 Task: Add an event with the title Second Quarterly Sales Forecast Review, date ''2024/03/19'', time 8:00 AM to 10:00 AMand add a description: Assessing the original goals and objectives of the campaign to determine if they were clearly defined, measurable, and aligned with the overall marketing and business objectives.Select event color  Tangerine . Add location for the event as: Hamburg, Germany, logged in from the account softage.8@softage.netand send the event invitation to softage.2@softage.net and softage.3@softage.net. Set a reminder for the event Every weekday(Monday to Friday)
Action: Mouse moved to (55, 86)
Screenshot: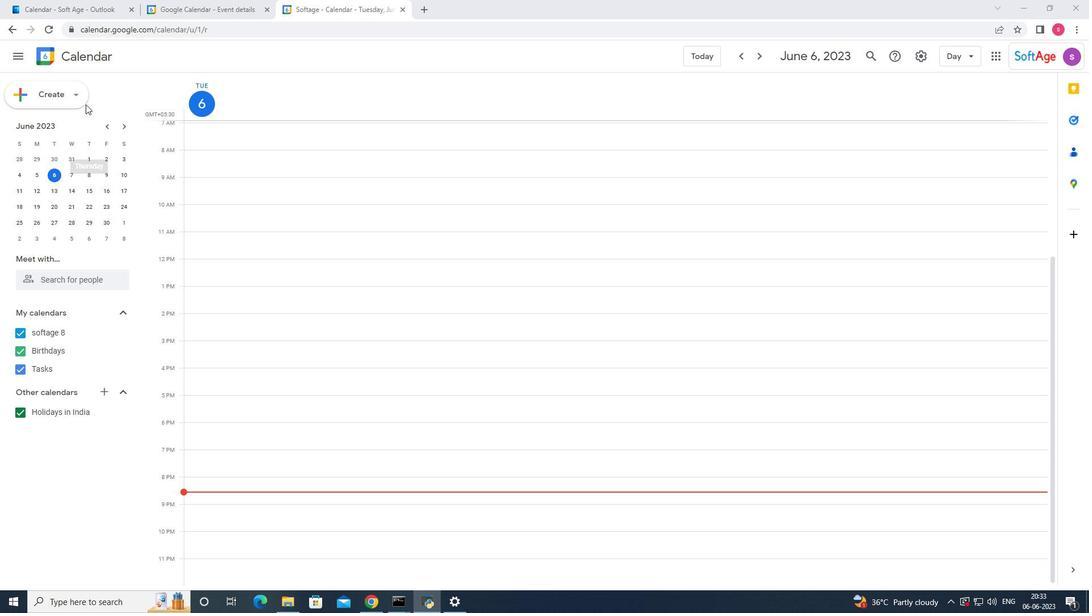 
Action: Mouse pressed left at (55, 86)
Screenshot: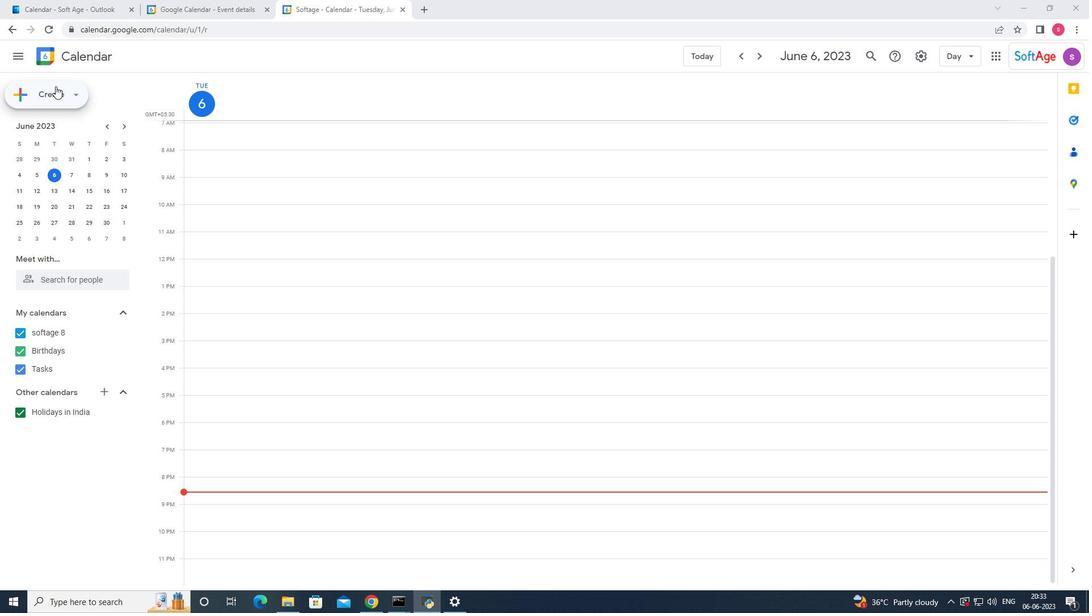 
Action: Mouse moved to (60, 127)
Screenshot: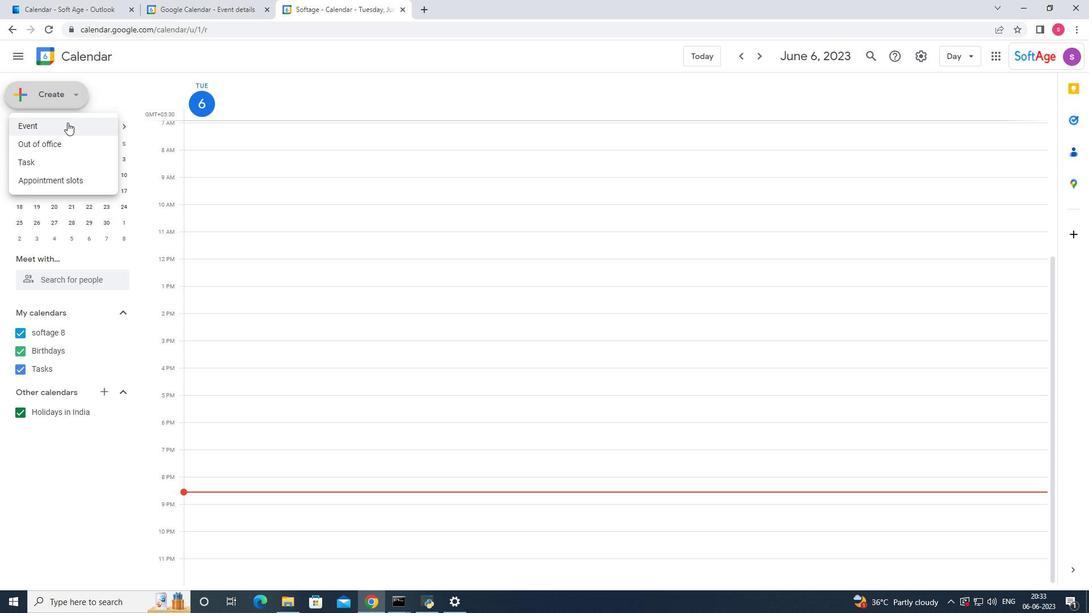 
Action: Mouse pressed left at (60, 127)
Screenshot: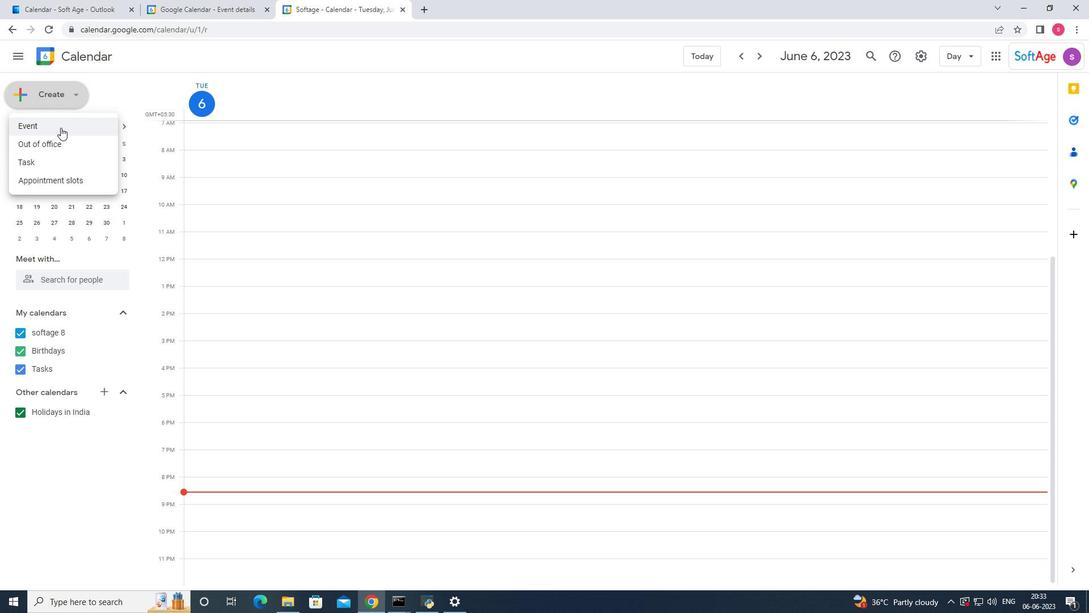 
Action: Mouse moved to (632, 489)
Screenshot: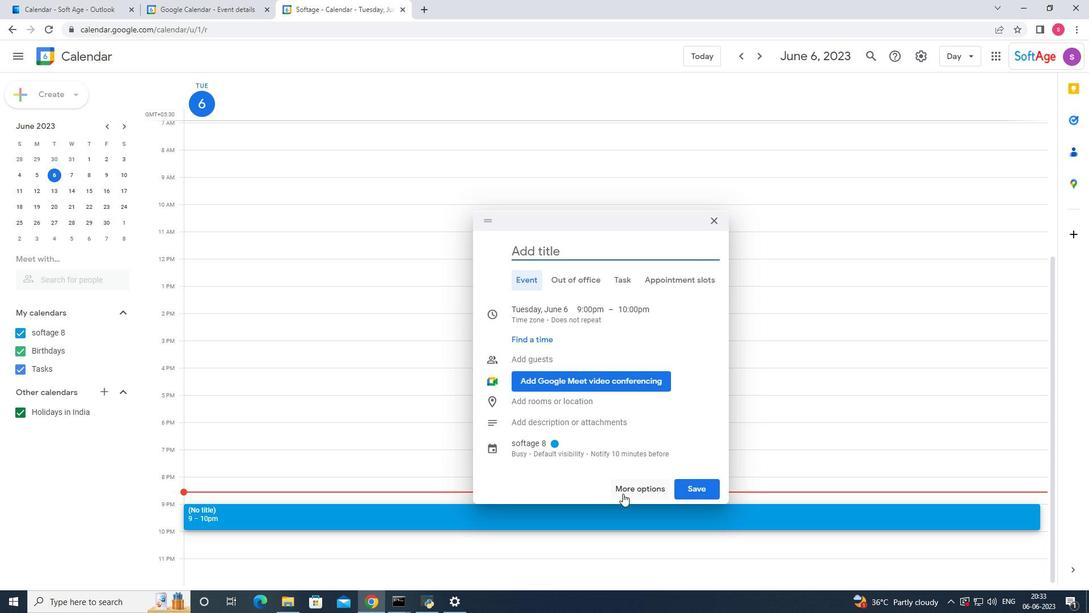 
Action: Mouse pressed left at (632, 489)
Screenshot: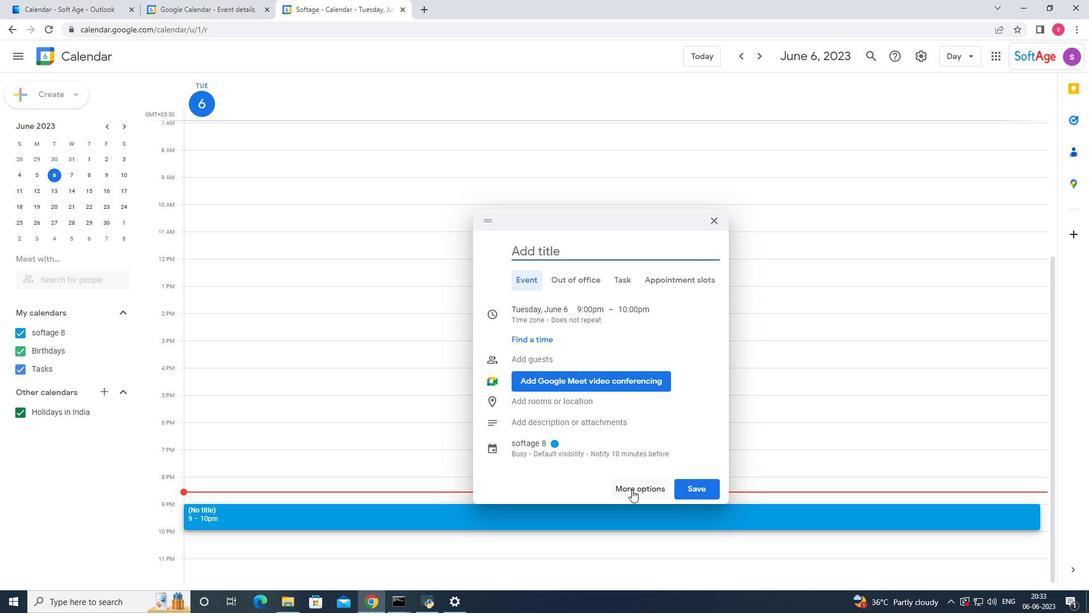
Action: Mouse moved to (97, 64)
Screenshot: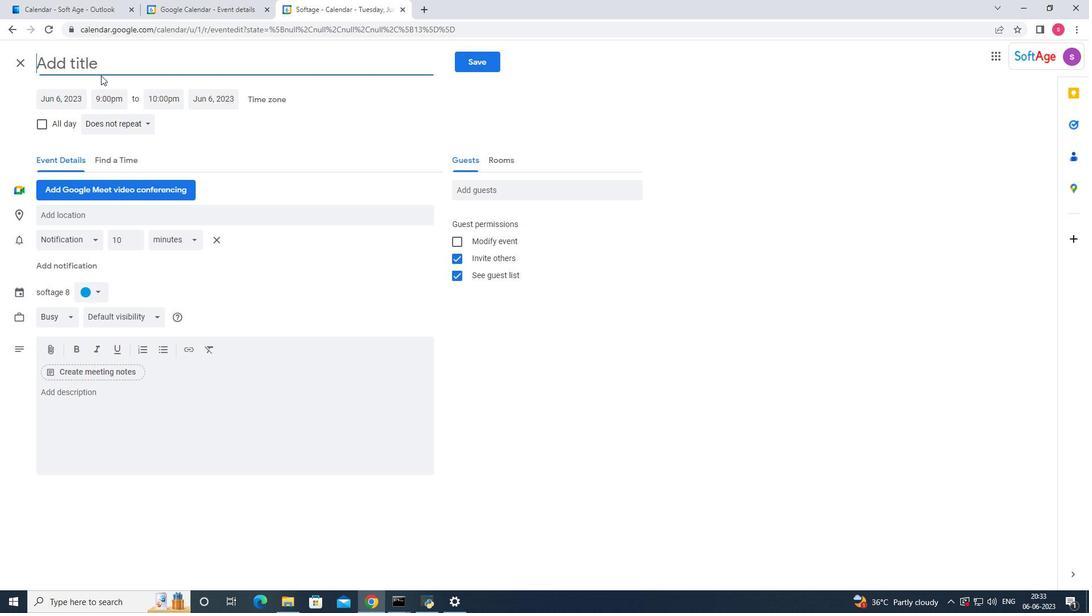 
Action: Mouse pressed left at (97, 64)
Screenshot: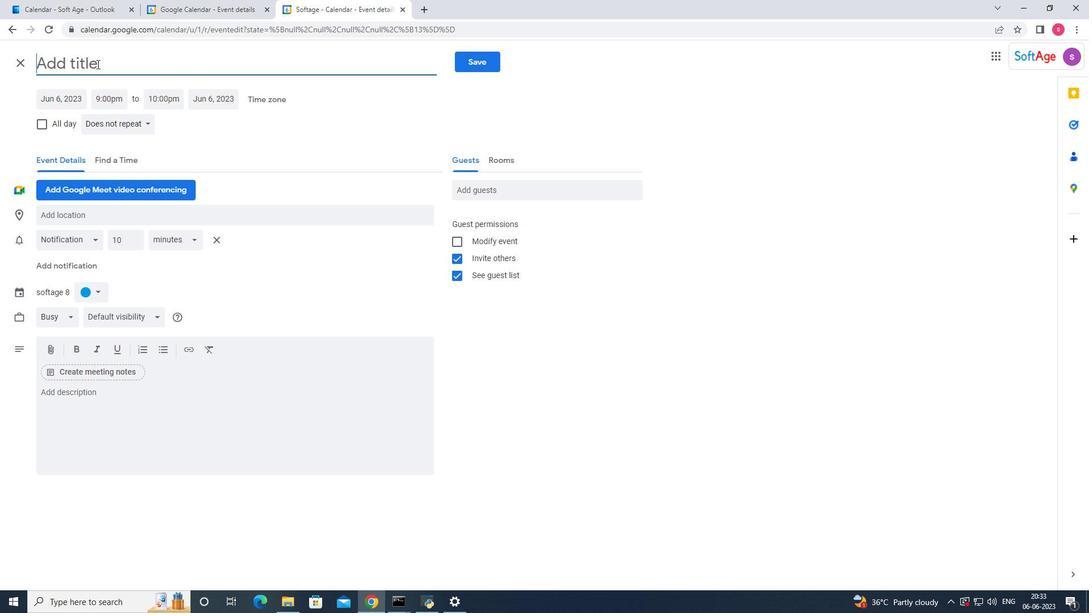 
Action: Key pressed <Key.shift_r>Second<Key.space><Key.shift_r>Quarterly<Key.space><Key.shift_r>Sl<Key.backspace>ales<Key.space><Key.shift_r>Forecast<Key.space><Key.shift_r>RE<Key.backspace>eview
Screenshot: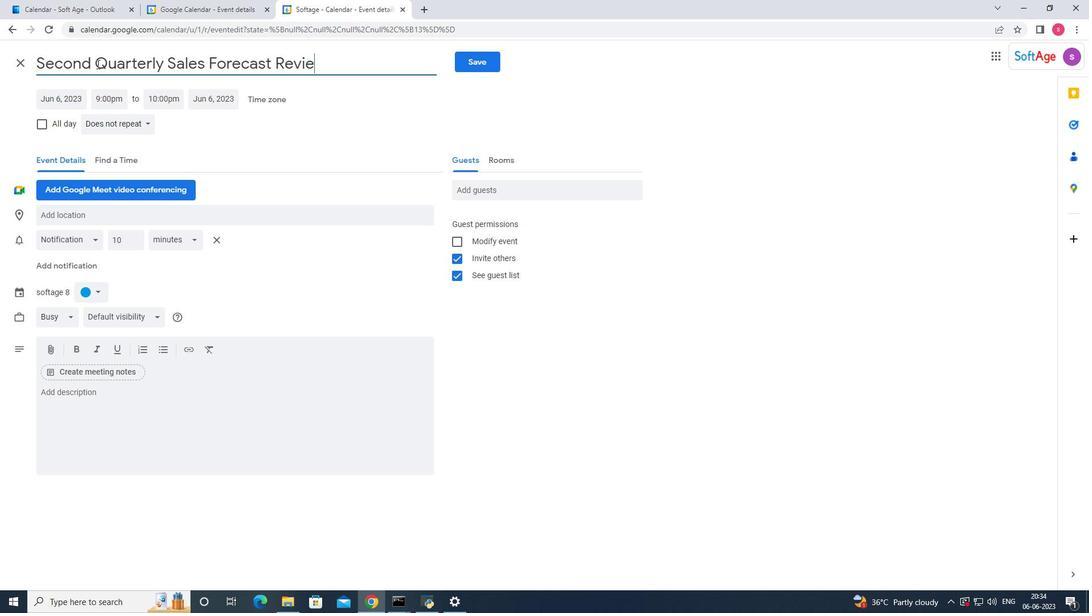 
Action: Mouse moved to (63, 98)
Screenshot: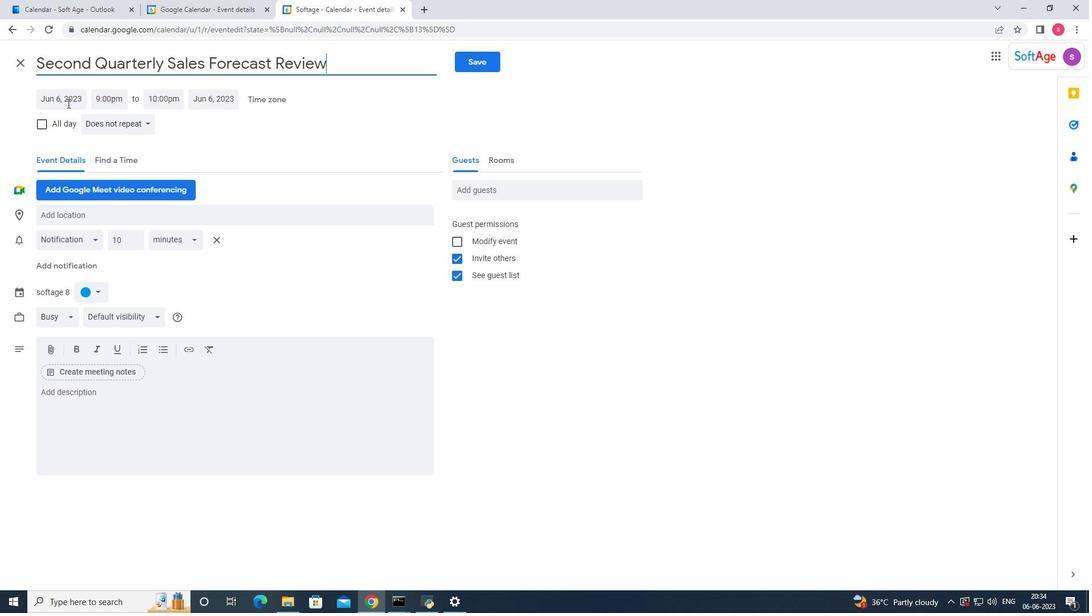 
Action: Mouse pressed left at (63, 98)
Screenshot: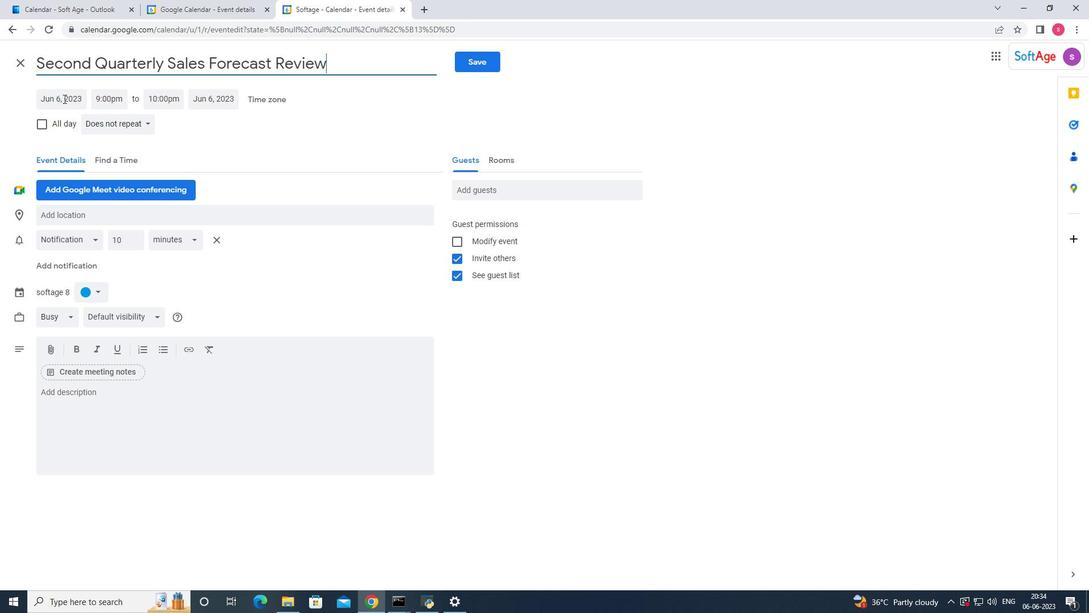 
Action: Mouse moved to (179, 126)
Screenshot: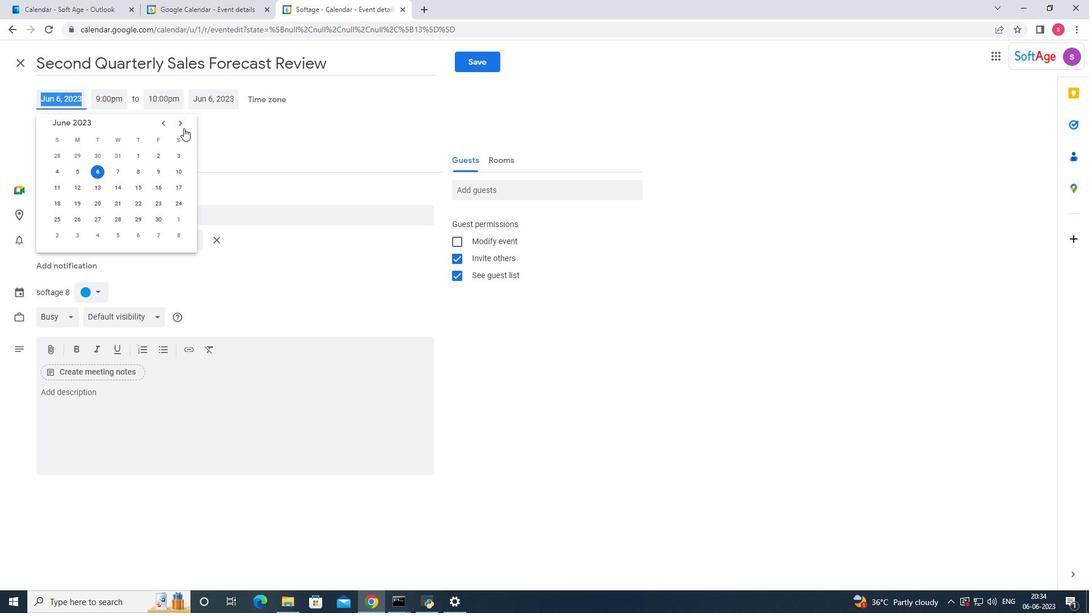
Action: Mouse pressed left at (179, 126)
Screenshot: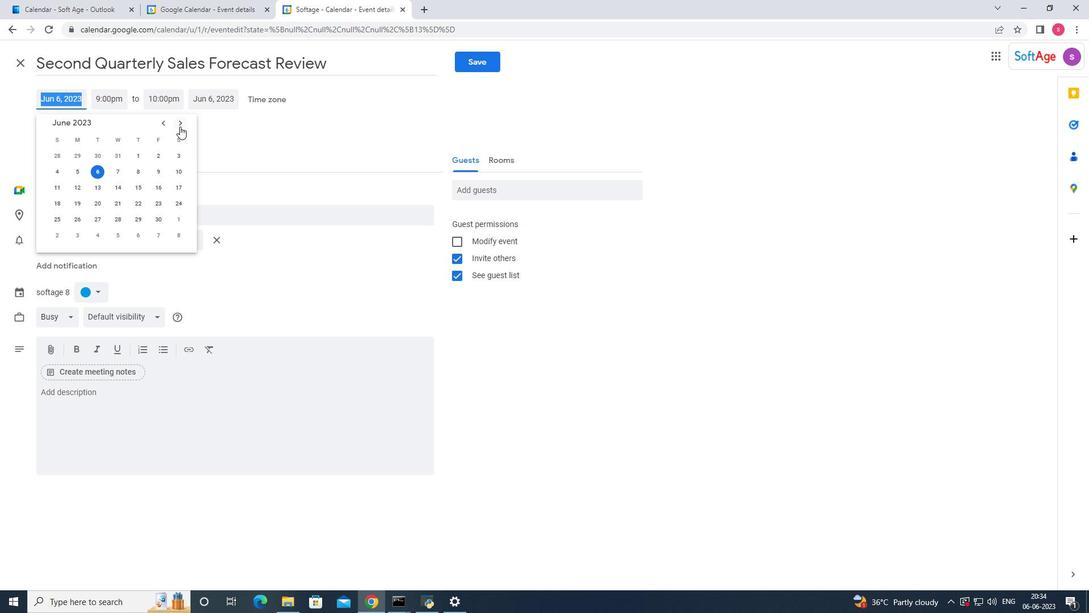 
Action: Mouse pressed left at (179, 126)
Screenshot: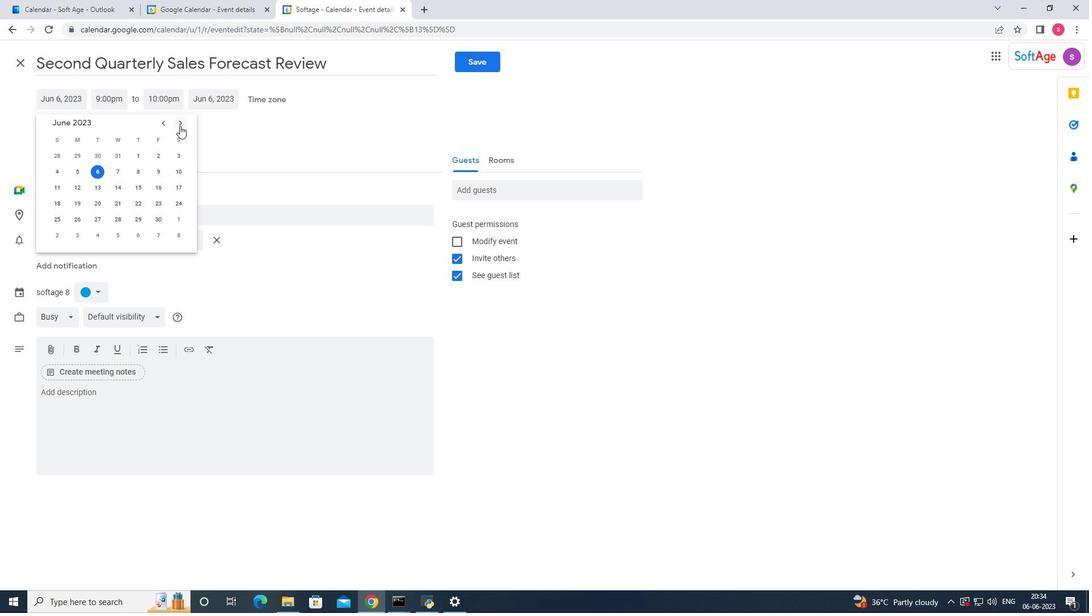 
Action: Mouse pressed left at (179, 126)
Screenshot: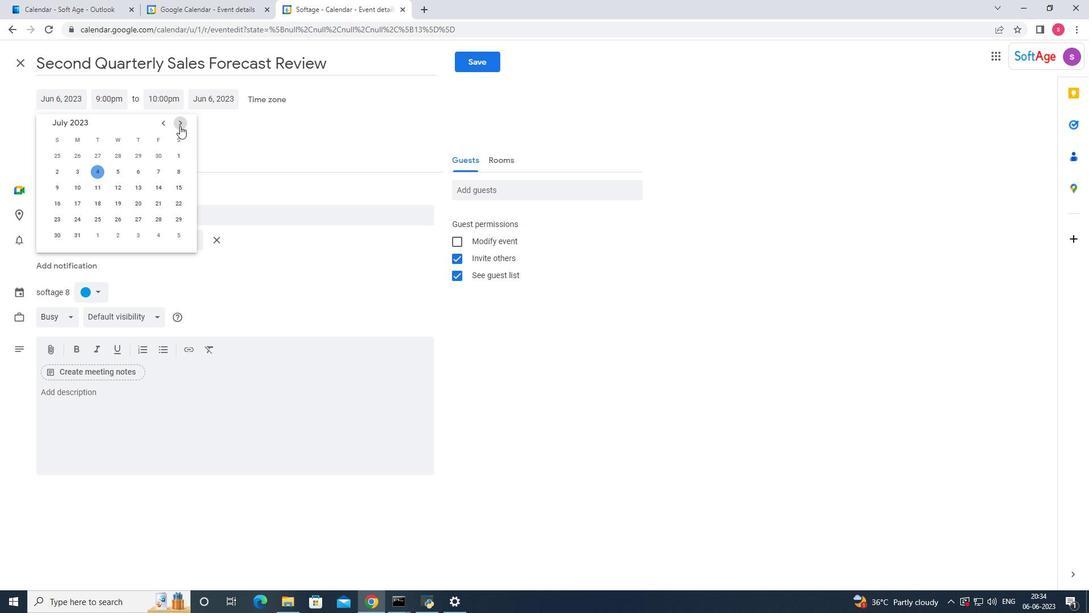 
Action: Mouse pressed left at (179, 126)
Screenshot: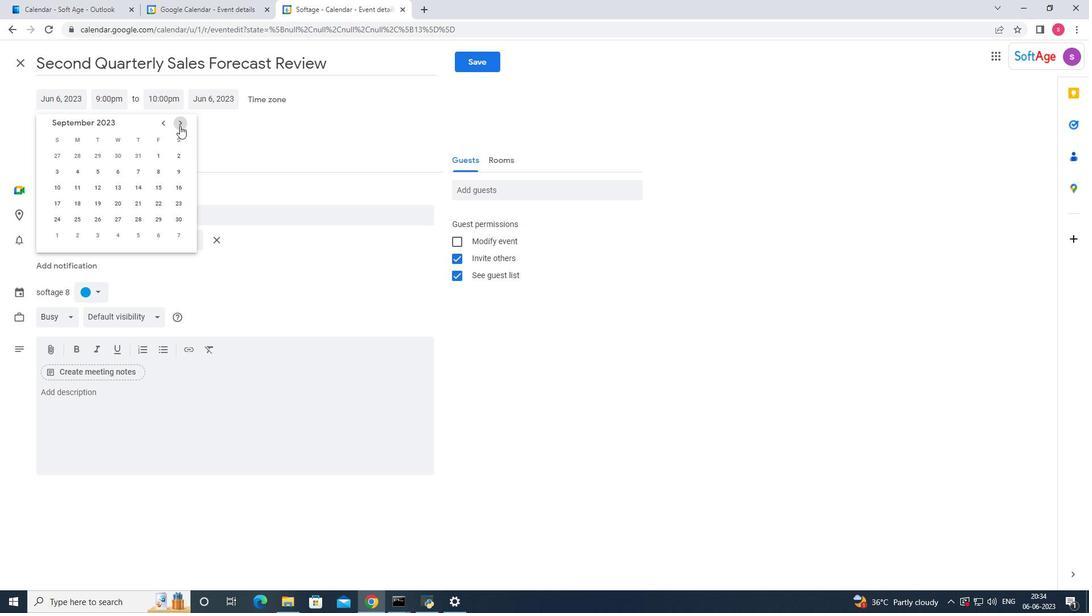 
Action: Mouse pressed left at (179, 126)
Screenshot: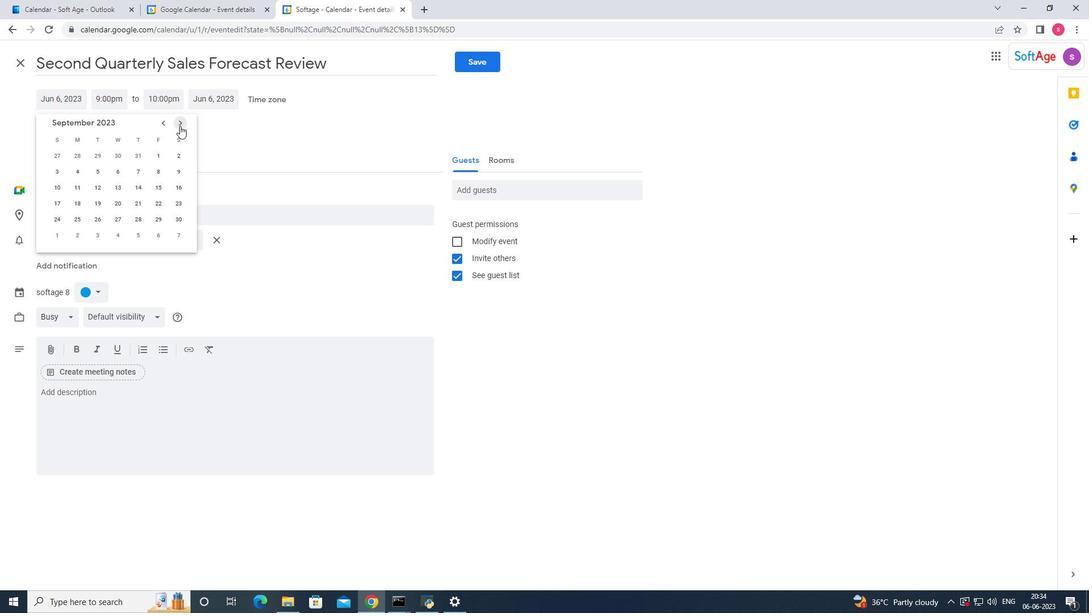 
Action: Mouse pressed left at (179, 126)
Screenshot: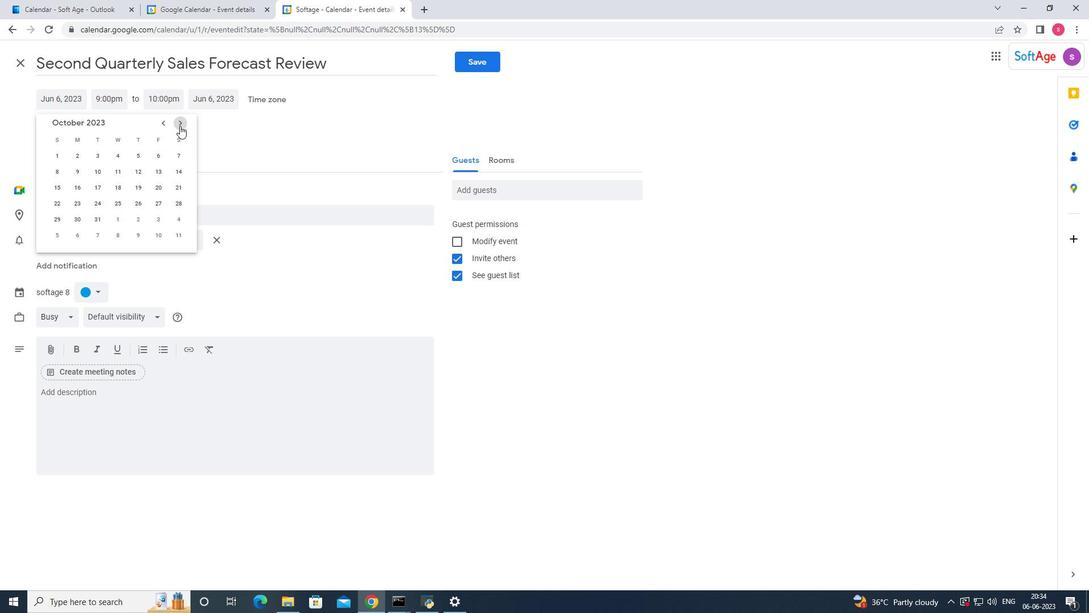 
Action: Mouse pressed left at (179, 126)
Screenshot: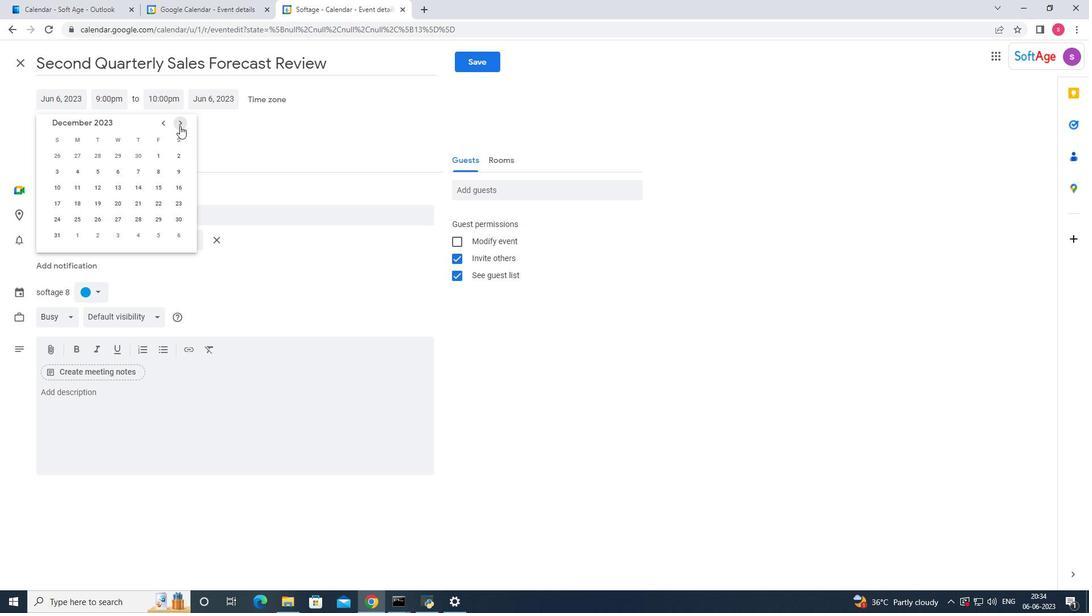 
Action: Mouse pressed left at (179, 126)
Screenshot: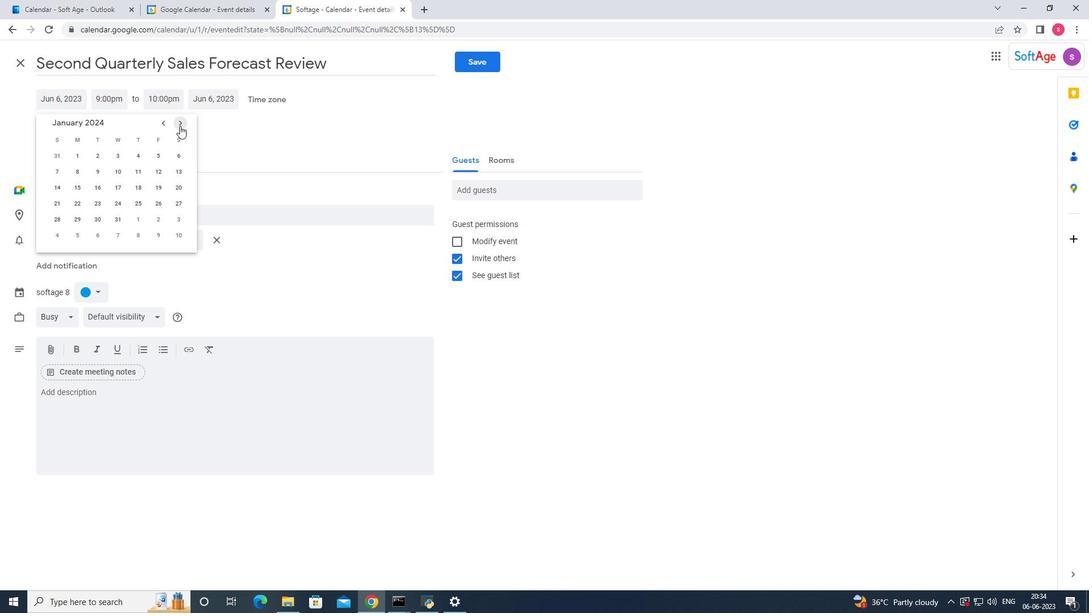 
Action: Mouse pressed left at (179, 126)
Screenshot: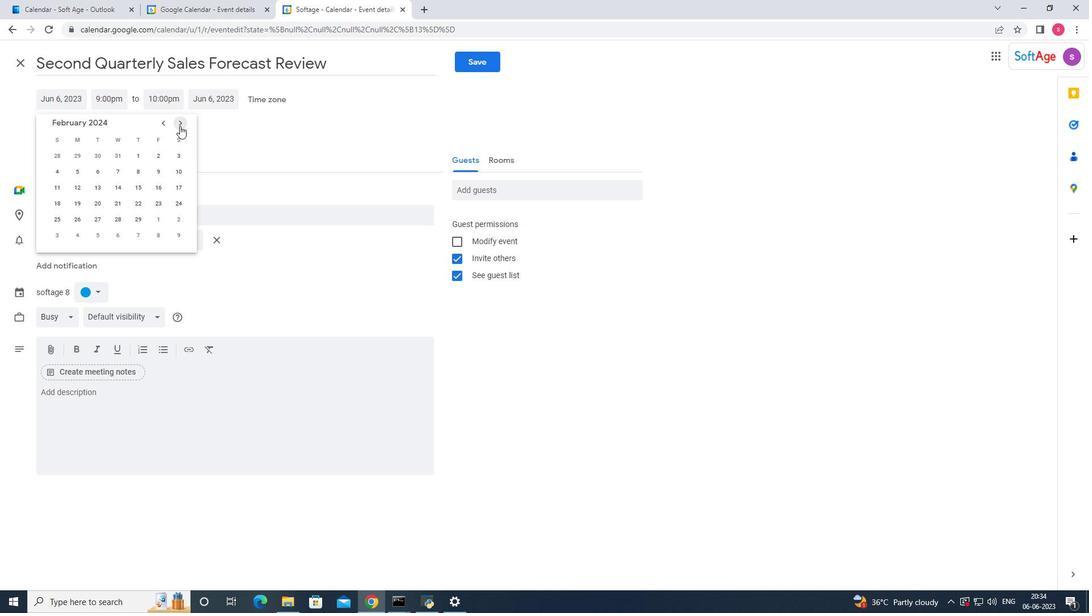 
Action: Mouse pressed left at (179, 126)
Screenshot: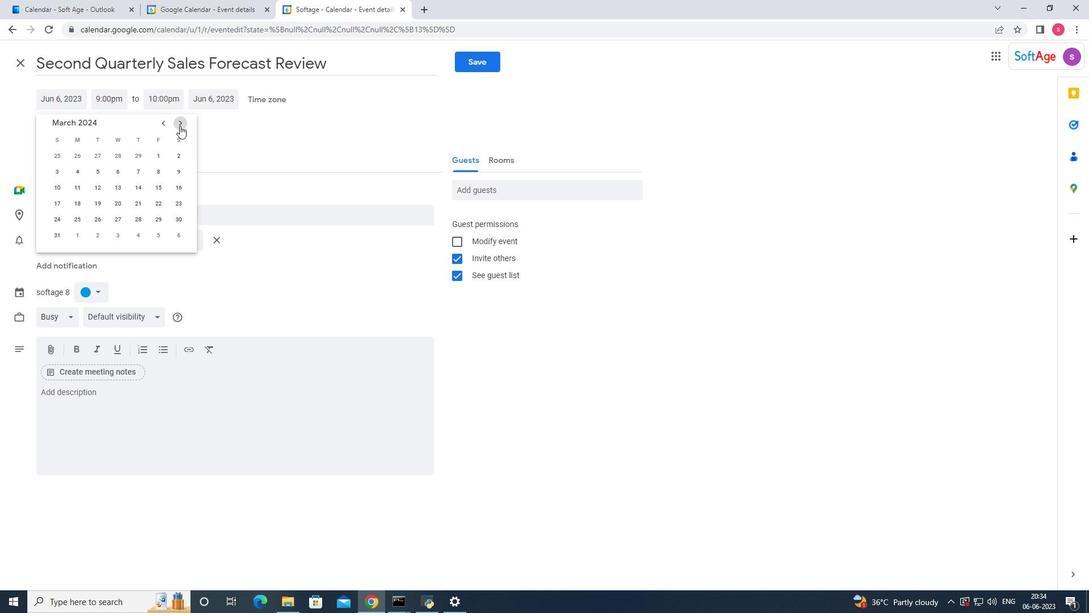 
Action: Mouse moved to (160, 122)
Screenshot: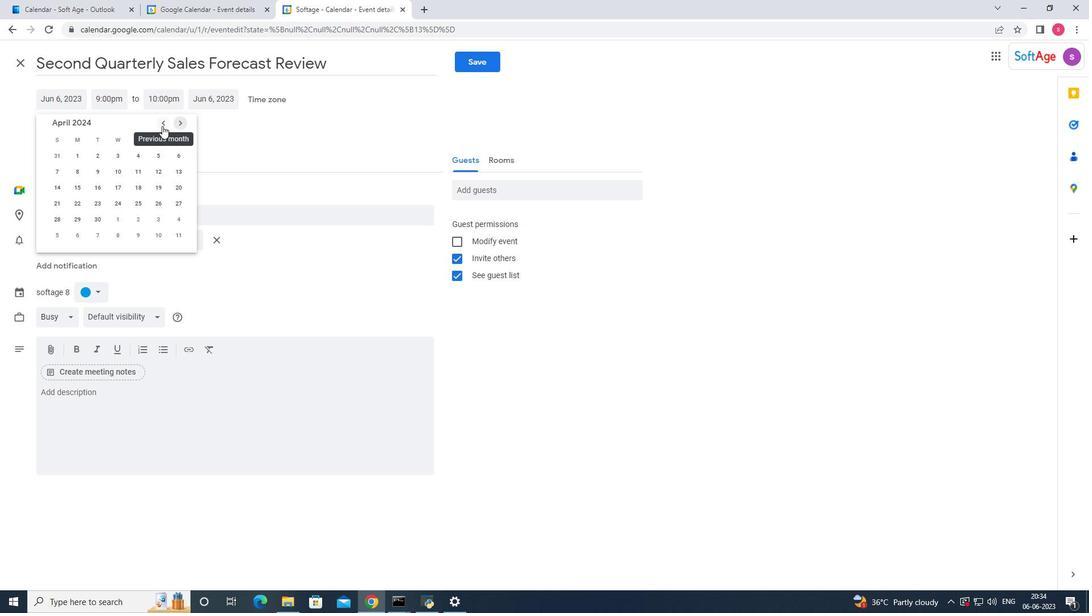 
Action: Mouse pressed left at (160, 122)
Screenshot: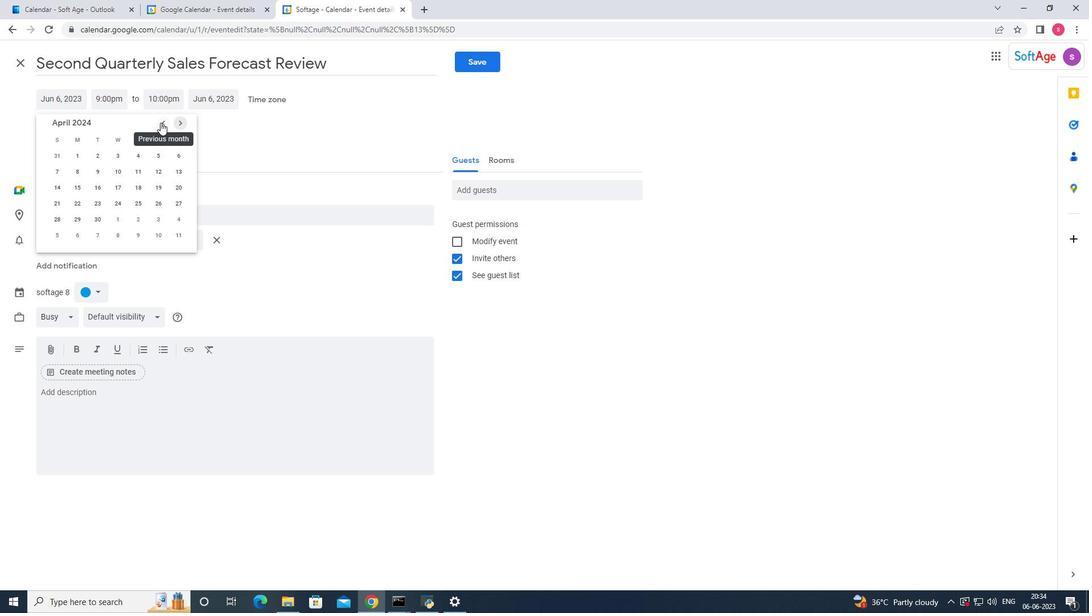 
Action: Mouse moved to (97, 201)
Screenshot: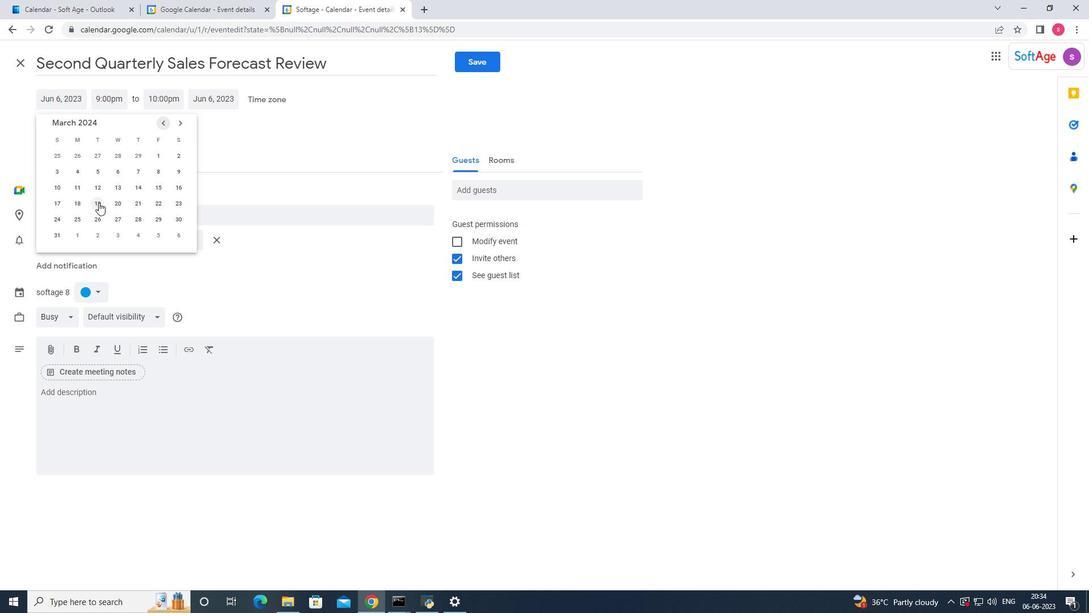 
Action: Mouse pressed left at (97, 201)
Screenshot: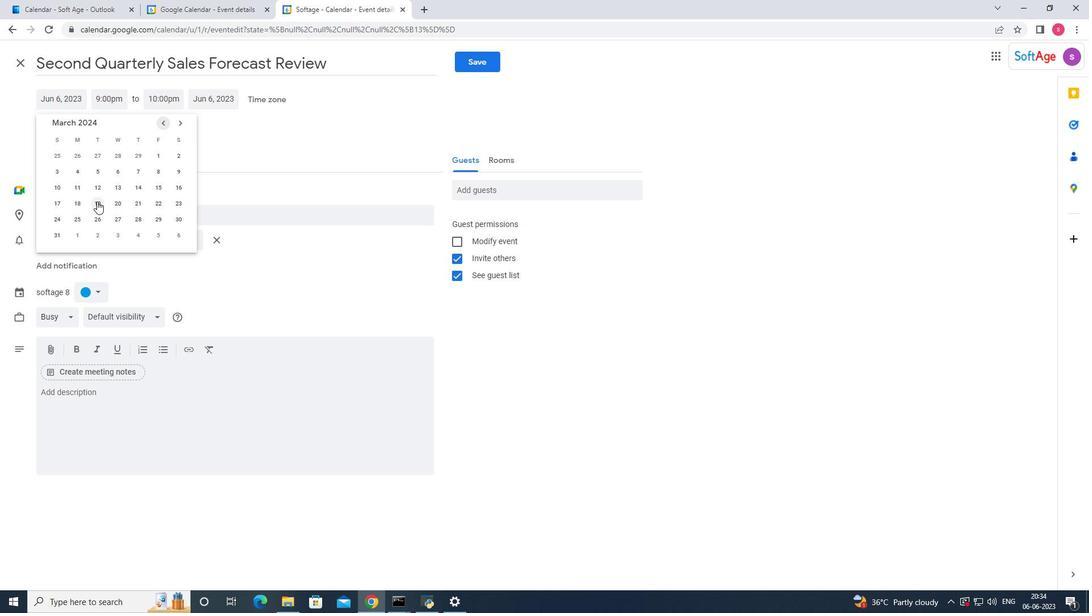 
Action: Mouse moved to (115, 97)
Screenshot: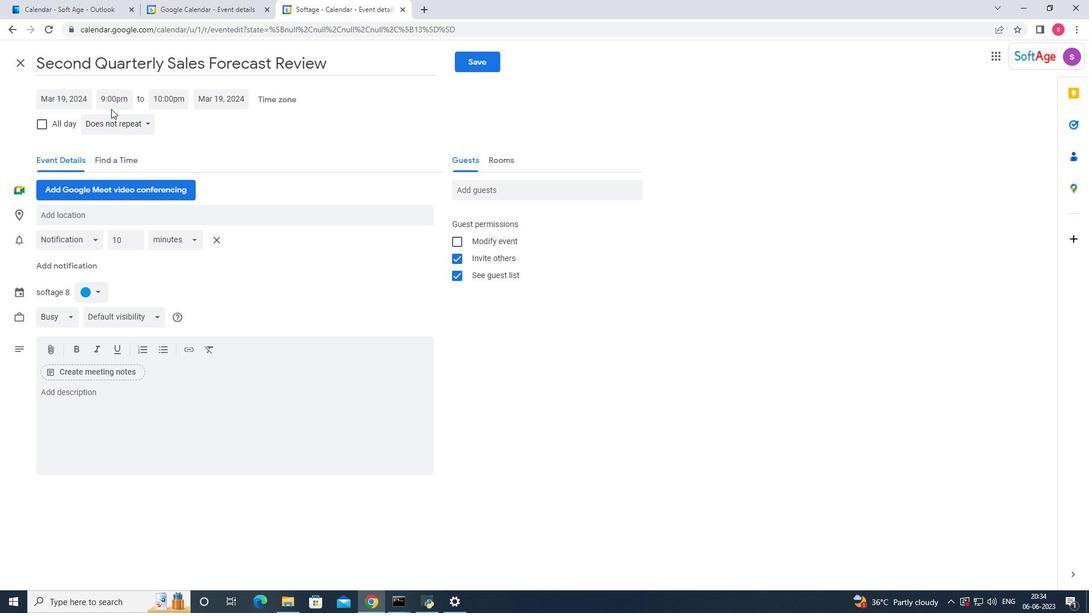
Action: Mouse pressed left at (115, 97)
Screenshot: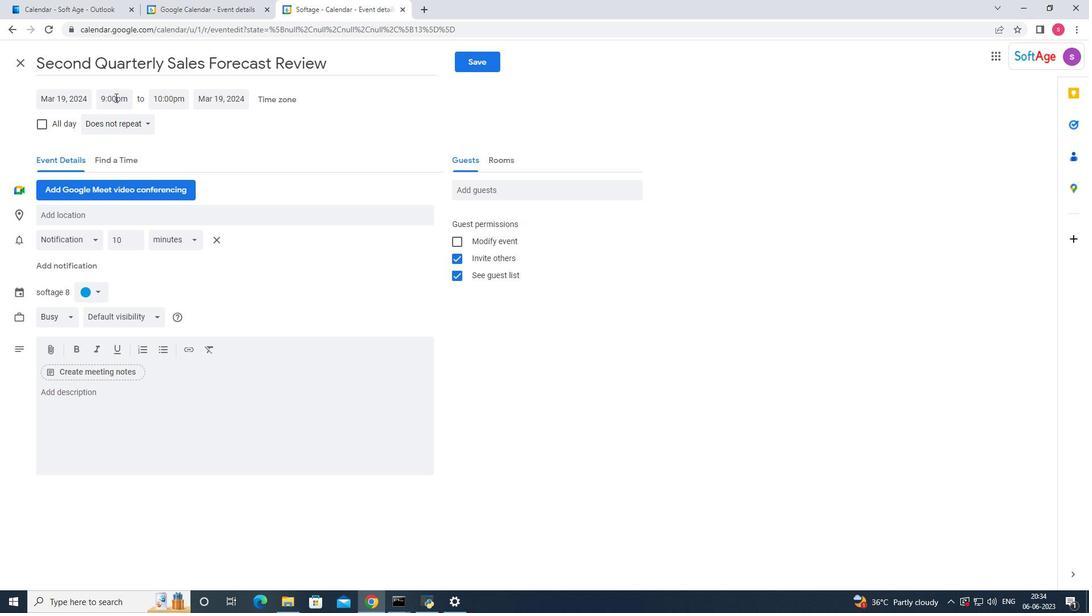 
Action: Mouse moved to (131, 177)
Screenshot: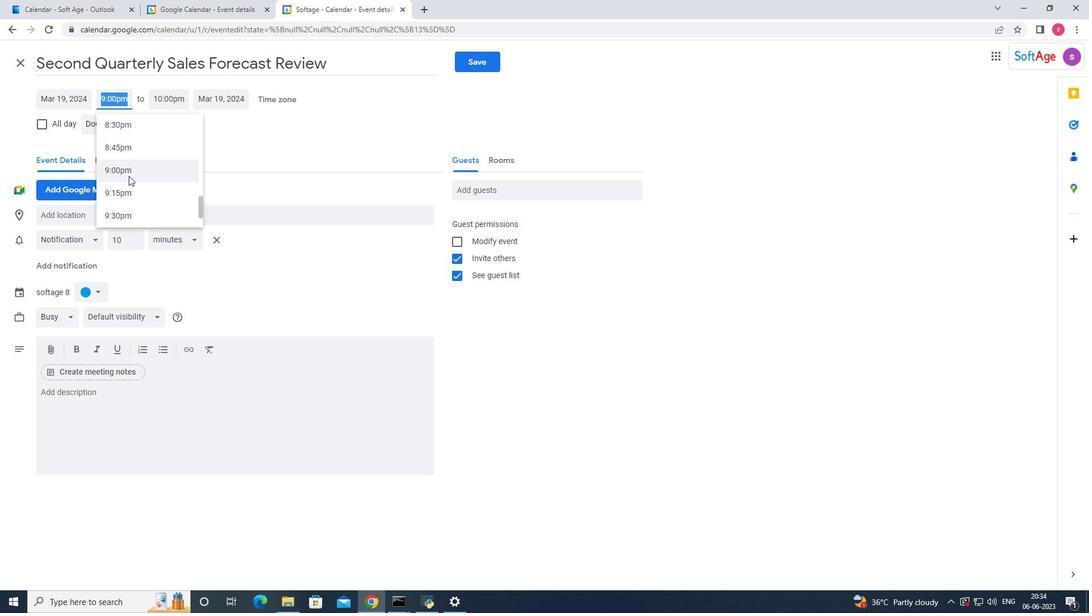 
Action: Mouse scrolled (131, 178) with delta (0, 0)
Screenshot: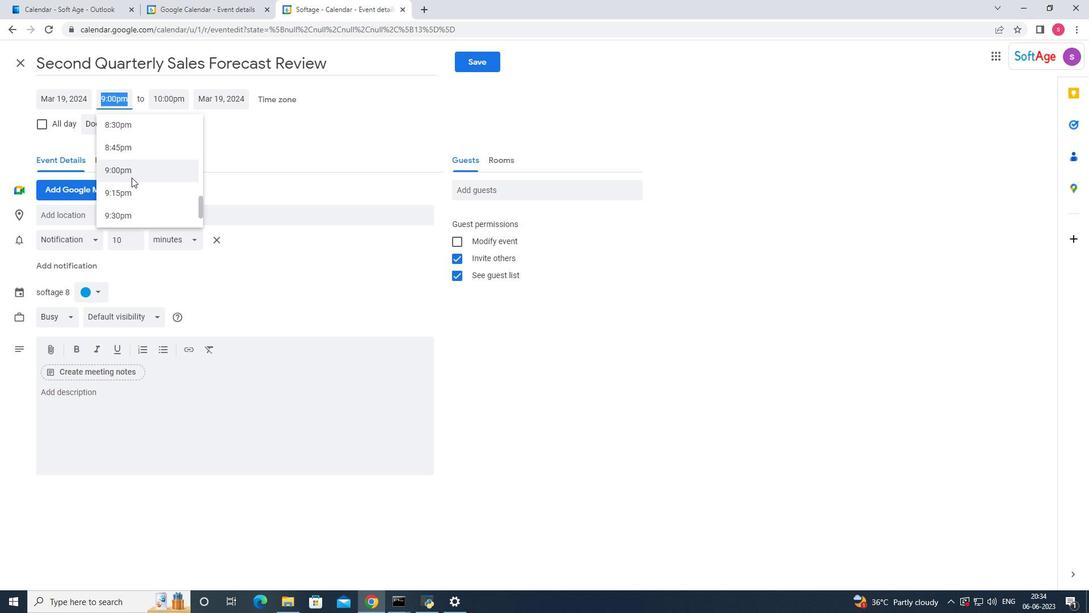 
Action: Mouse scrolled (131, 178) with delta (0, 0)
Screenshot: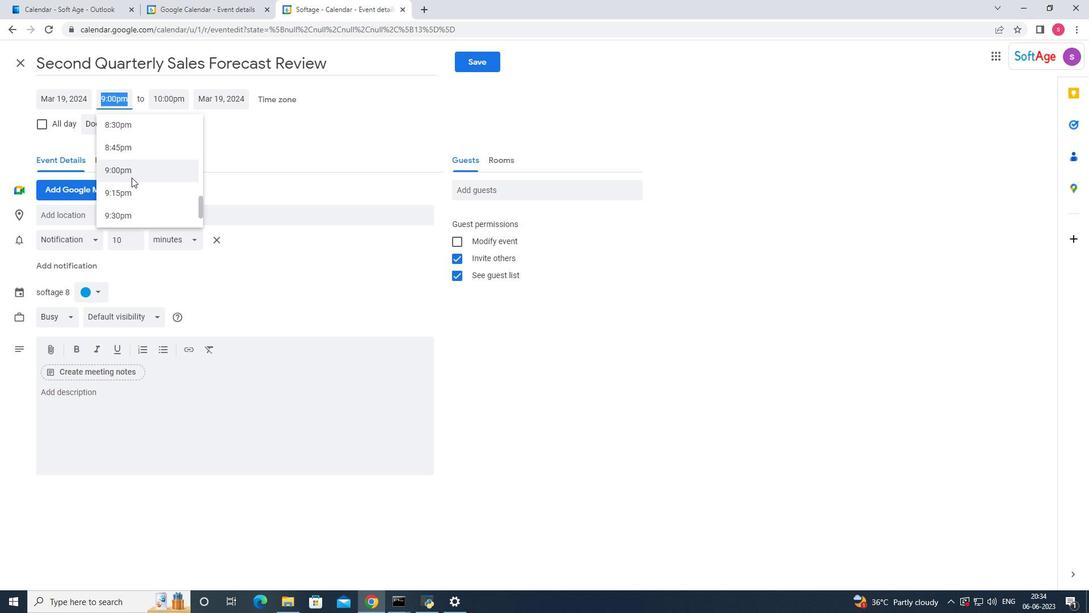
Action: Mouse scrolled (131, 178) with delta (0, 0)
Screenshot: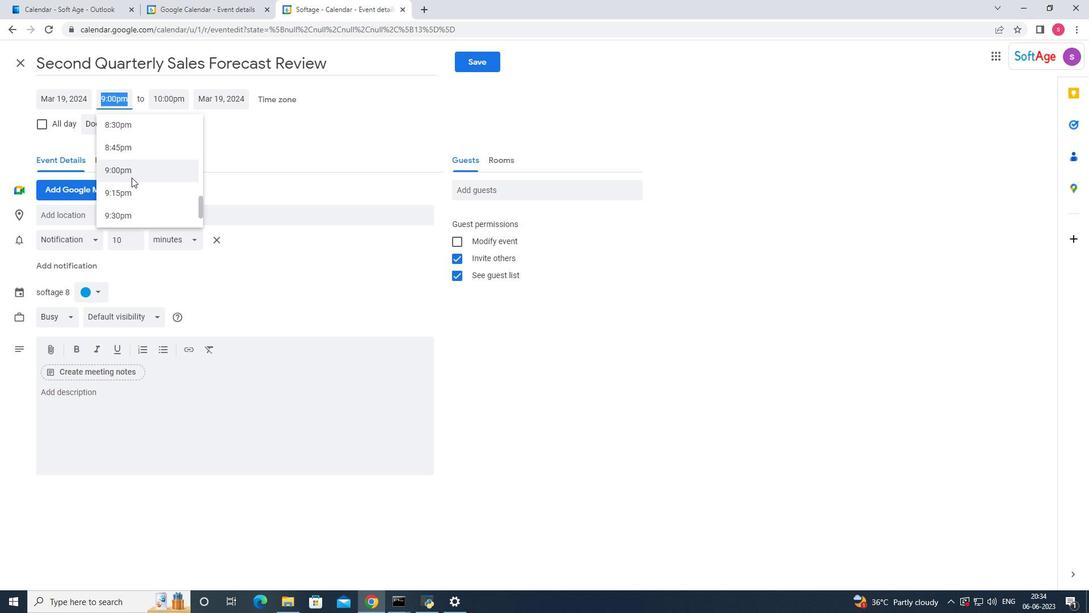 
Action: Mouse scrolled (131, 178) with delta (0, 0)
Screenshot: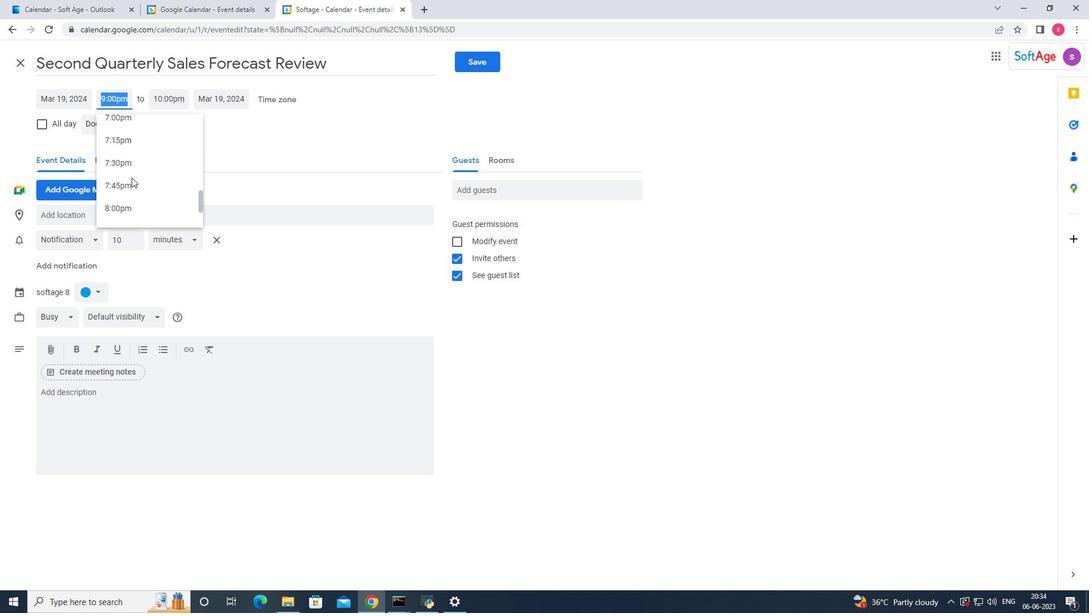 
Action: Mouse scrolled (131, 178) with delta (0, 0)
Screenshot: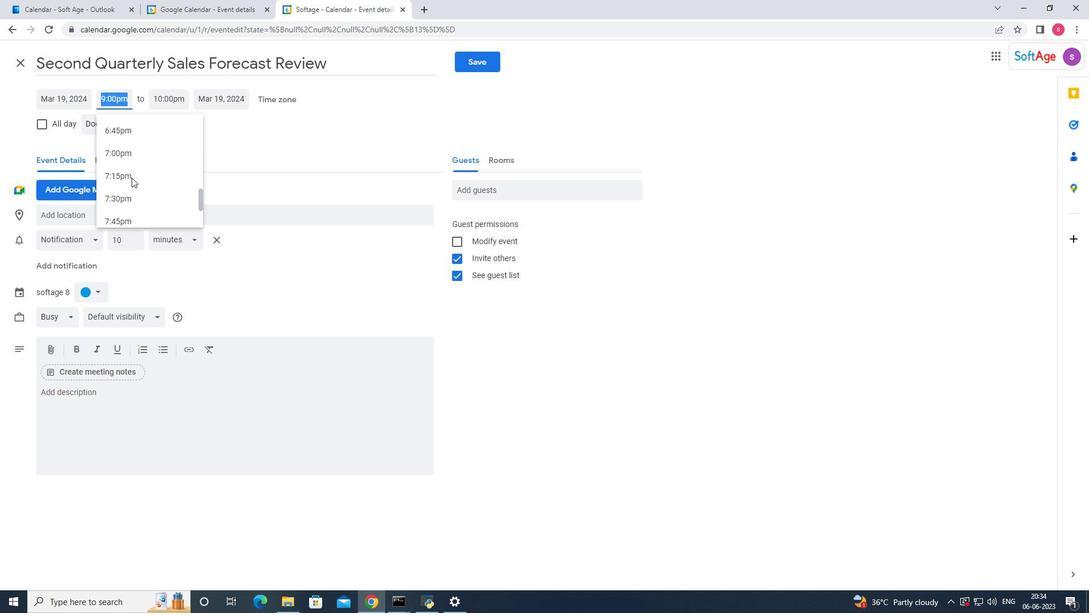 
Action: Mouse scrolled (131, 178) with delta (0, 0)
Screenshot: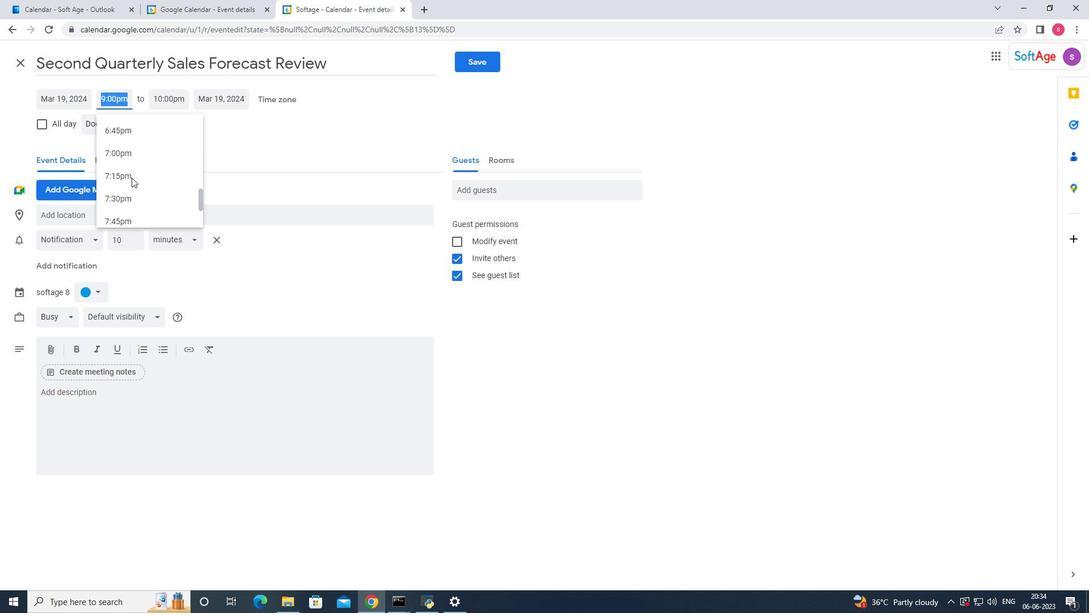 
Action: Mouse scrolled (131, 178) with delta (0, 0)
Screenshot: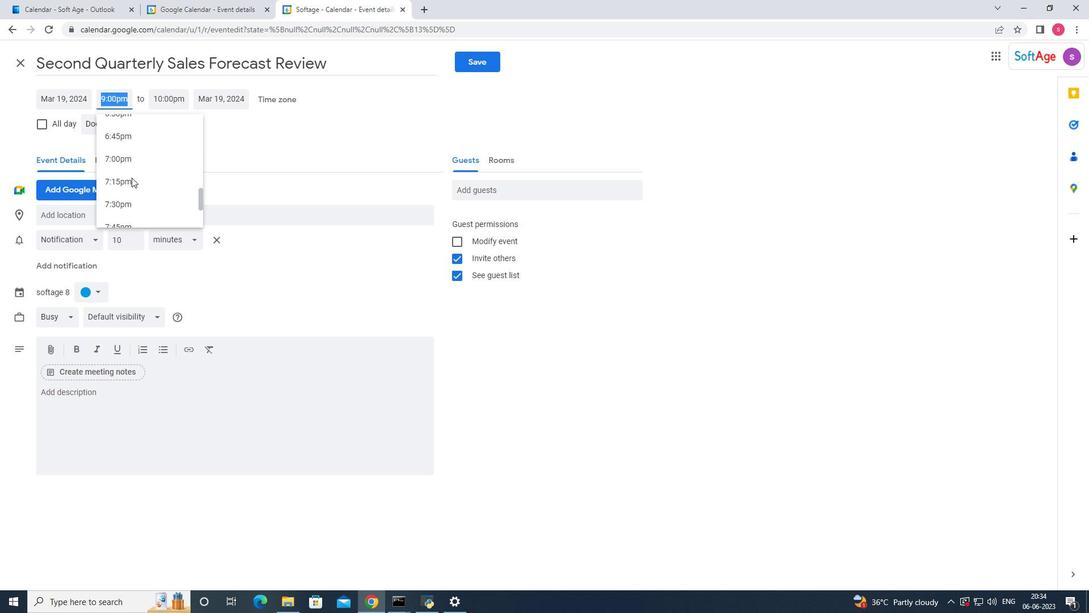 
Action: Mouse scrolled (131, 178) with delta (0, 0)
Screenshot: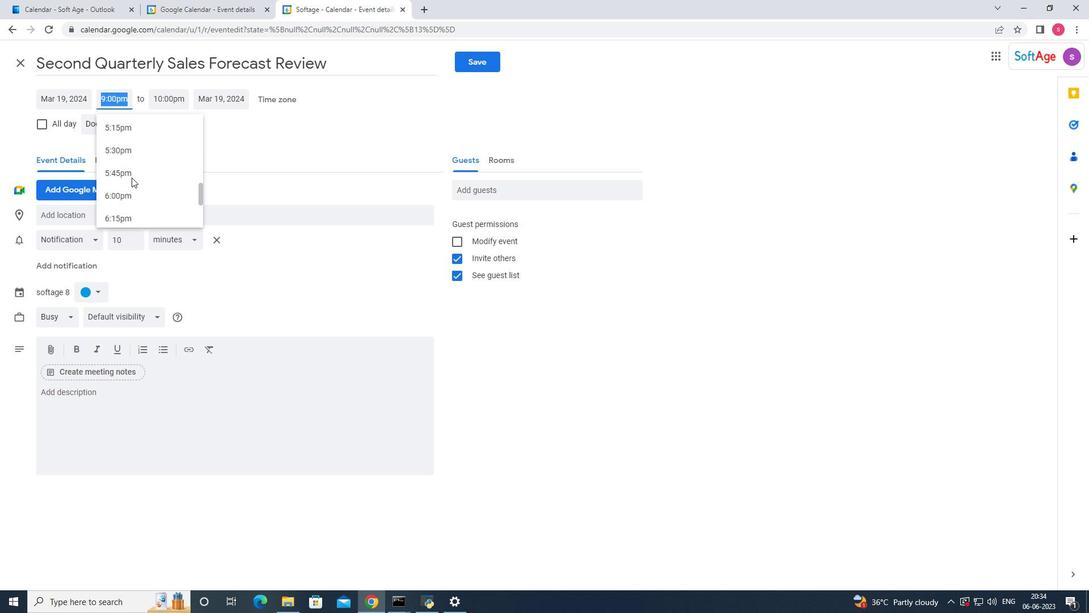 
Action: Mouse scrolled (131, 178) with delta (0, 0)
Screenshot: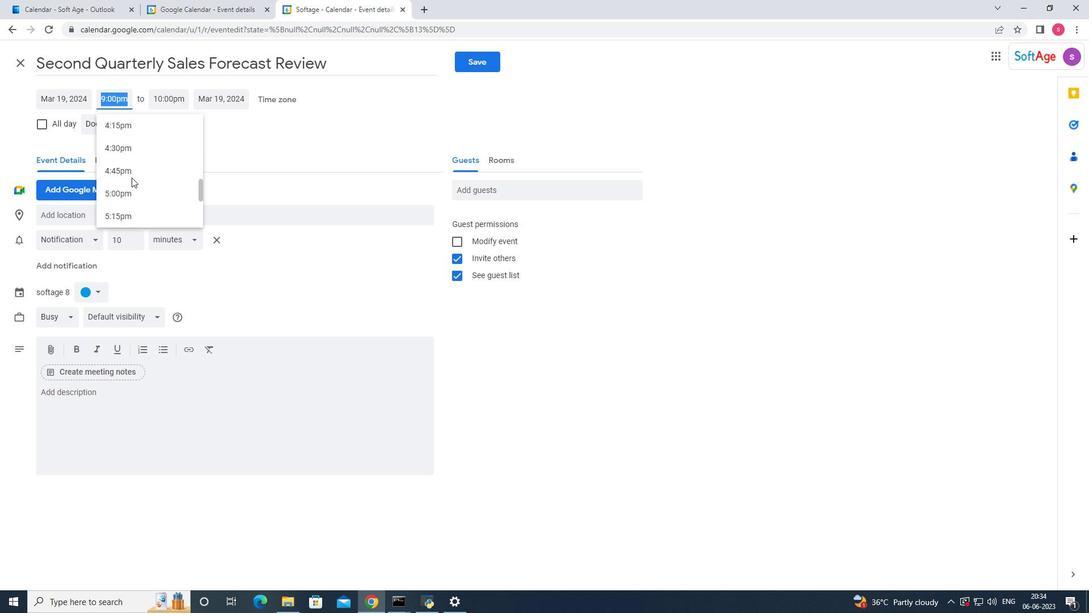 
Action: Mouse scrolled (131, 178) with delta (0, 0)
Screenshot: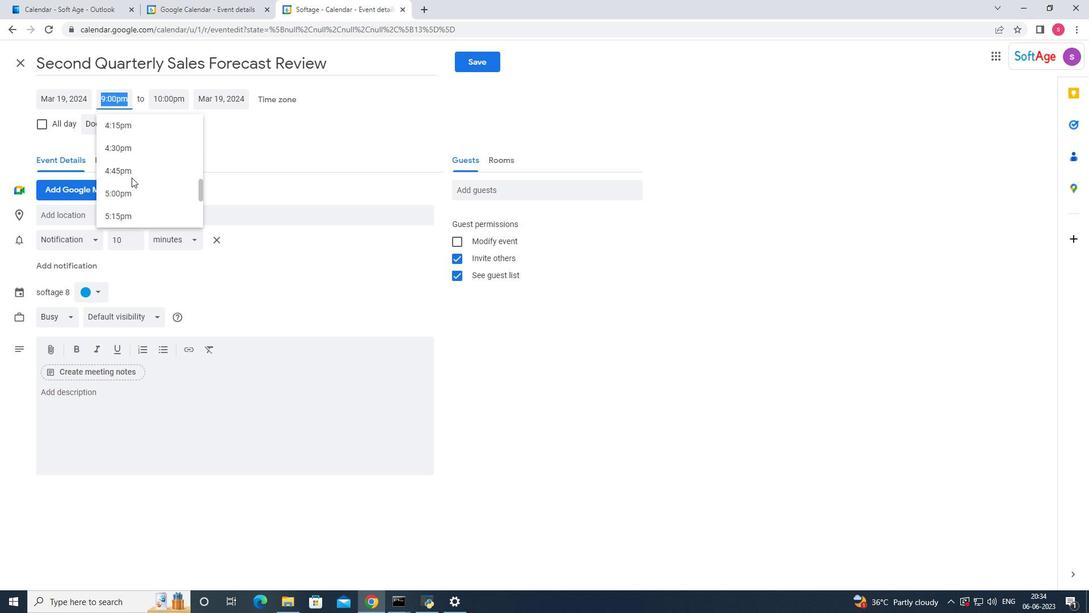 
Action: Mouse scrolled (131, 178) with delta (0, 0)
Screenshot: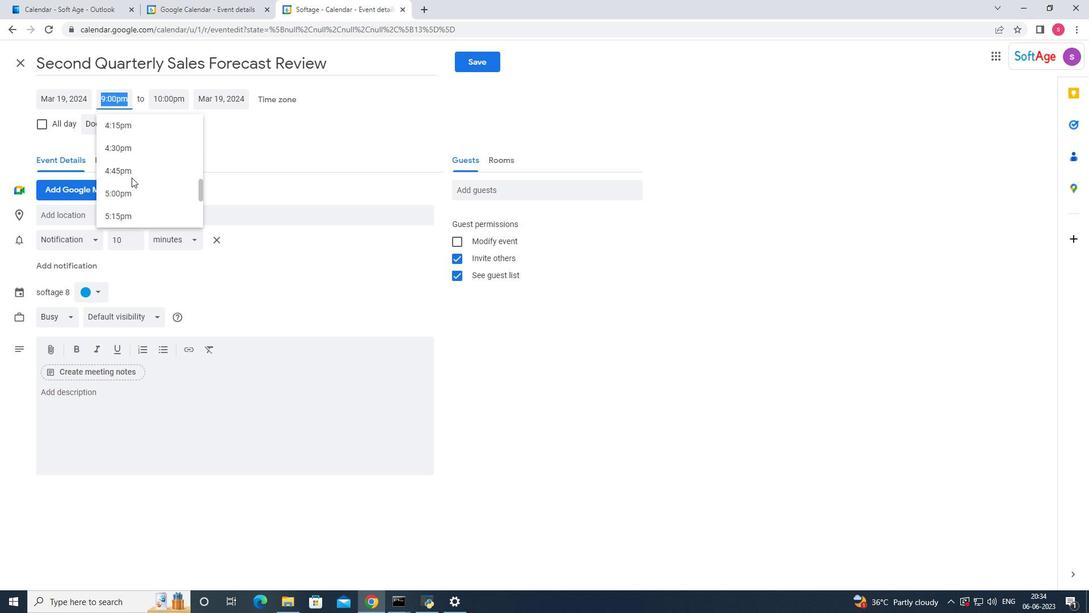 
Action: Mouse scrolled (131, 178) with delta (0, 0)
Screenshot: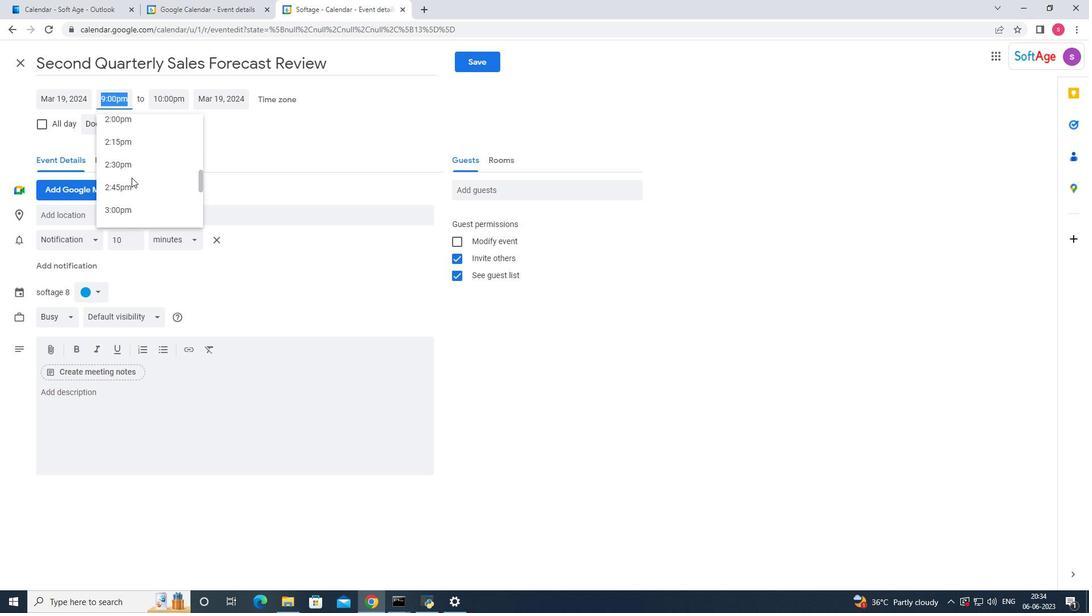 
Action: Mouse scrolled (131, 178) with delta (0, 0)
Screenshot: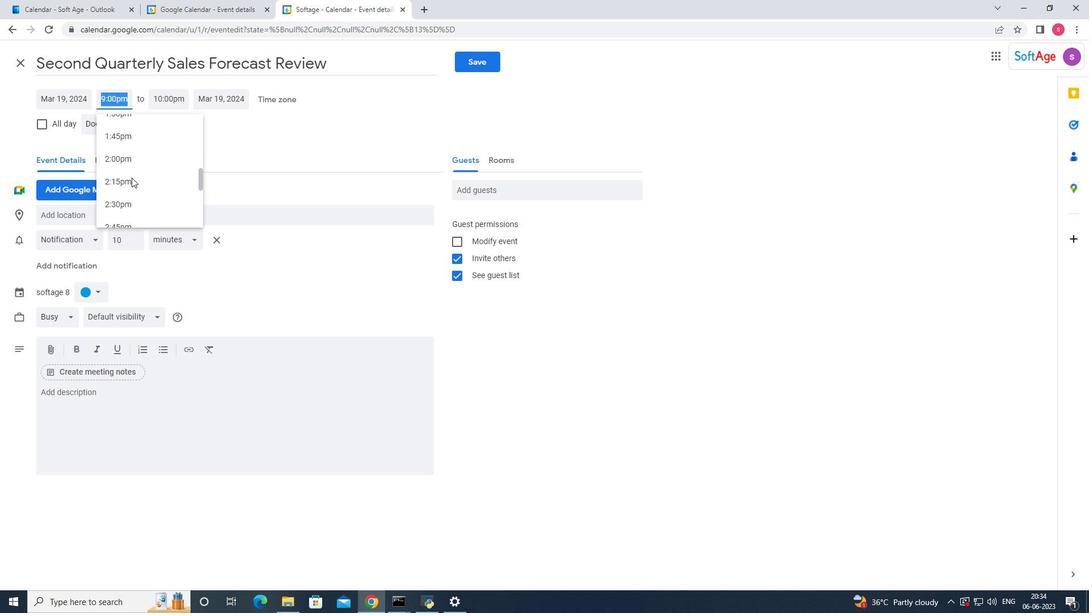 
Action: Mouse moved to (131, 177)
Screenshot: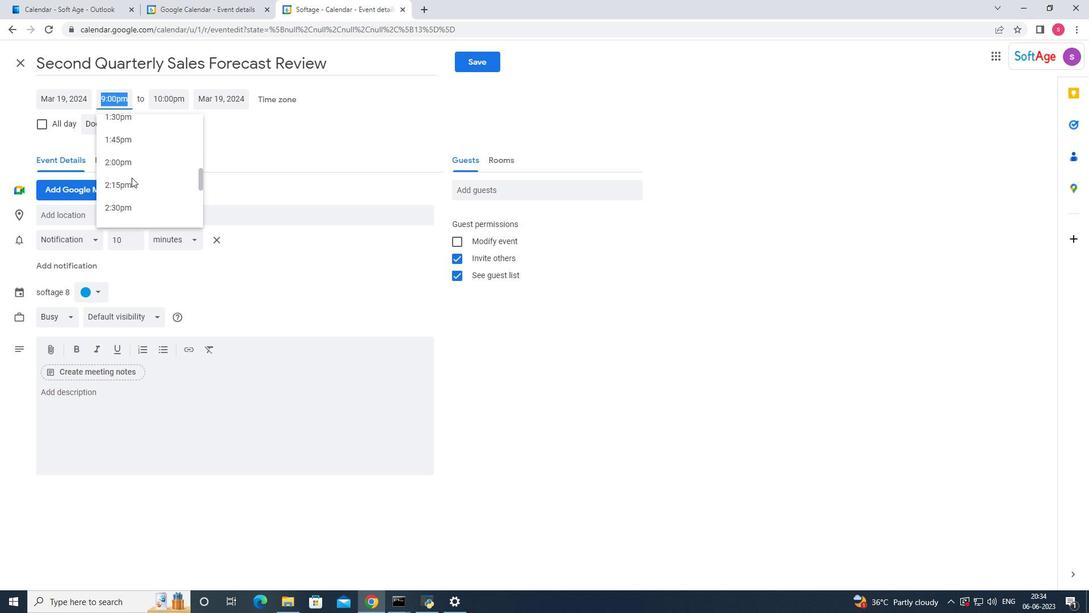 
Action: Mouse scrolled (131, 177) with delta (0, 0)
Screenshot: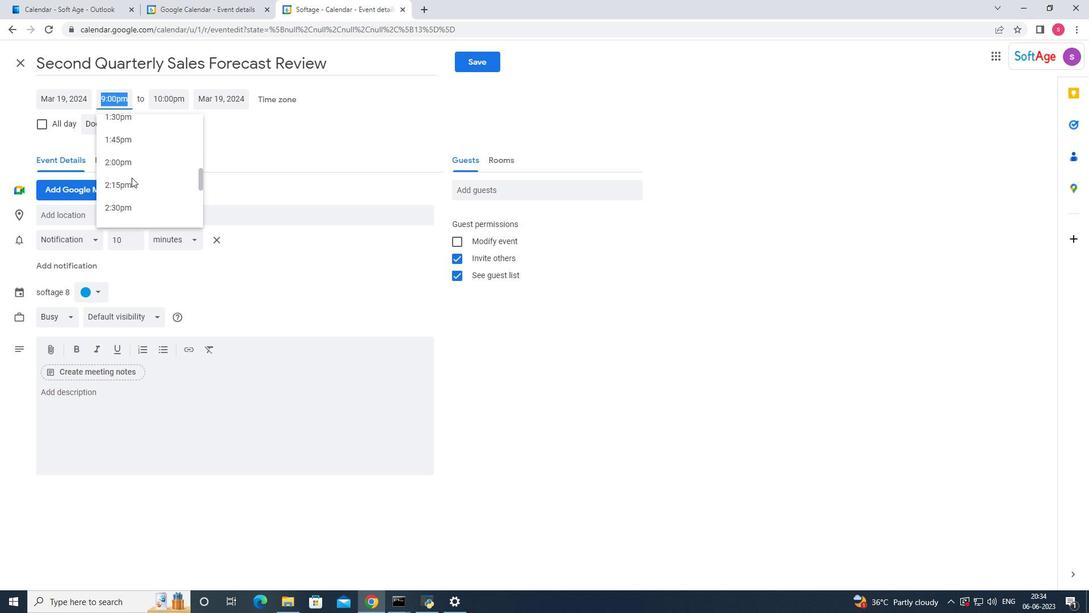 
Action: Mouse scrolled (131, 178) with delta (0, 0)
Screenshot: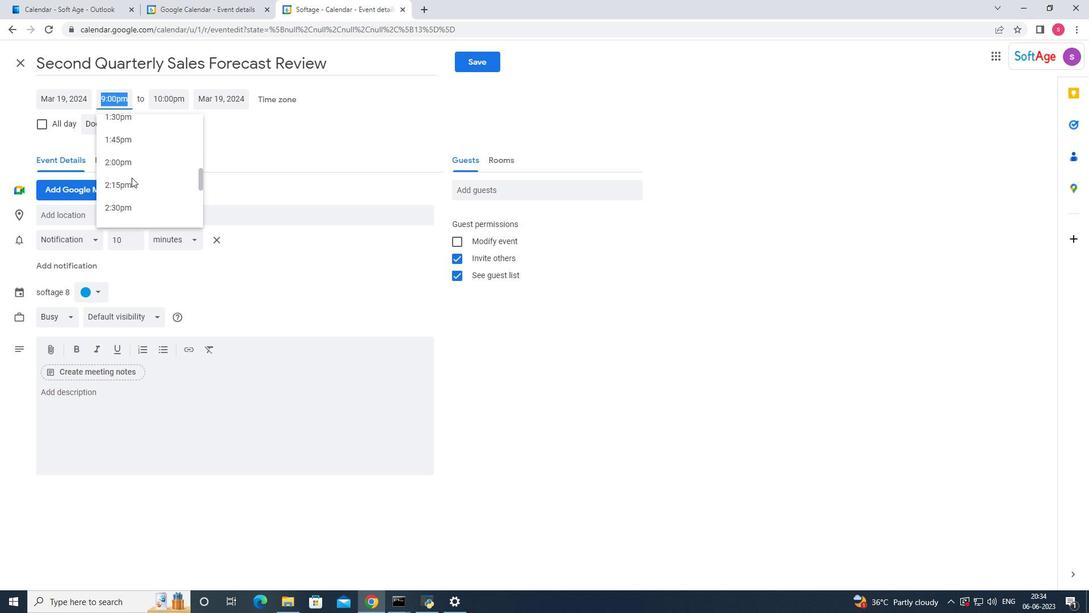 
Action: Mouse scrolled (131, 178) with delta (0, 0)
Screenshot: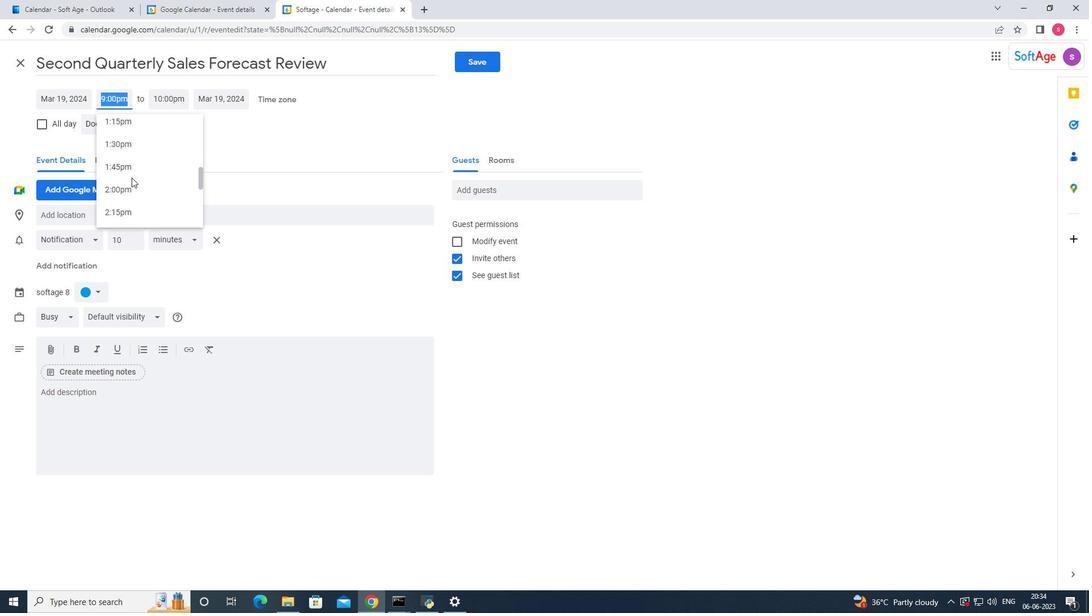 
Action: Mouse scrolled (131, 178) with delta (0, 0)
Screenshot: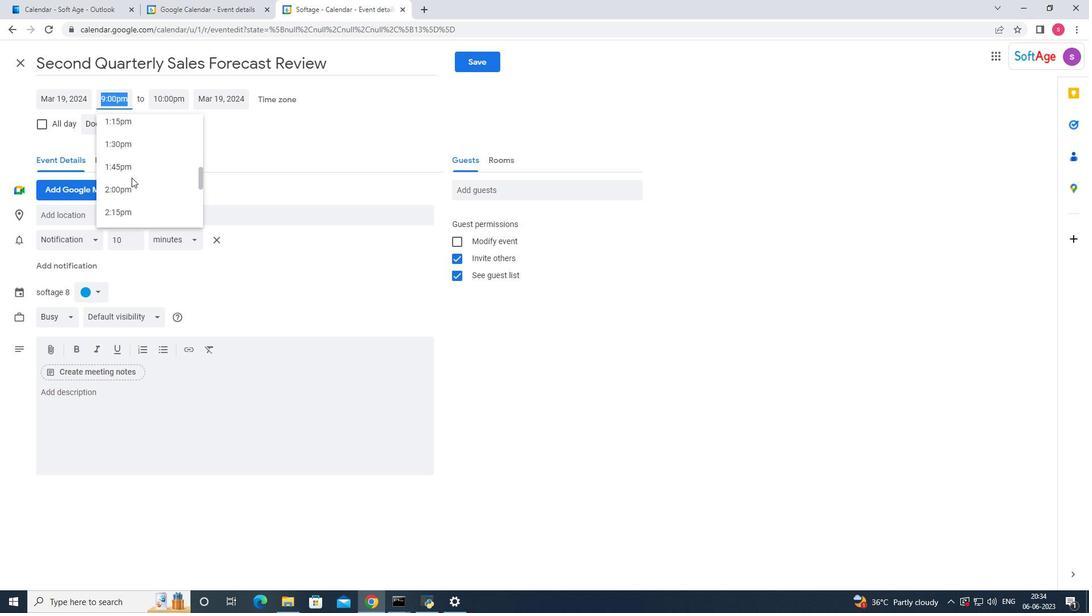 
Action: Mouse scrolled (131, 178) with delta (0, 0)
Screenshot: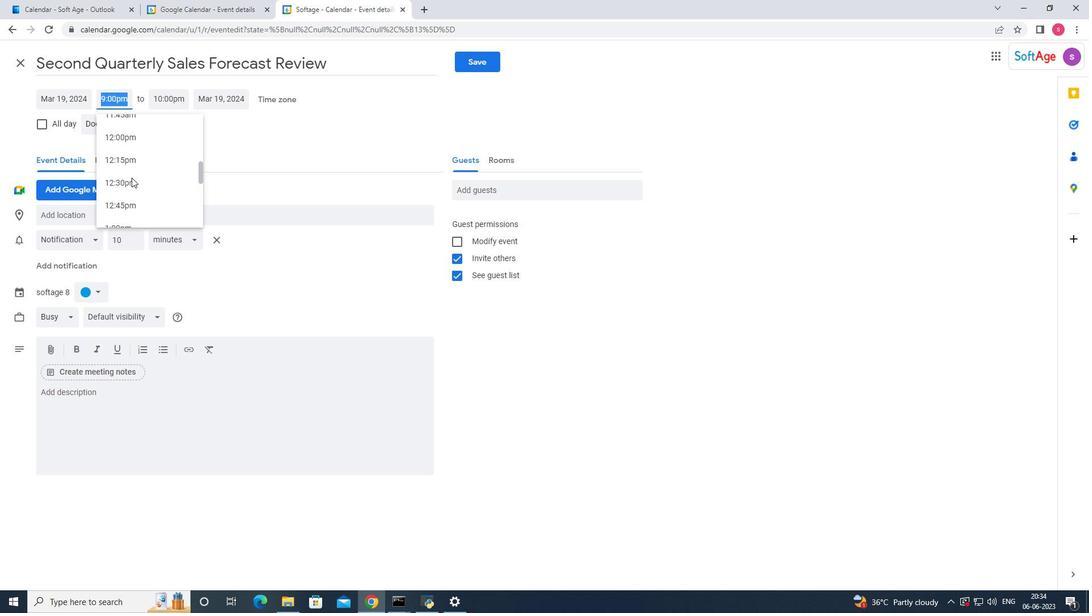 
Action: Mouse scrolled (131, 178) with delta (0, 0)
Screenshot: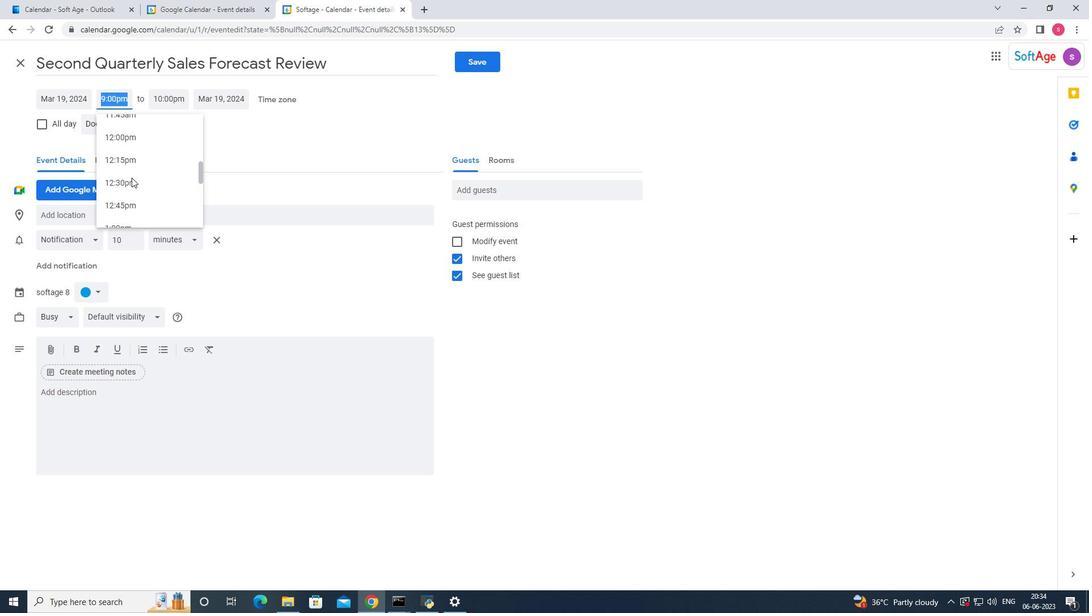 
Action: Mouse scrolled (131, 178) with delta (0, 0)
Screenshot: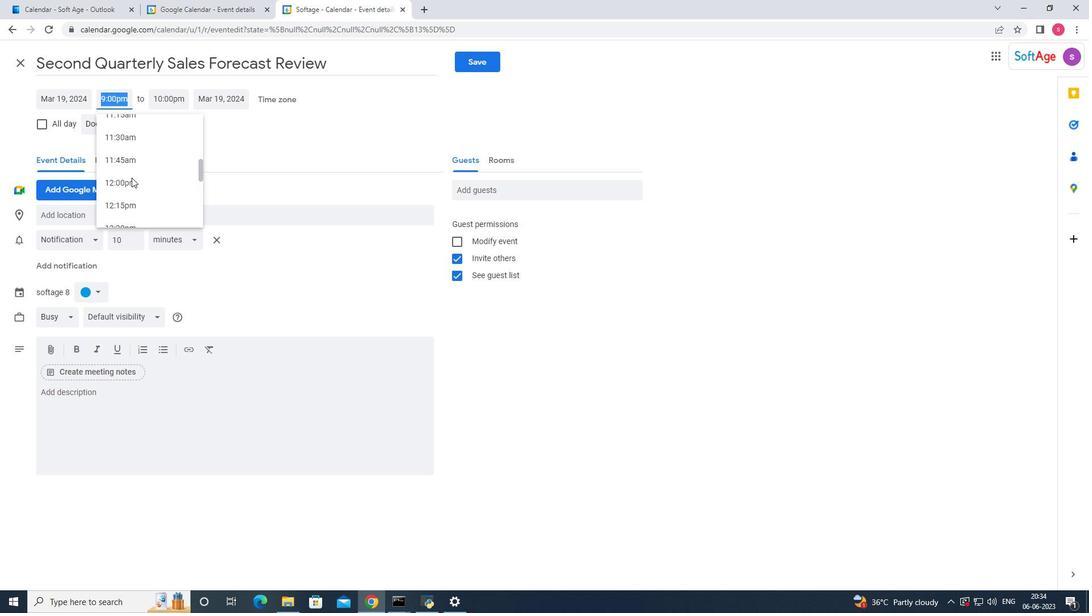 
Action: Mouse scrolled (131, 178) with delta (0, 0)
Screenshot: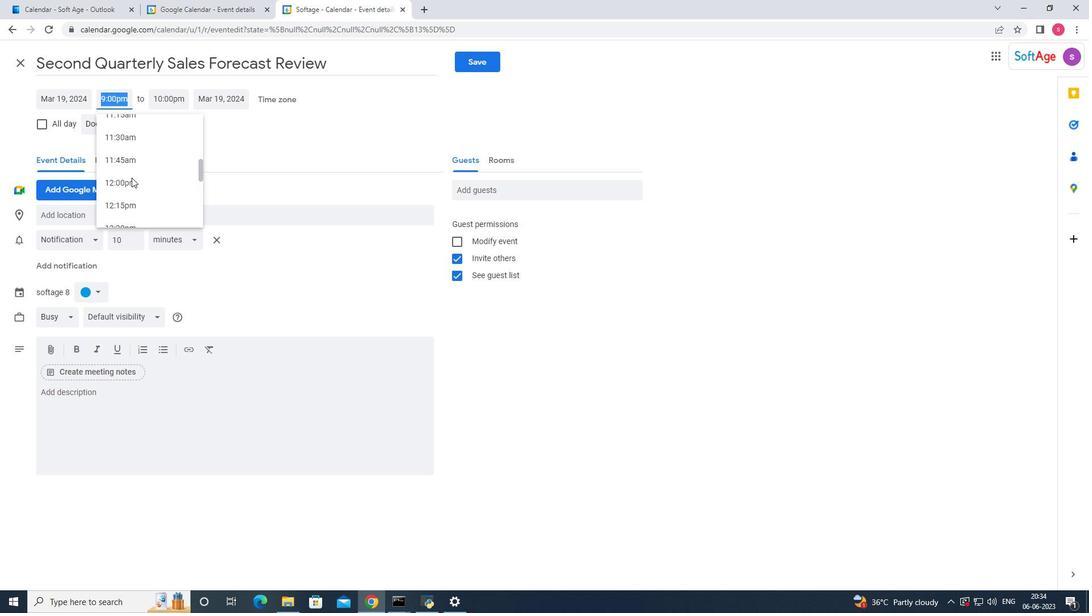 
Action: Mouse scrolled (131, 178) with delta (0, 0)
Screenshot: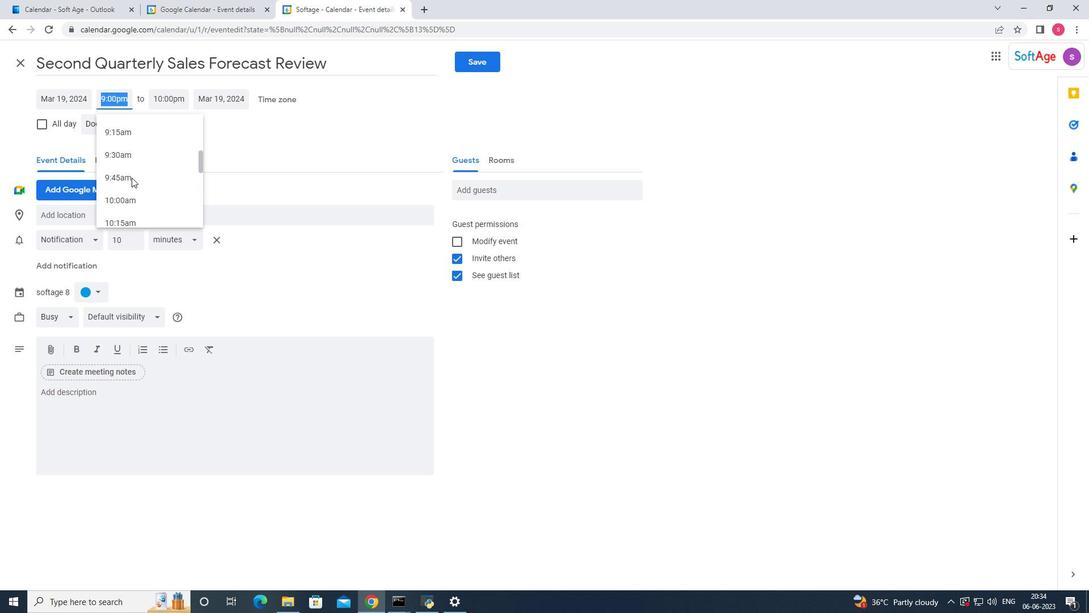 
Action: Mouse scrolled (131, 178) with delta (0, 0)
Screenshot: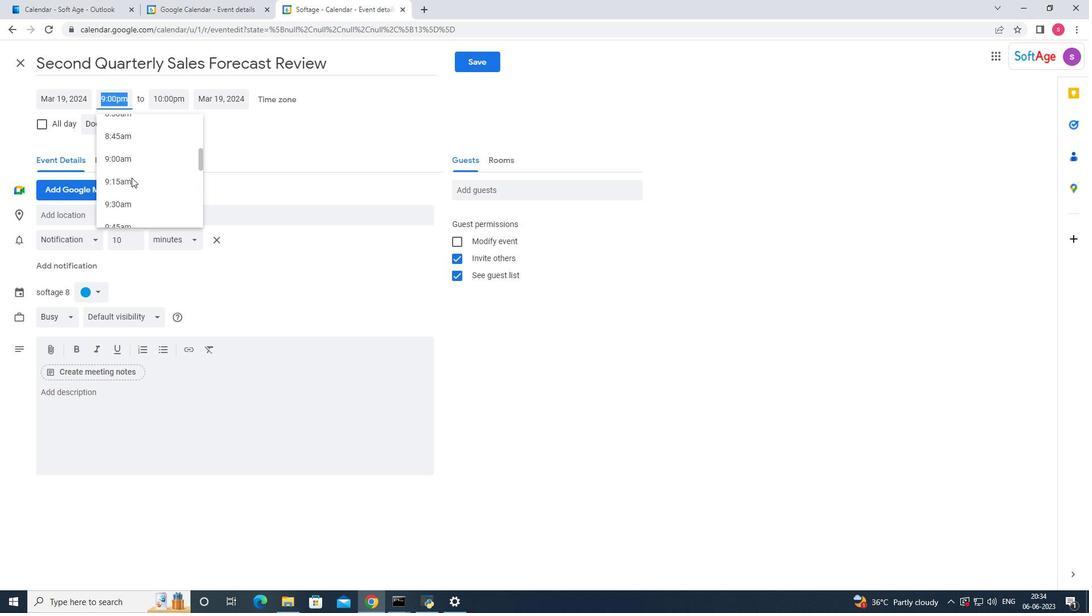 
Action: Mouse scrolled (131, 178) with delta (0, 0)
Screenshot: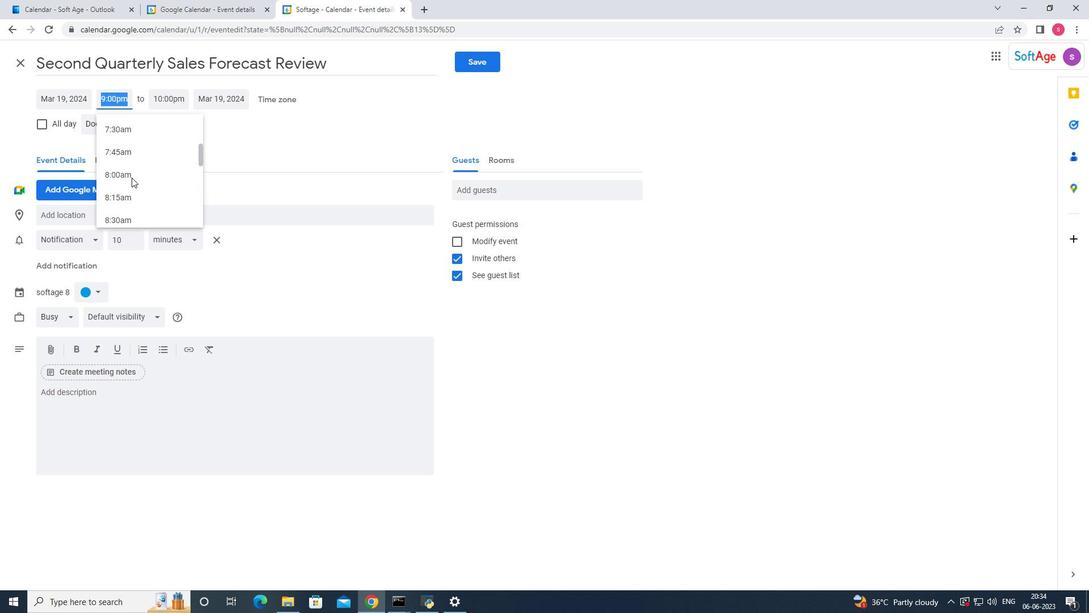 
Action: Mouse scrolled (131, 178) with delta (0, 0)
Screenshot: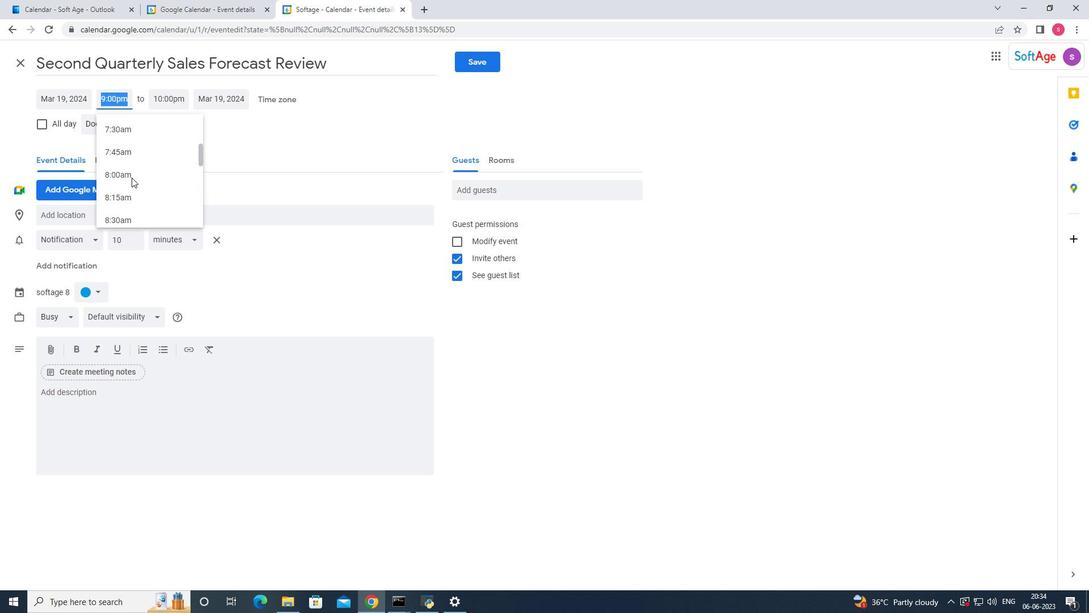 
Action: Mouse scrolled (131, 178) with delta (0, 0)
Screenshot: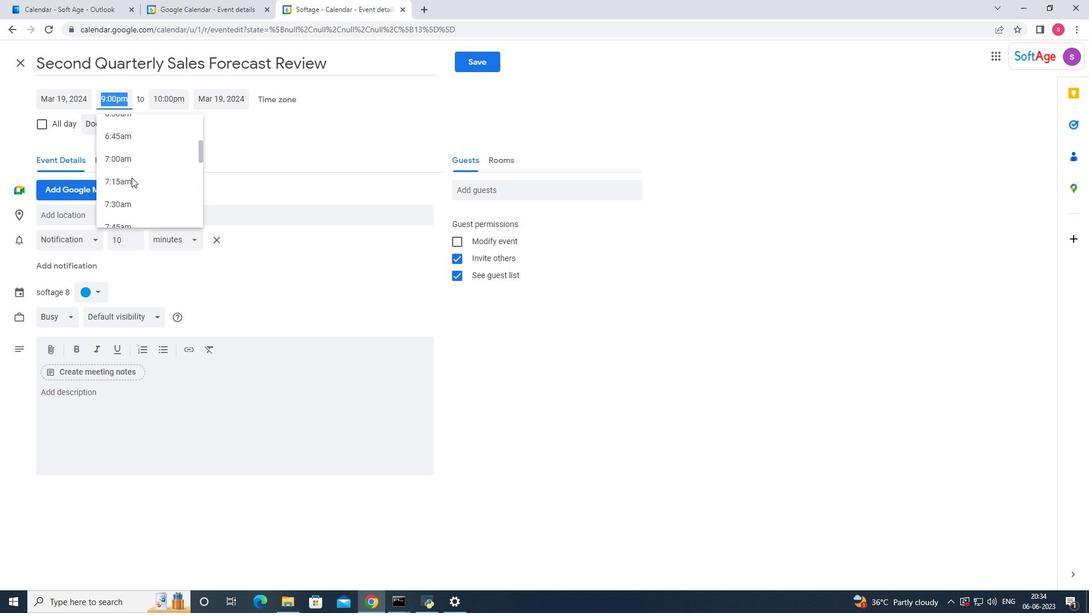 
Action: Mouse scrolled (131, 178) with delta (0, 0)
Screenshot: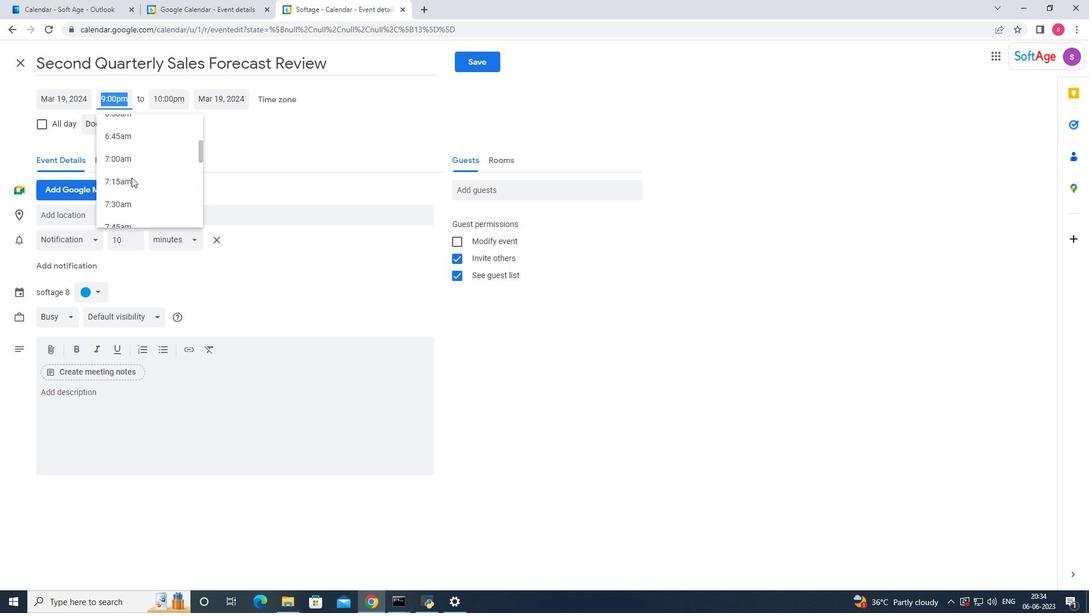 
Action: Mouse scrolled (131, 178) with delta (0, 0)
Screenshot: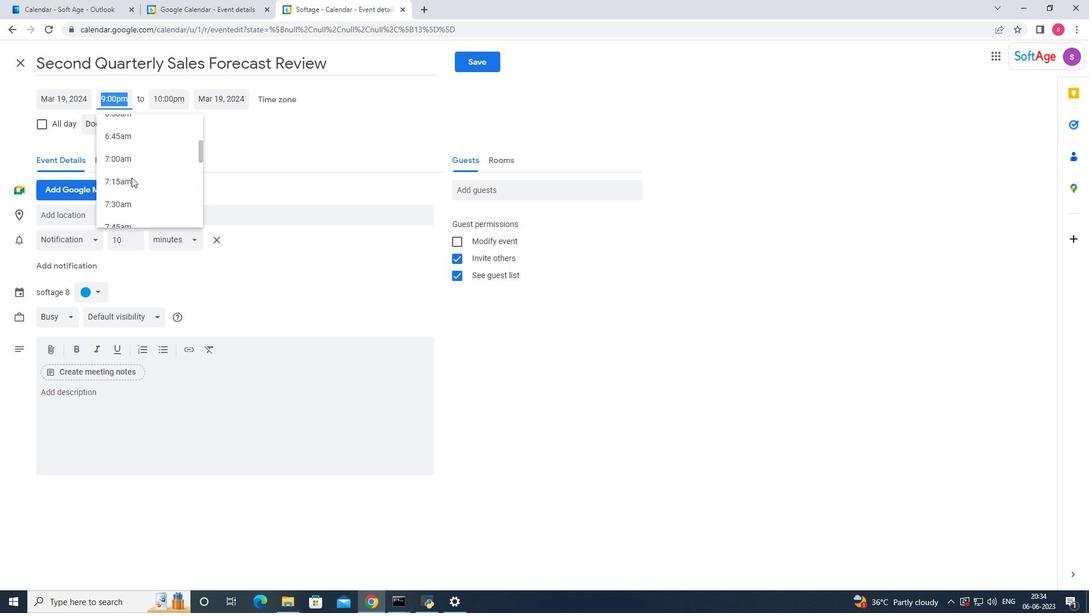 
Action: Mouse scrolled (131, 178) with delta (0, 0)
Screenshot: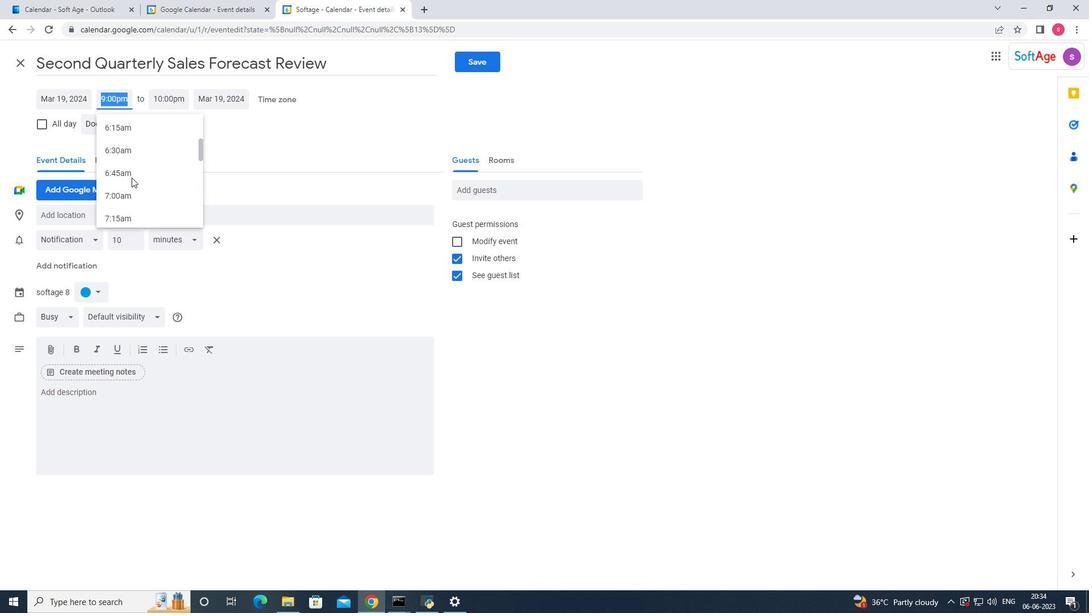 
Action: Mouse scrolled (131, 177) with delta (0, 0)
Screenshot: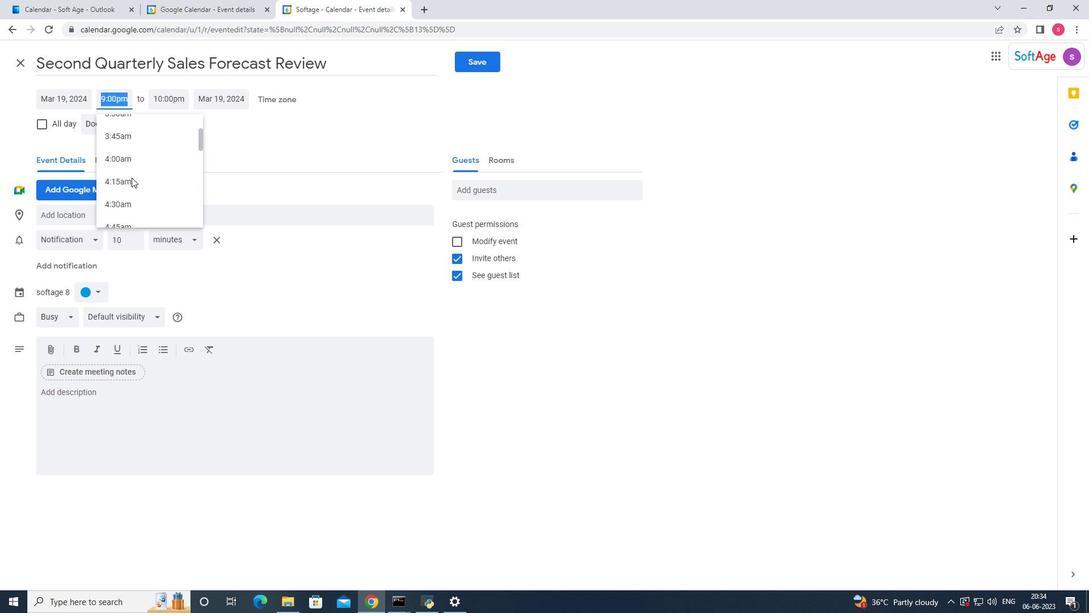 
Action: Mouse scrolled (131, 177) with delta (0, 0)
Screenshot: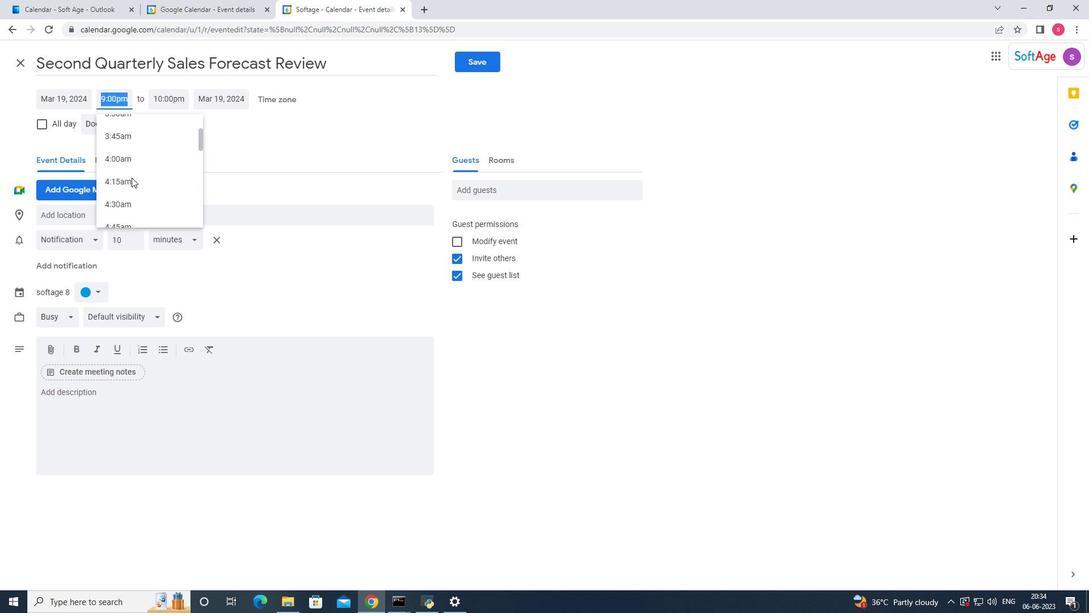 
Action: Mouse scrolled (131, 177) with delta (0, 0)
Screenshot: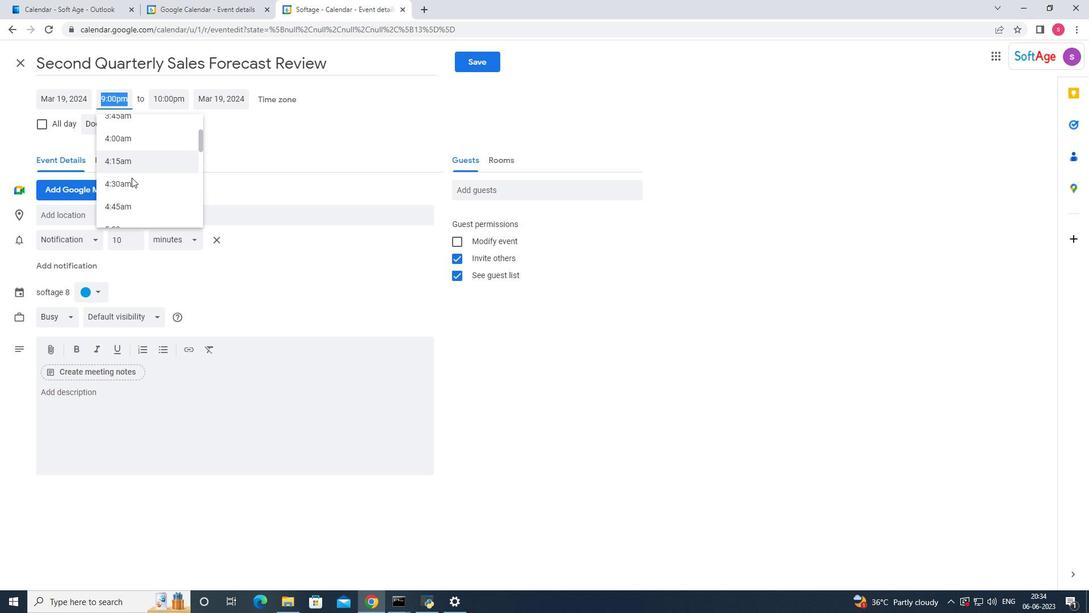 
Action: Mouse scrolled (131, 177) with delta (0, 0)
Screenshot: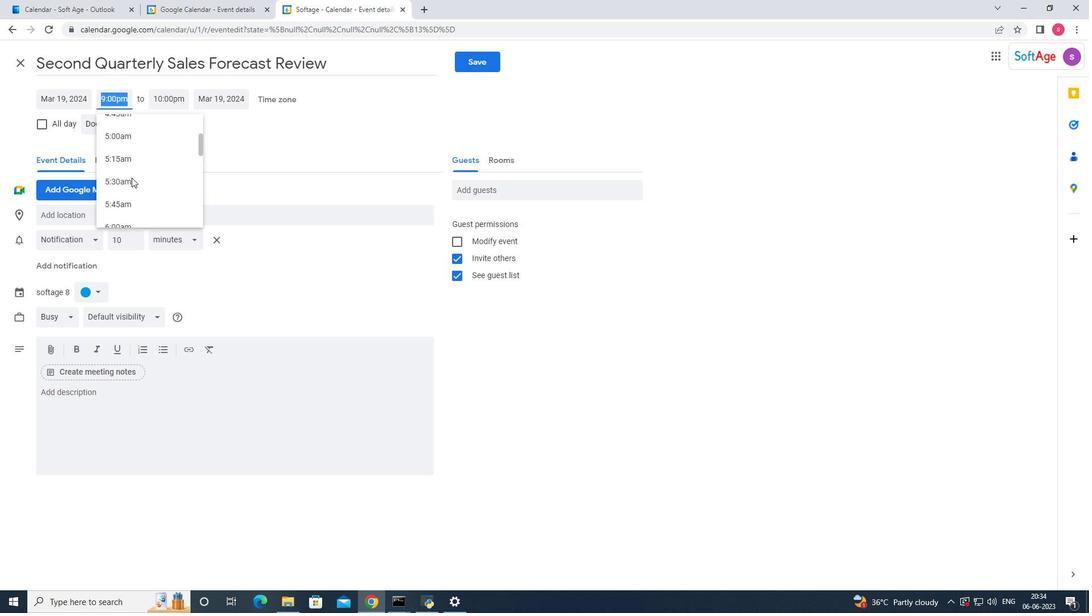
Action: Mouse scrolled (131, 177) with delta (0, 0)
Screenshot: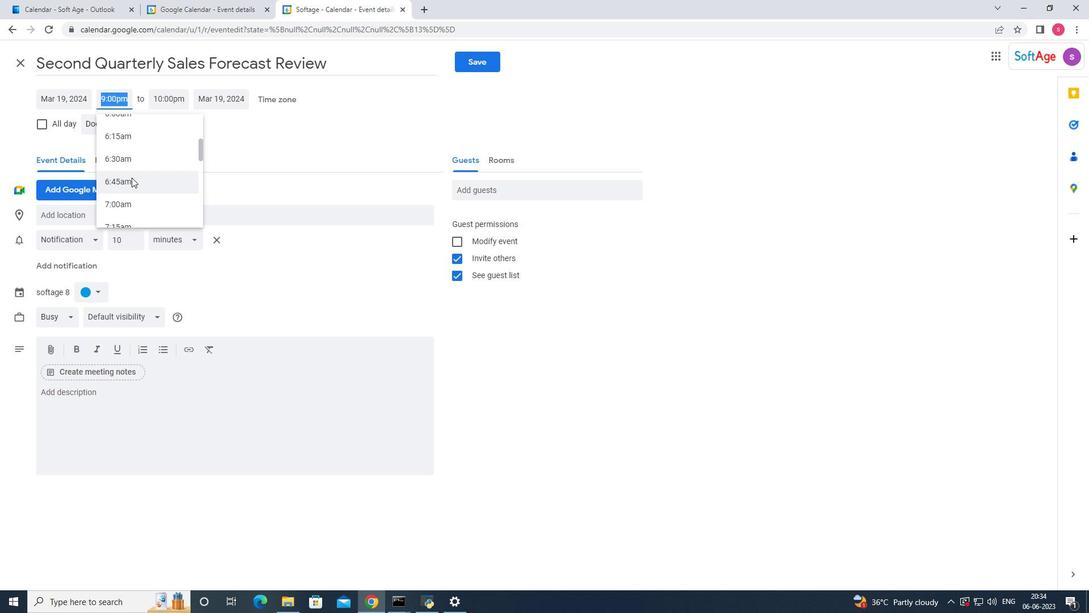 
Action: Mouse scrolled (131, 177) with delta (0, 0)
Screenshot: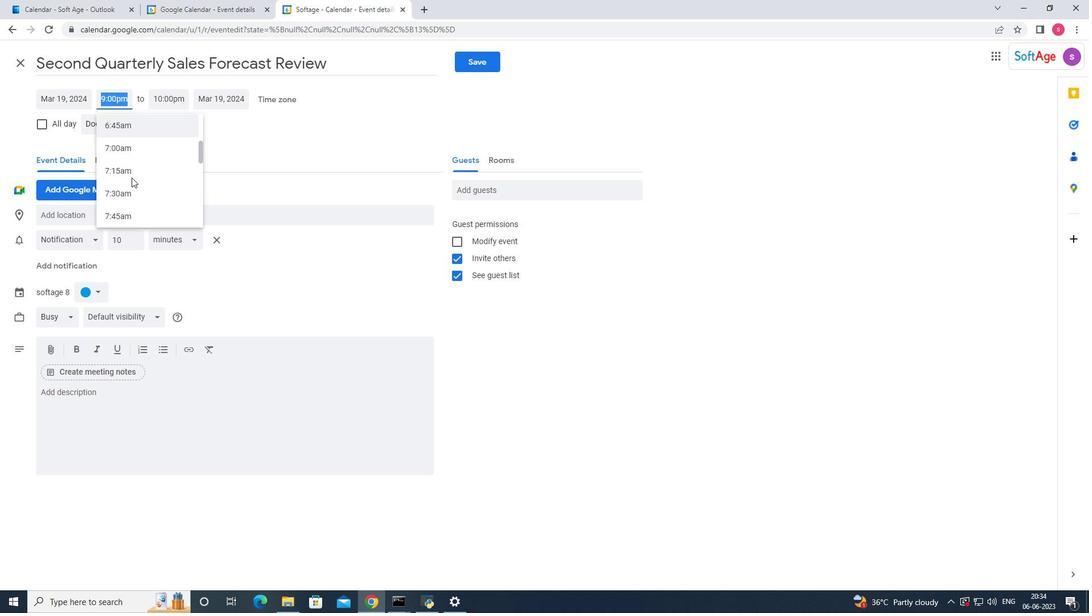 
Action: Mouse scrolled (131, 177) with delta (0, 0)
Screenshot: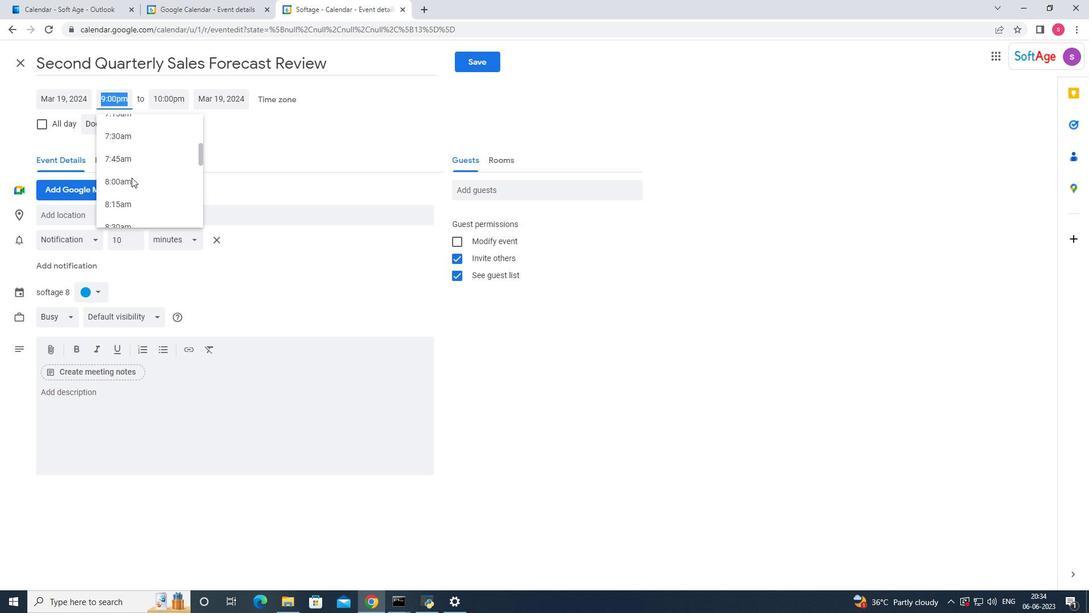 
Action: Mouse moved to (123, 126)
Screenshot: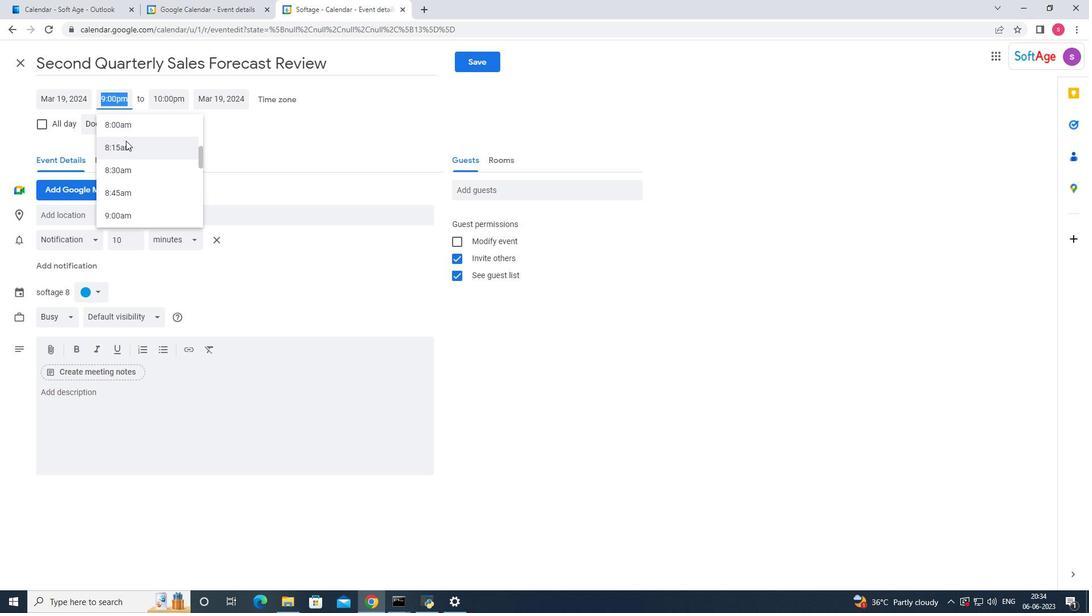 
Action: Mouse pressed left at (123, 126)
Screenshot: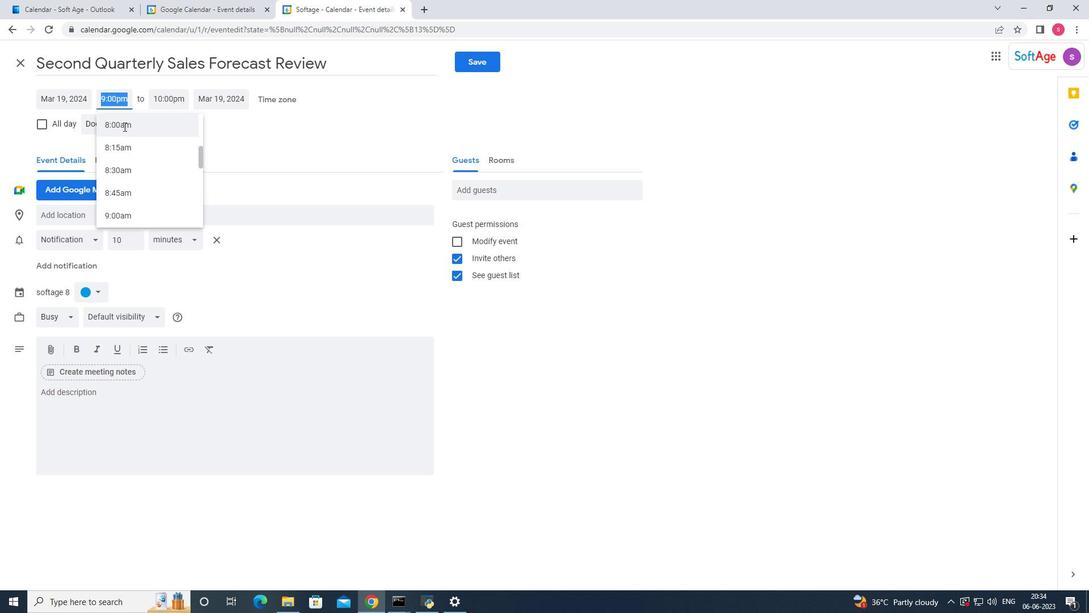 
Action: Mouse moved to (168, 102)
Screenshot: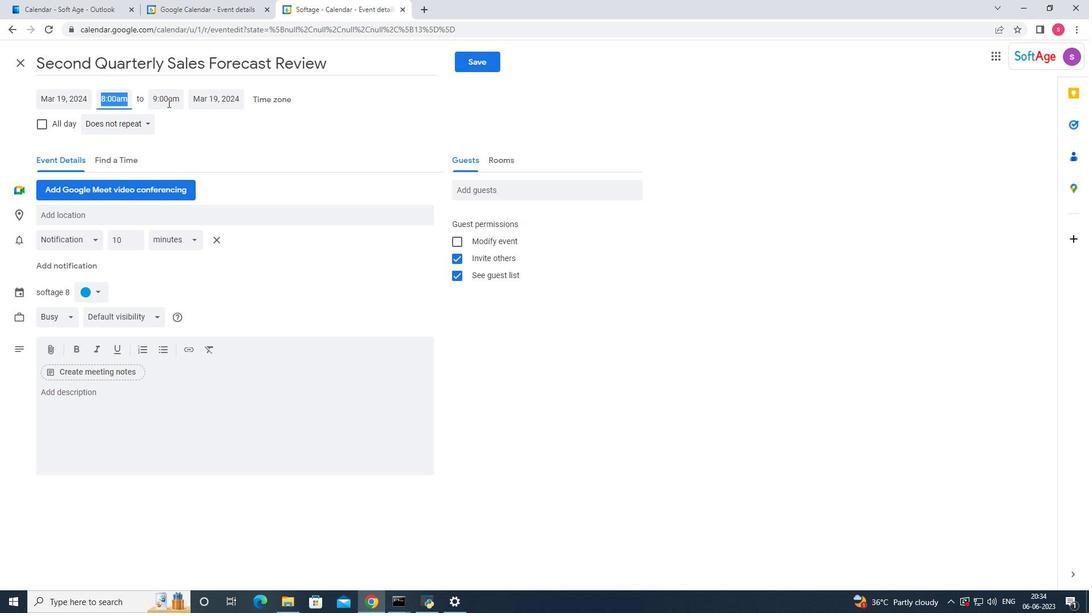 
Action: Mouse pressed left at (168, 102)
Screenshot: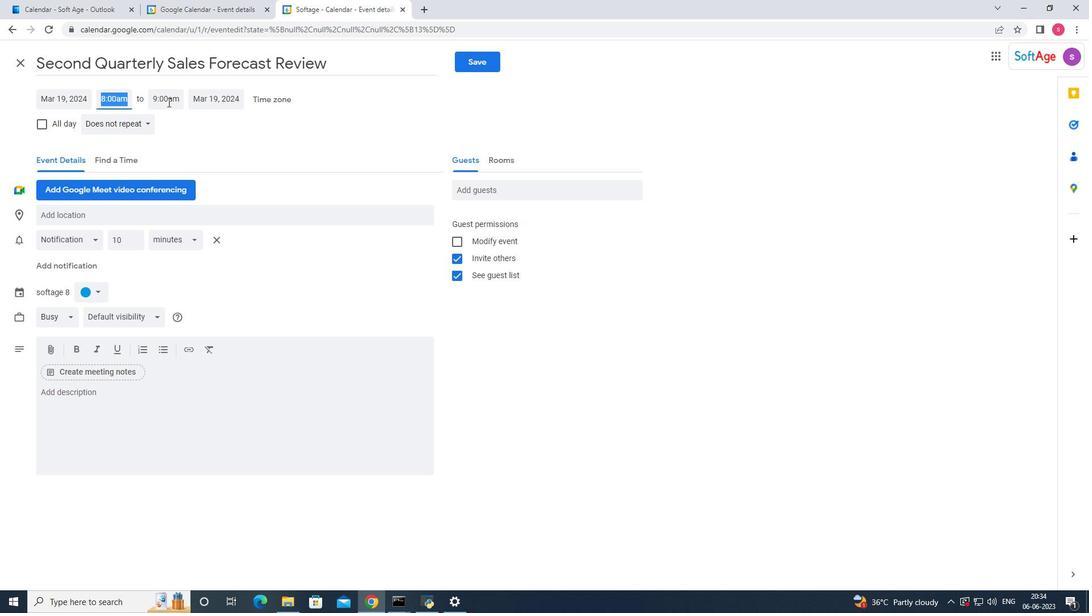 
Action: Mouse moved to (178, 219)
Screenshot: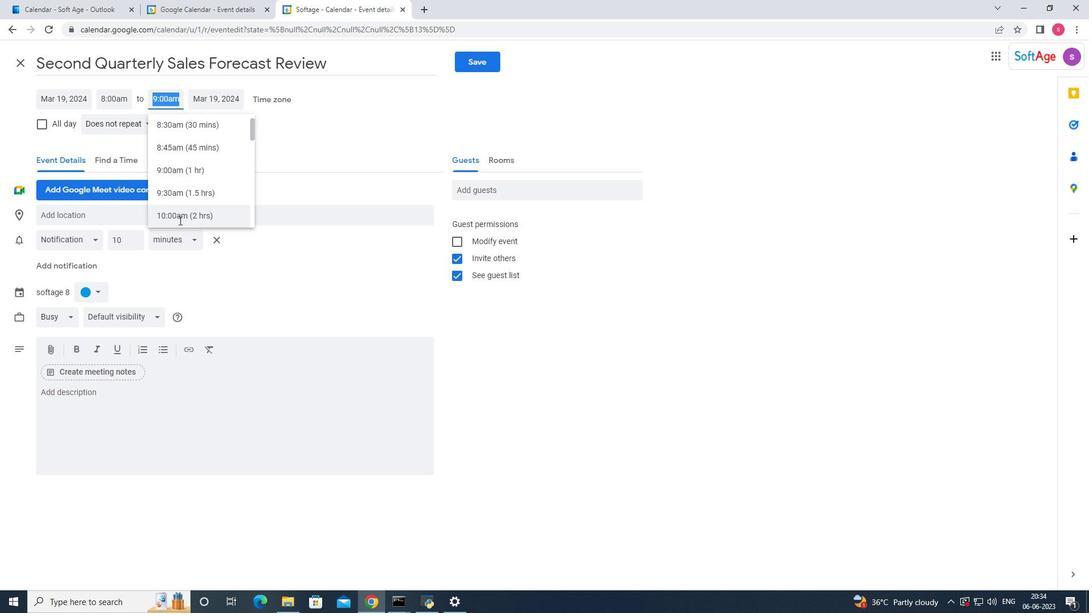 
Action: Mouse pressed left at (178, 219)
Screenshot: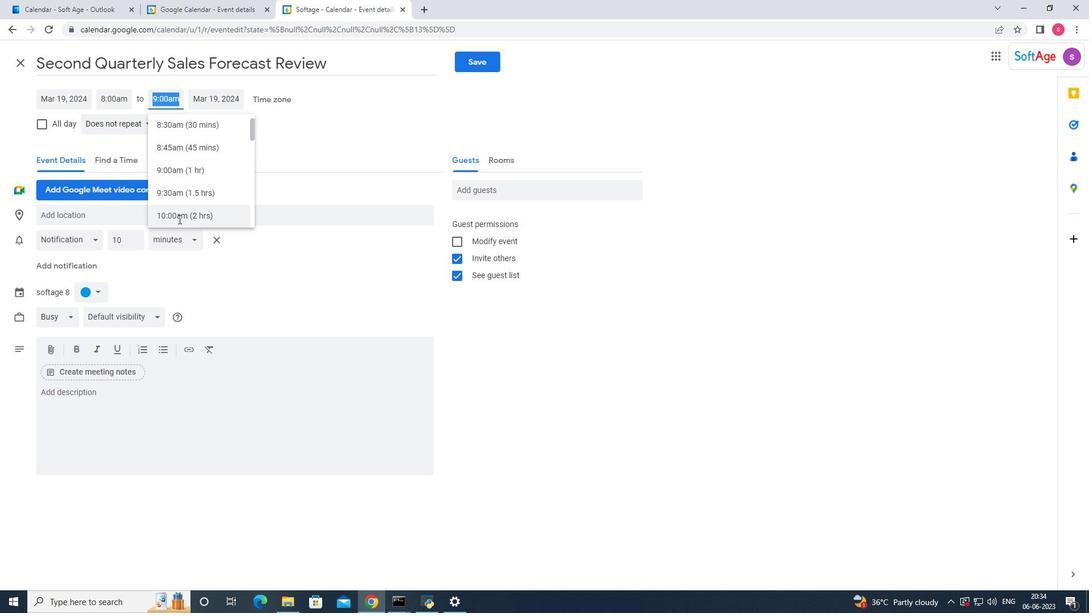 
Action: Mouse moved to (134, 127)
Screenshot: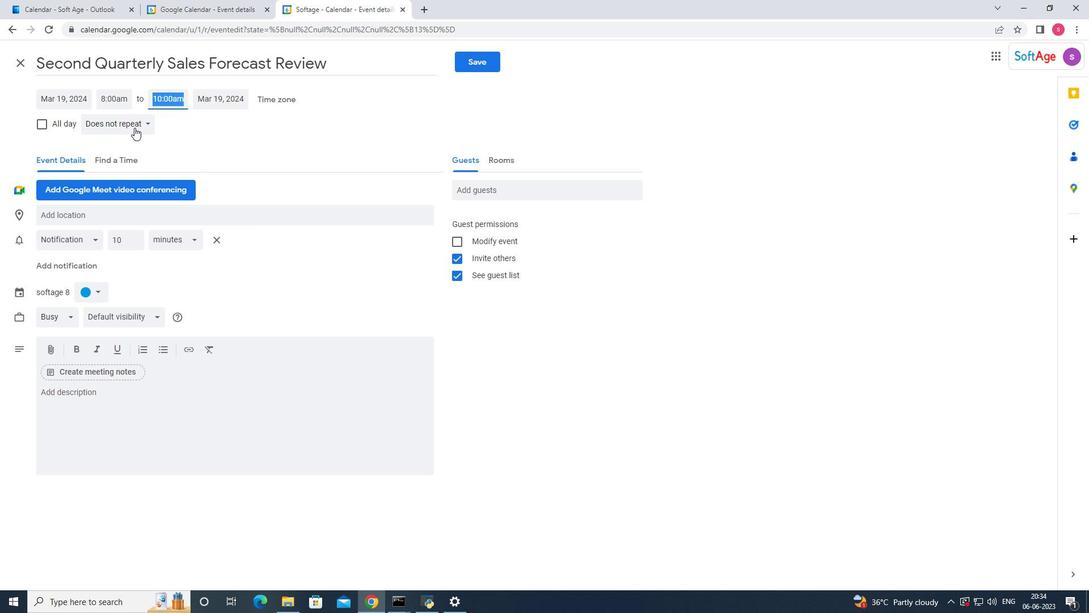 
Action: Mouse pressed left at (134, 127)
Screenshot: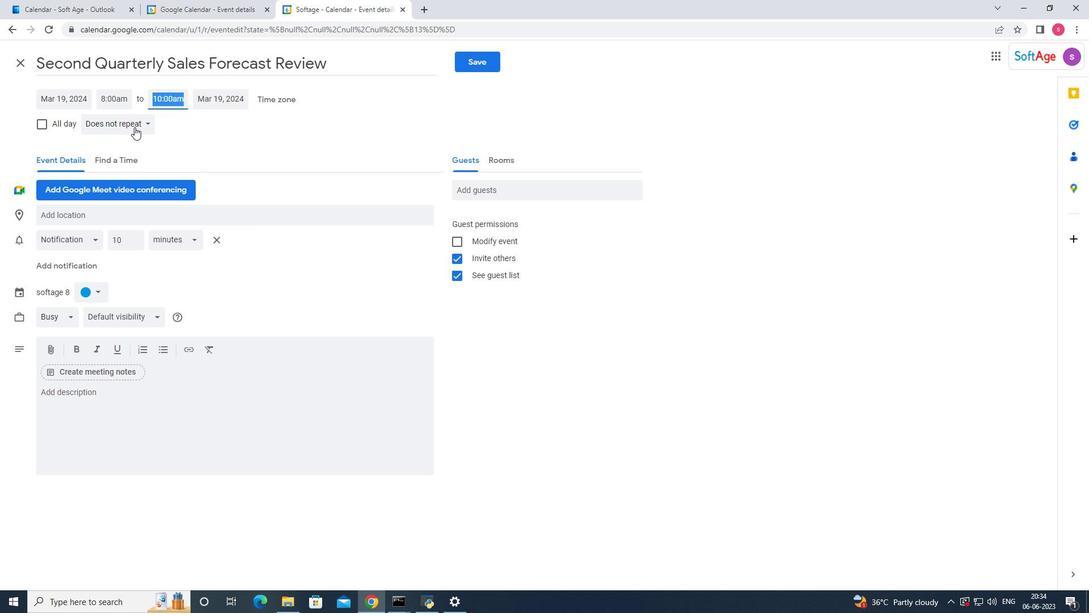 
Action: Mouse moved to (141, 246)
Screenshot: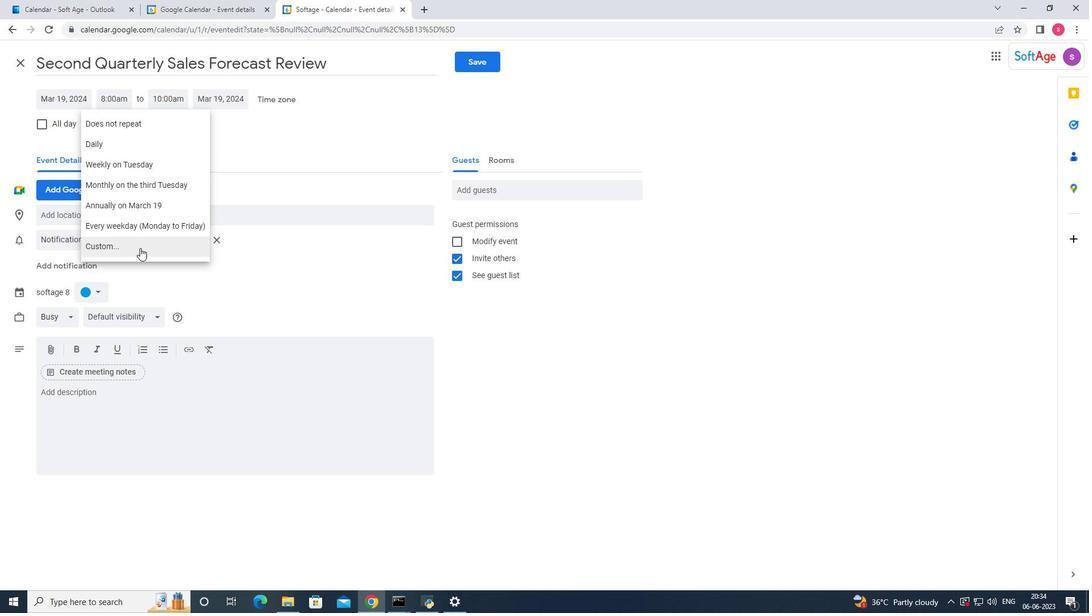 
Action: Mouse pressed left at (141, 246)
Screenshot: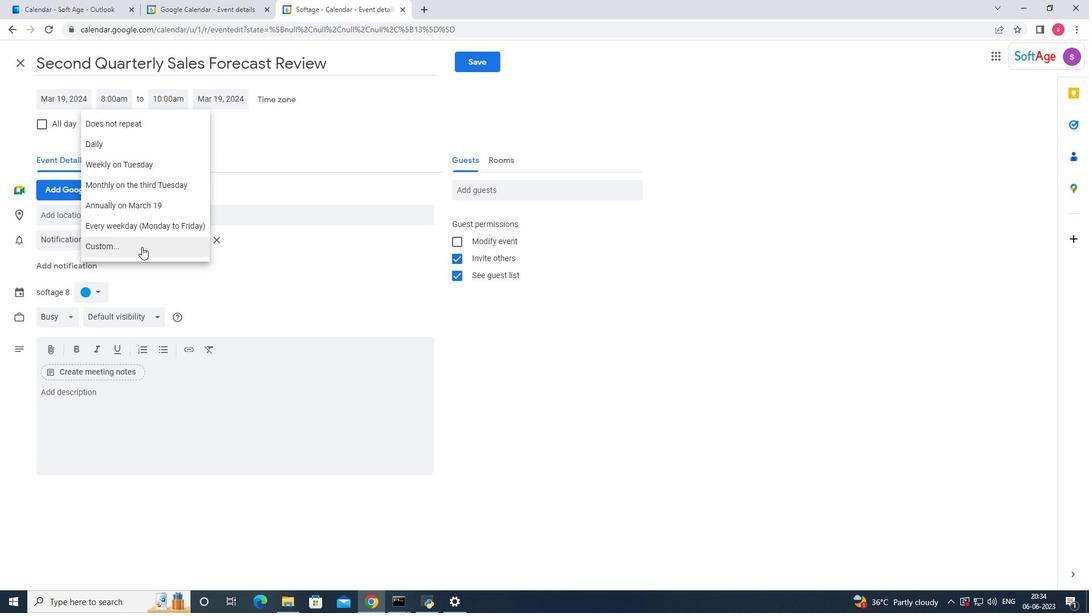 
Action: Mouse moved to (357, 275)
Screenshot: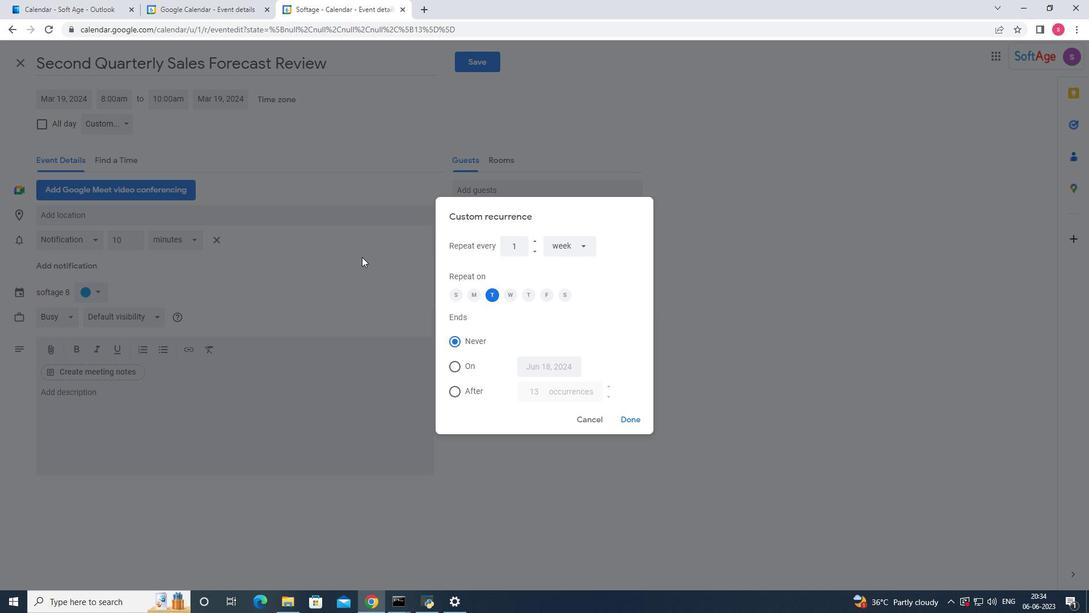 
Action: Mouse pressed left at (357, 275)
Screenshot: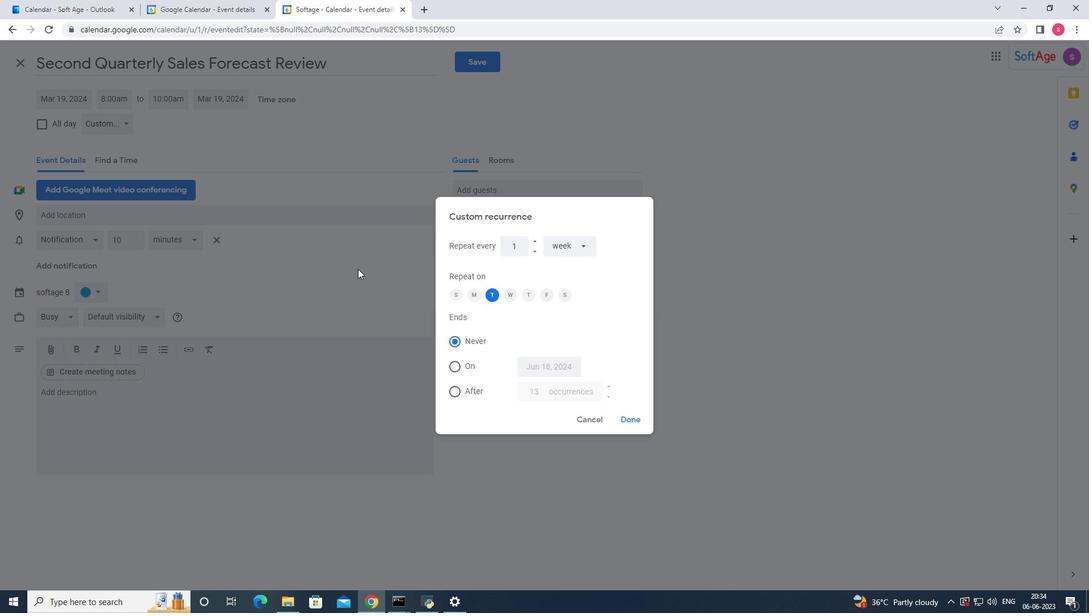 
Action: Mouse moved to (127, 124)
Screenshot: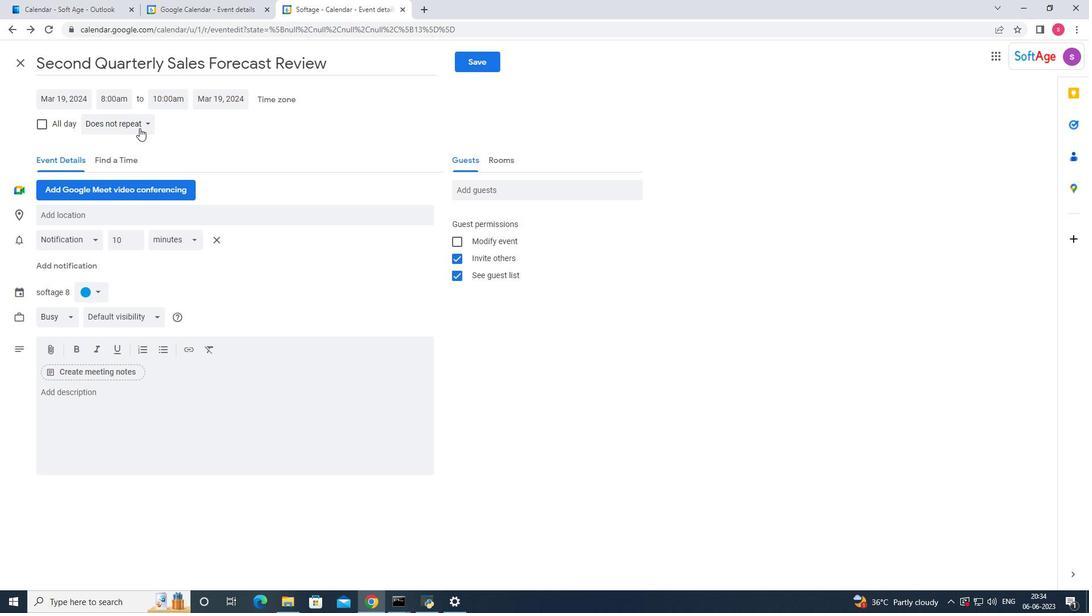 
Action: Mouse pressed left at (127, 124)
Screenshot: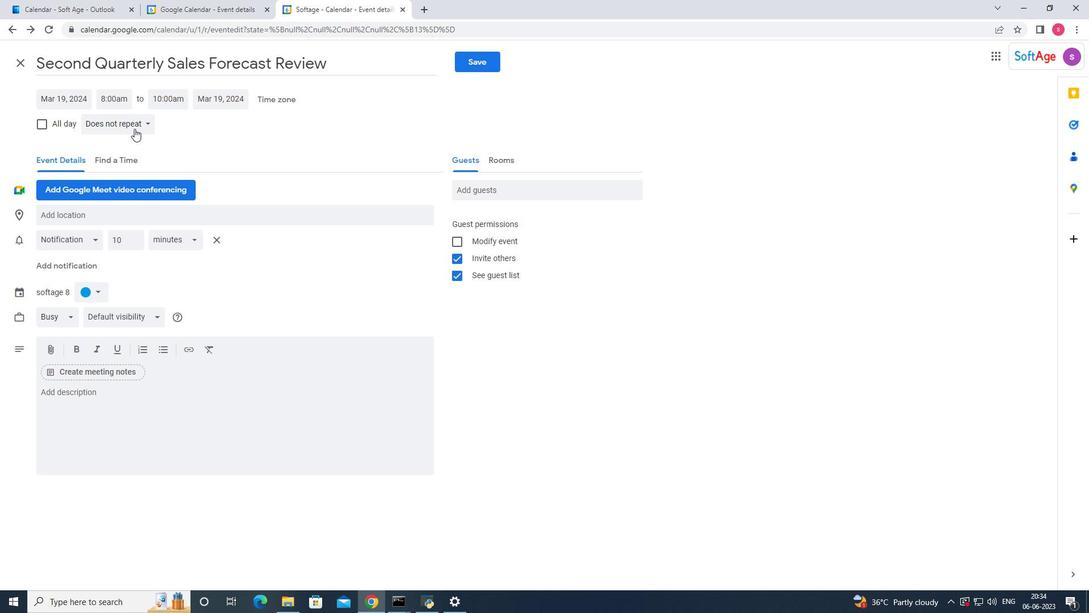 
Action: Mouse moved to (137, 221)
Screenshot: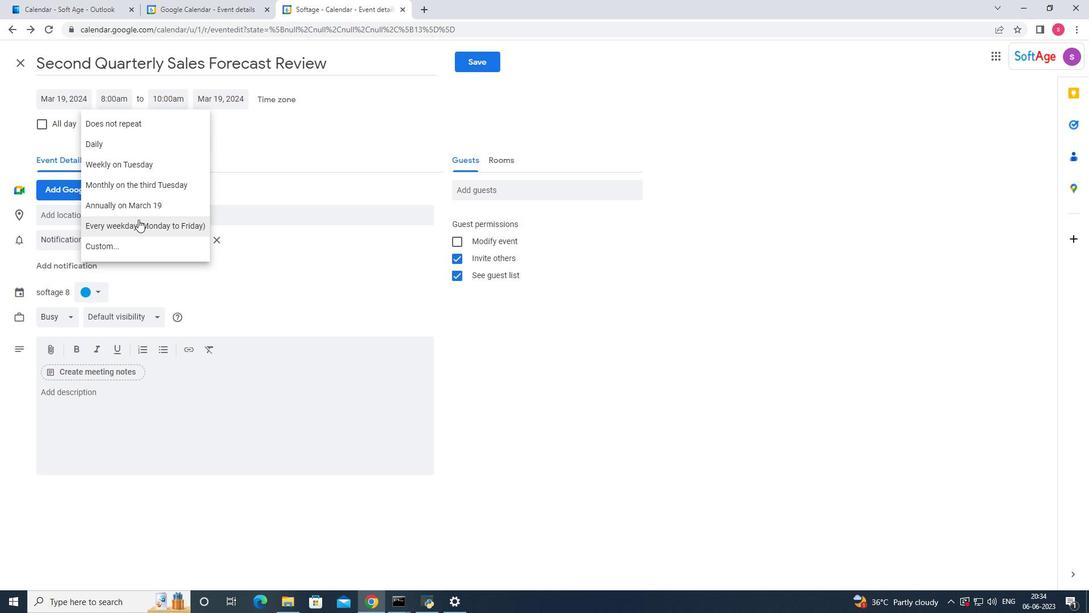 
Action: Mouse pressed left at (137, 221)
Screenshot: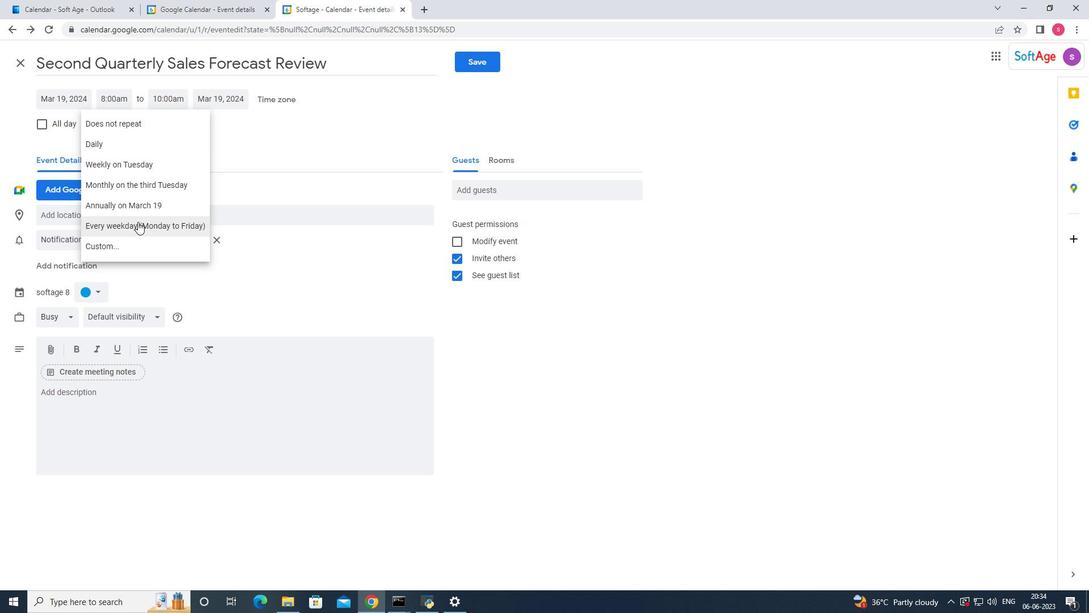 
Action: Mouse moved to (128, 396)
Screenshot: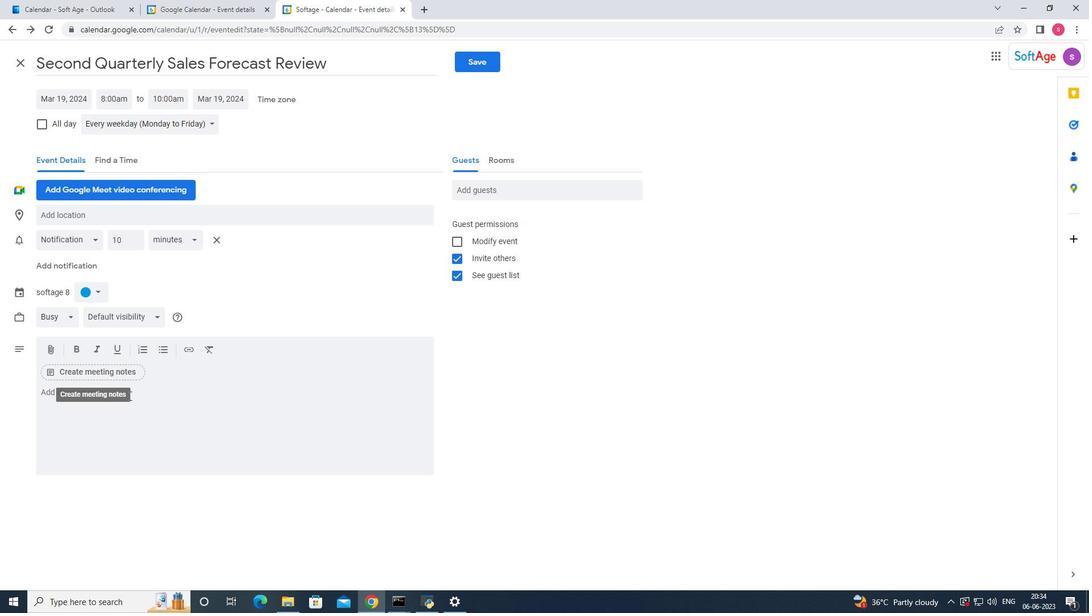 
Action: Mouse pressed left at (128, 396)
Screenshot: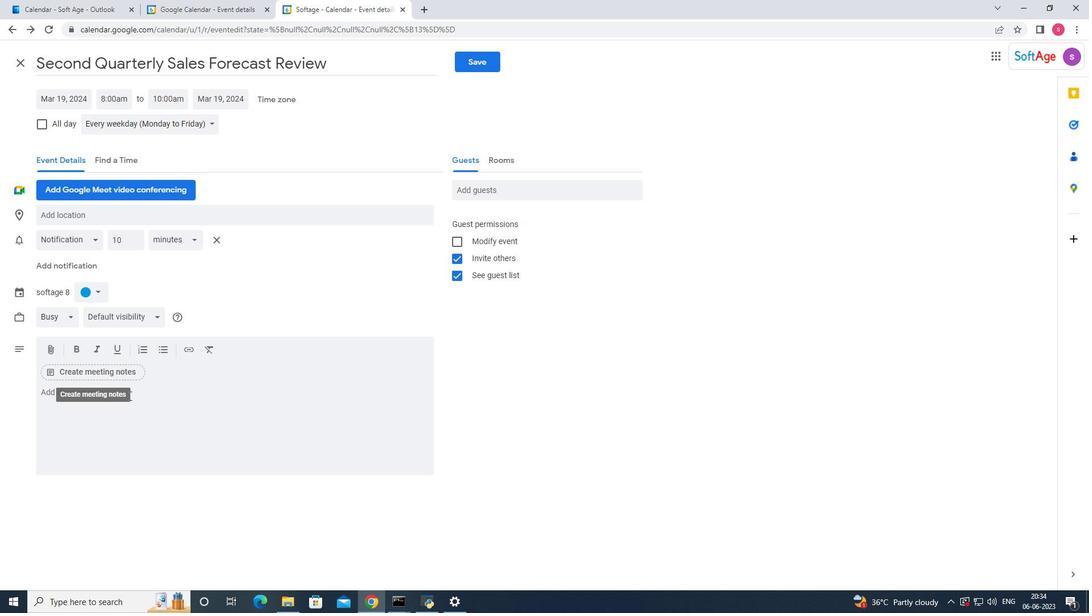 
Action: Mouse moved to (128, 396)
Screenshot: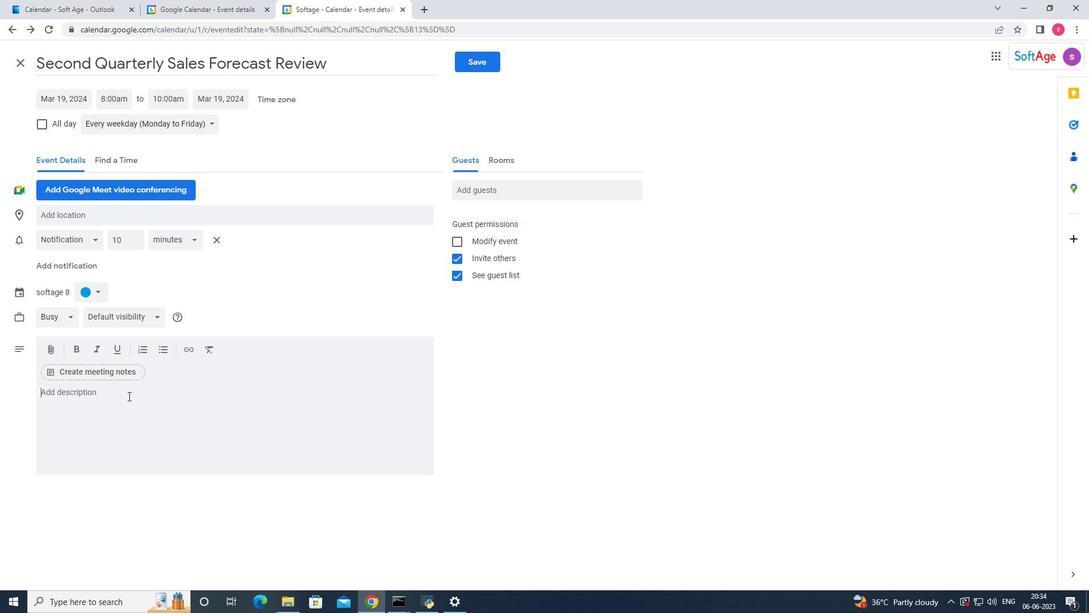 
Action: Key pressed <Key.shift_r>Assessing<Key.space>the<Key.space>original<Key.space>goals<Key.space>and<Key.space>objecit<Key.backspace><Key.backspace>tives<Key.space>of<Key.space>the<Key.space>campaogn<Key.space>to<Key.space>determine<Key.space>if<Key.space>they<Key.space>were<Key.space>clearly<Key.space>fe<Key.backspace><Key.backspace>defo<Key.backspace>ine<Key.space><Key.backspace>e<Key.backspace>d<Key.space><Key.backspace>,<Key.space>measure<Key.backspace>able<Key.space><Key.backspace>,<Key.space>and<Key.space>aligned<Key.space>with<Key.space>the<Key.space>overall<Key.space>marketing<Key.space>and<Key.space>business<Key.space>objectives.
Screenshot: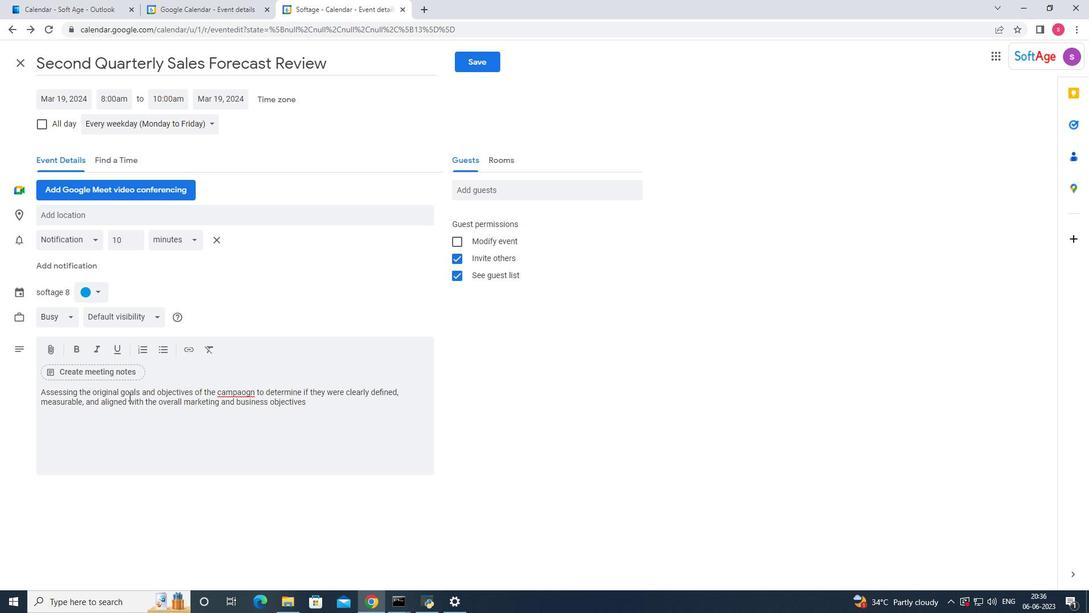 
Action: Mouse moved to (243, 393)
Screenshot: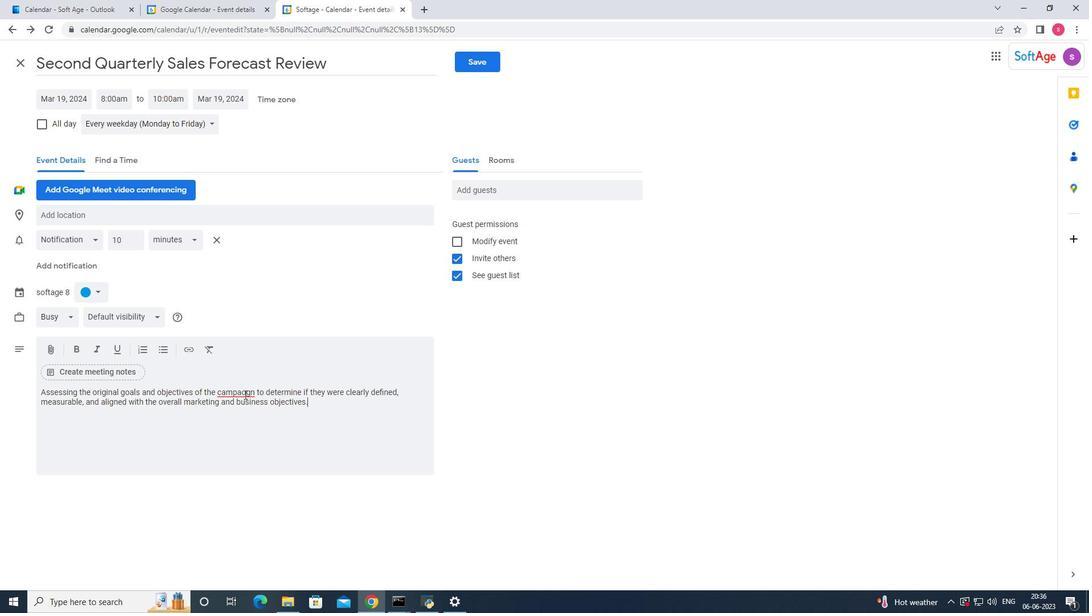 
Action: Mouse pressed right at (243, 393)
Screenshot: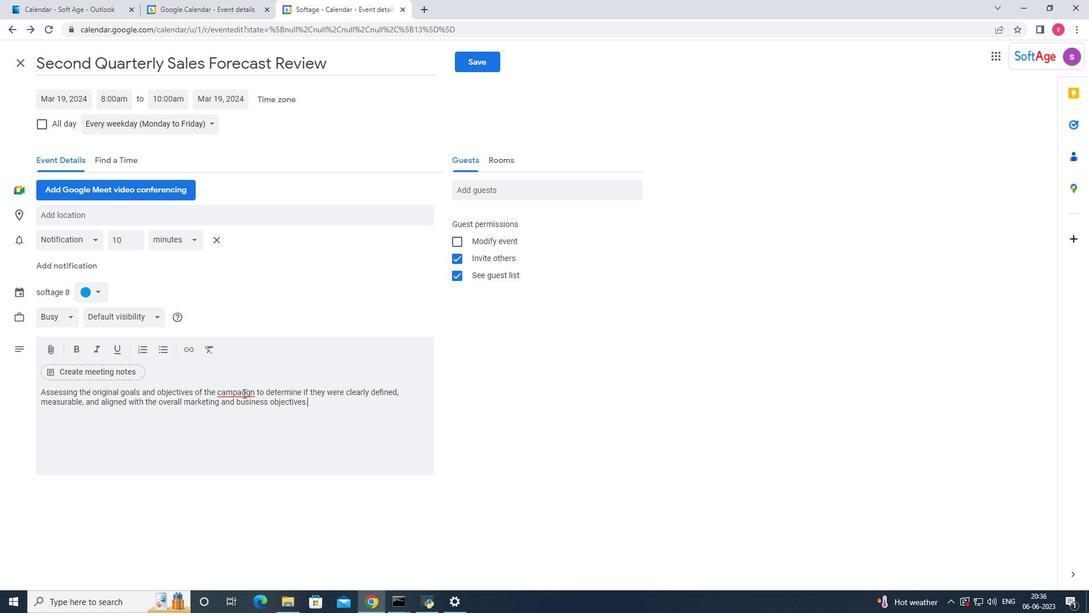 
Action: Mouse moved to (262, 403)
Screenshot: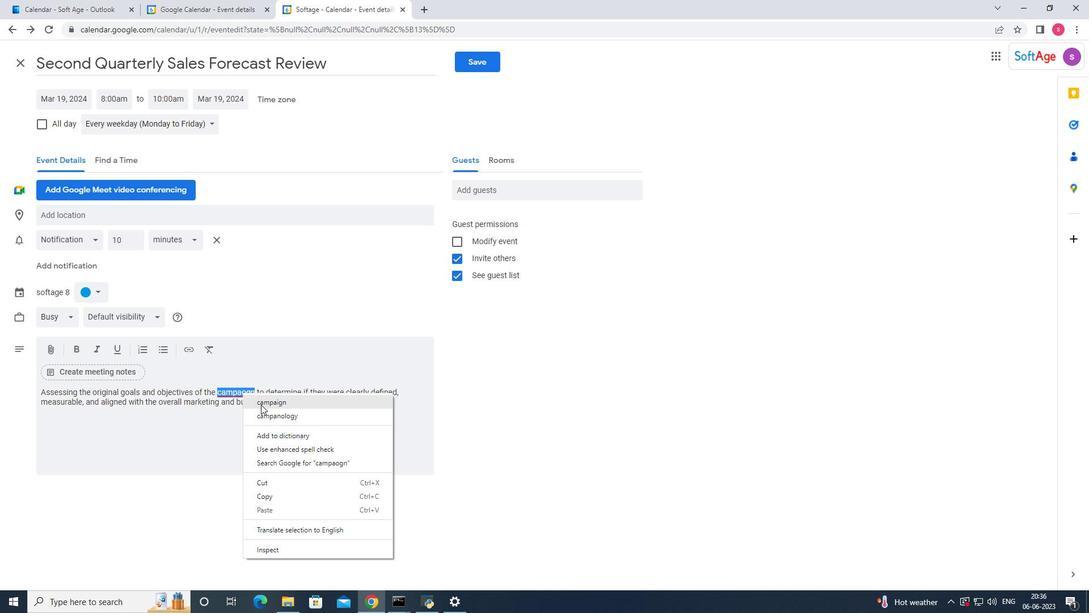 
Action: Mouse pressed left at (262, 403)
Screenshot: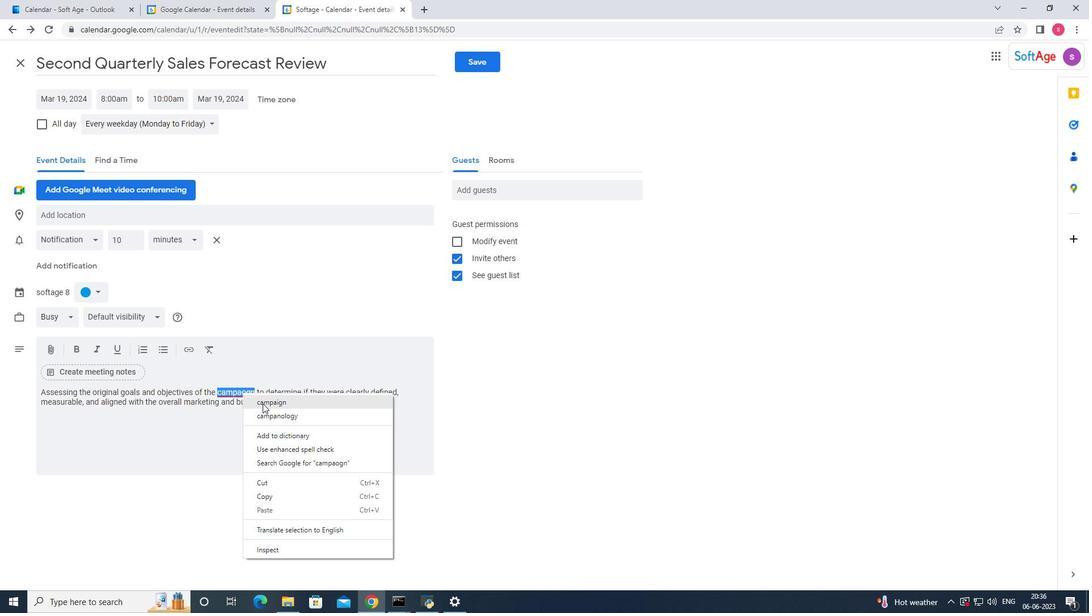 
Action: Mouse moved to (319, 411)
Screenshot: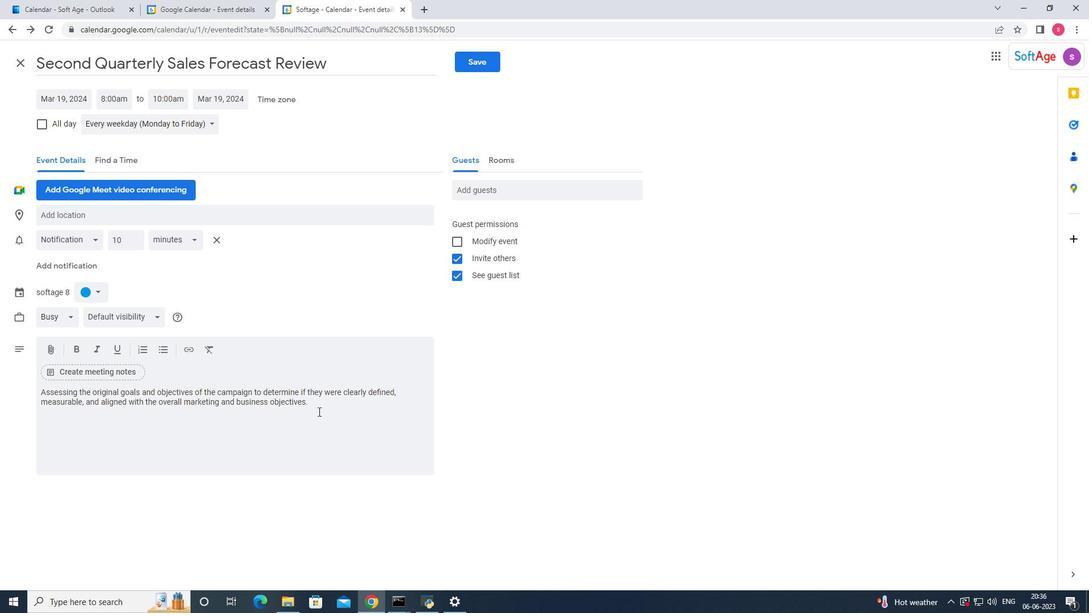 
Action: Mouse pressed left at (319, 411)
Screenshot: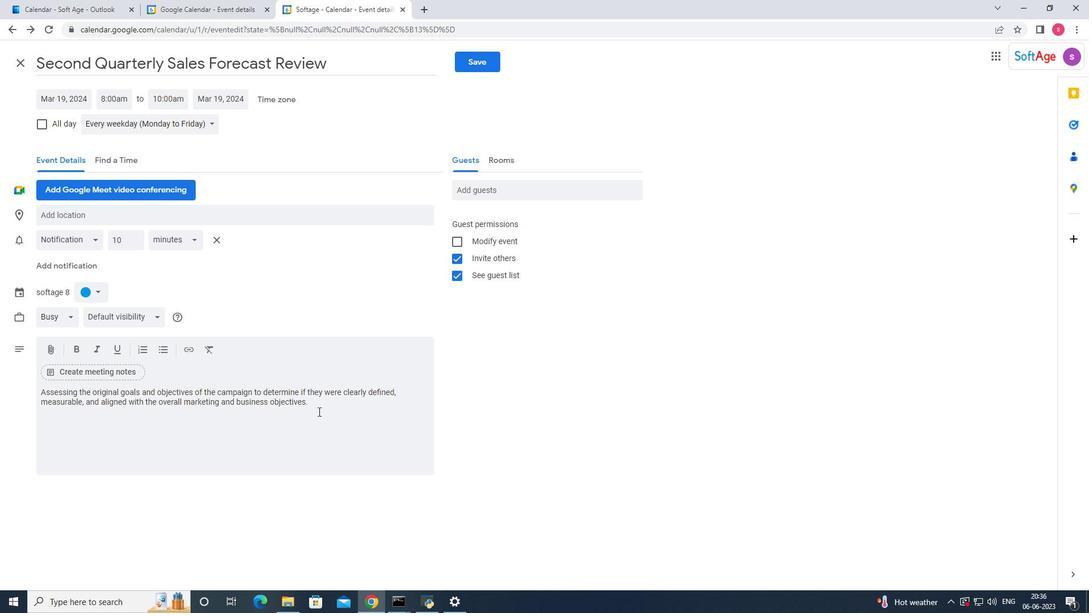 
Action: Mouse moved to (92, 292)
Screenshot: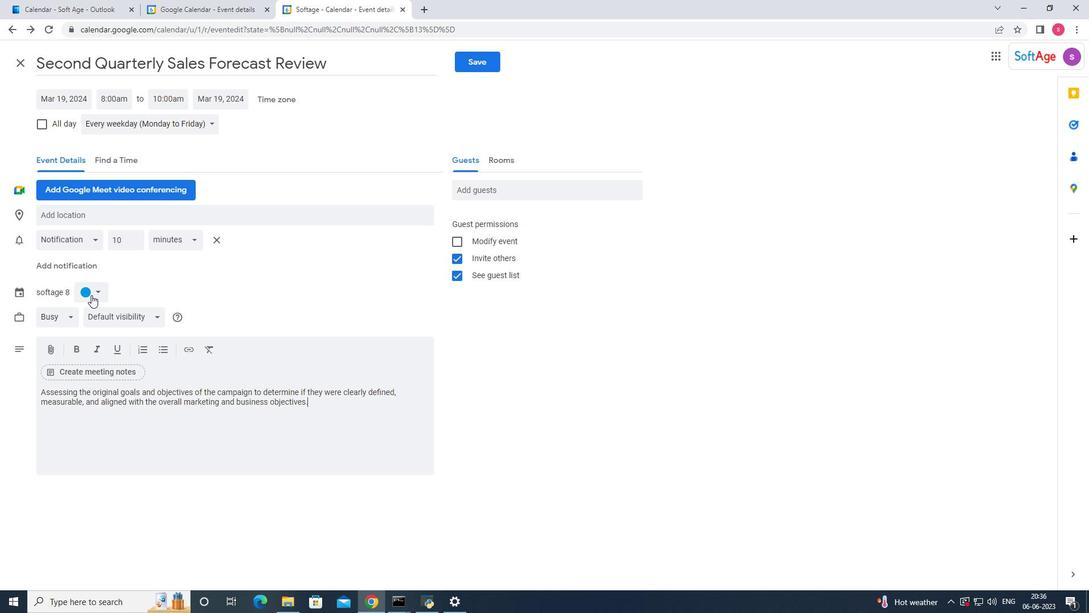 
Action: Mouse pressed left at (92, 292)
Screenshot: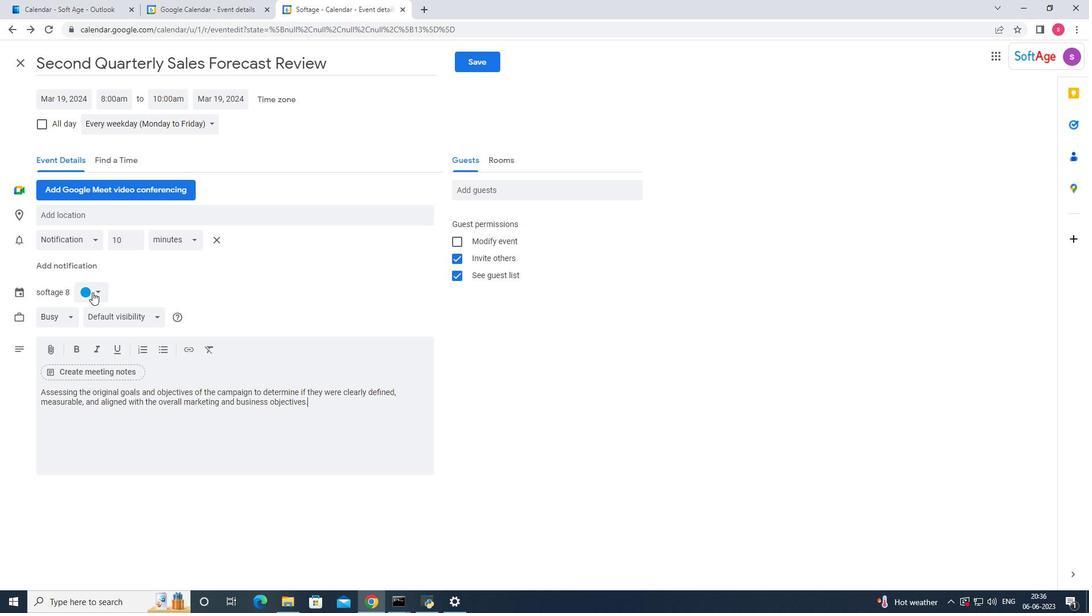 
Action: Mouse moved to (82, 306)
Screenshot: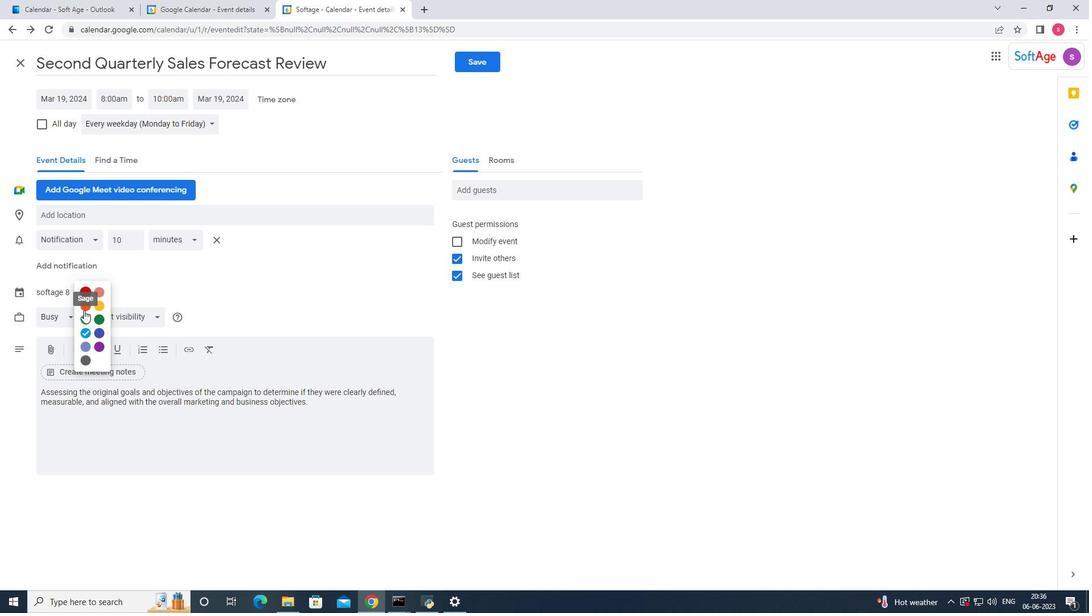 
Action: Mouse pressed left at (82, 306)
Screenshot: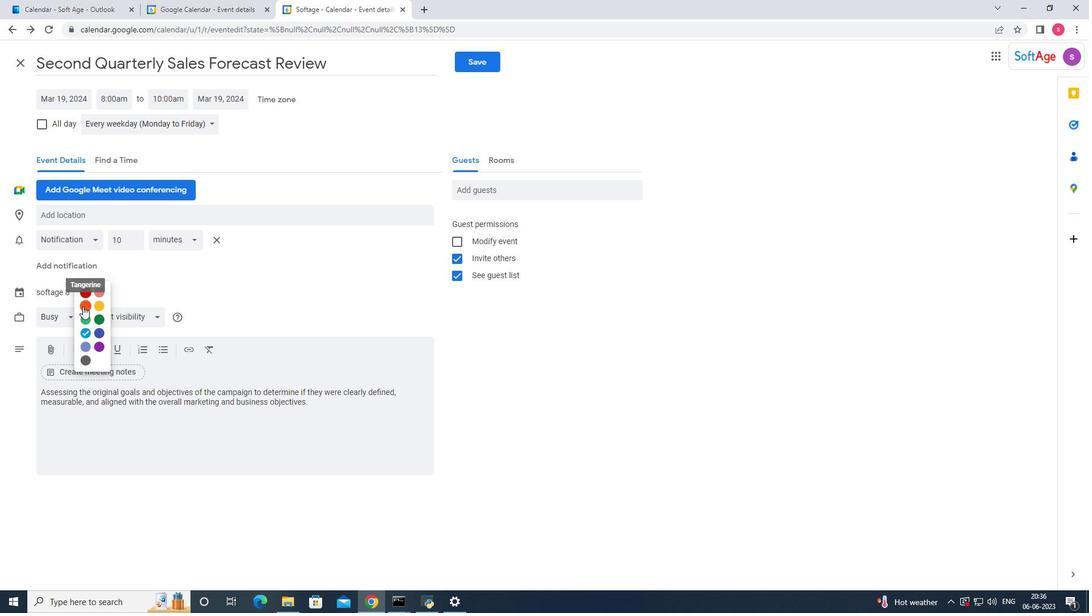 
Action: Mouse moved to (73, 217)
Screenshot: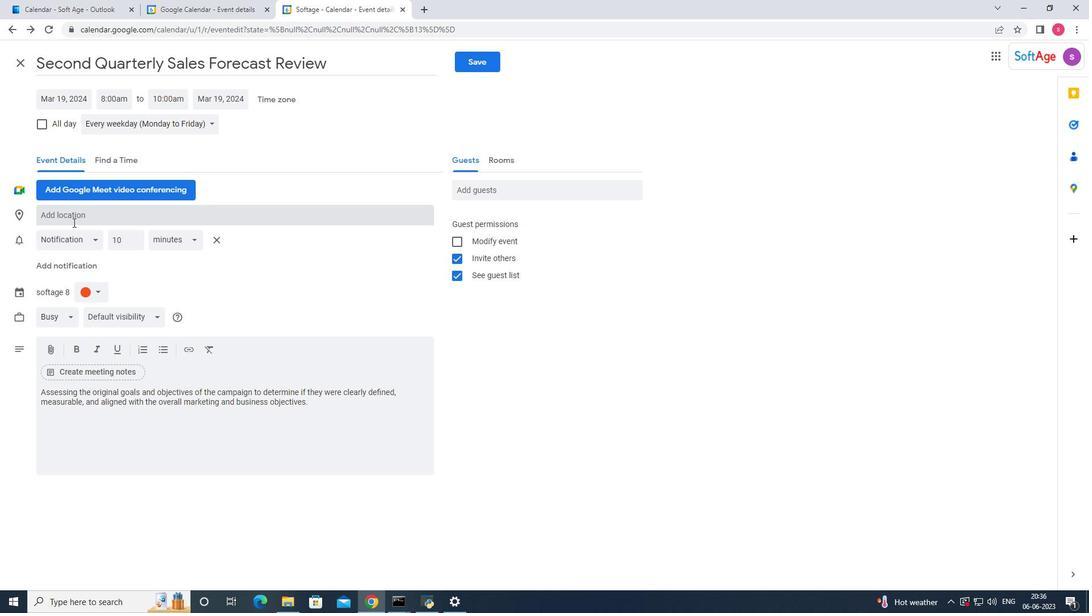
Action: Mouse pressed left at (73, 217)
Screenshot: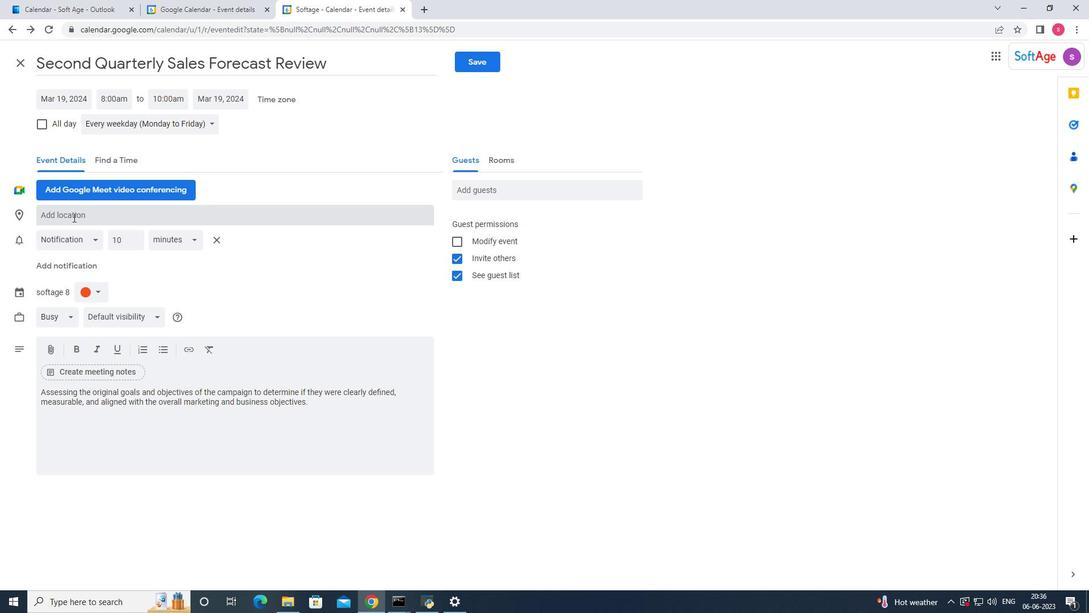 
Action: Mouse moved to (66, 209)
Screenshot: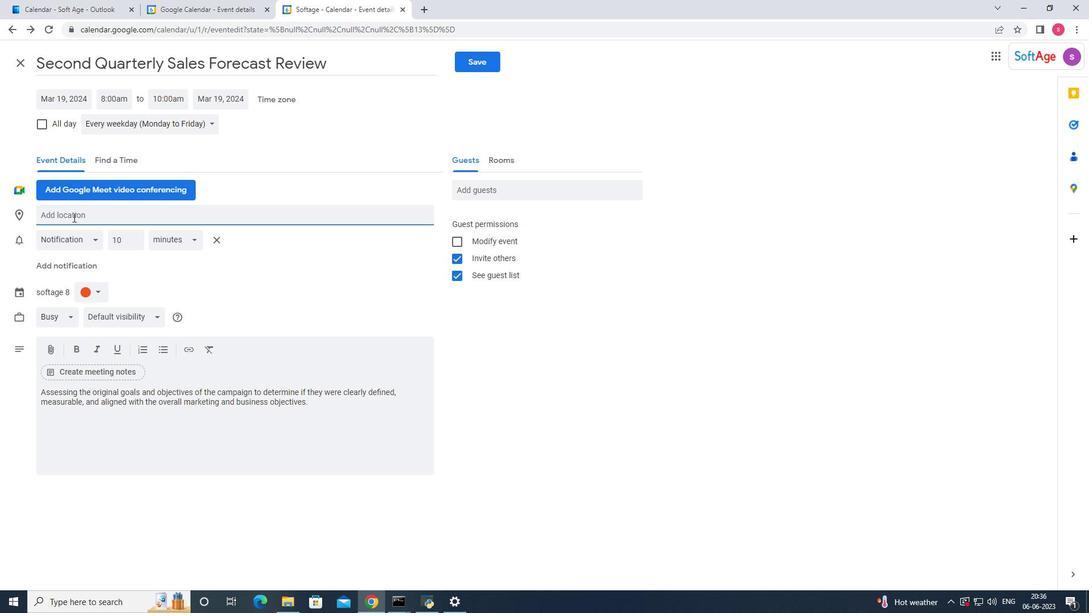 
Action: Key pressed <Key.shift>Hamburgm<Key.space><Key.shift_r>German
Screenshot: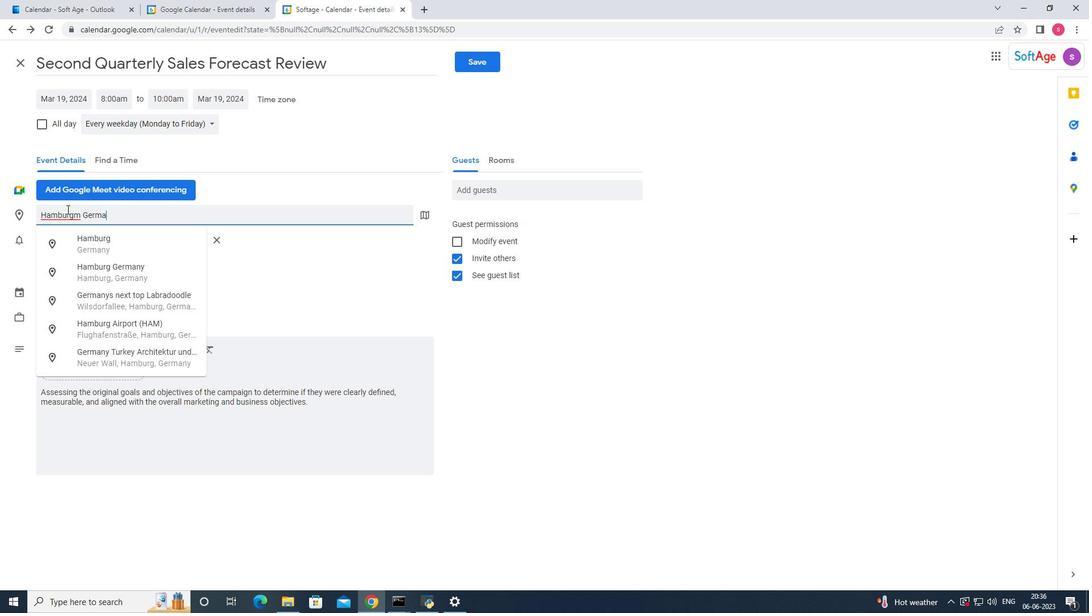 
Action: Mouse moved to (113, 247)
Screenshot: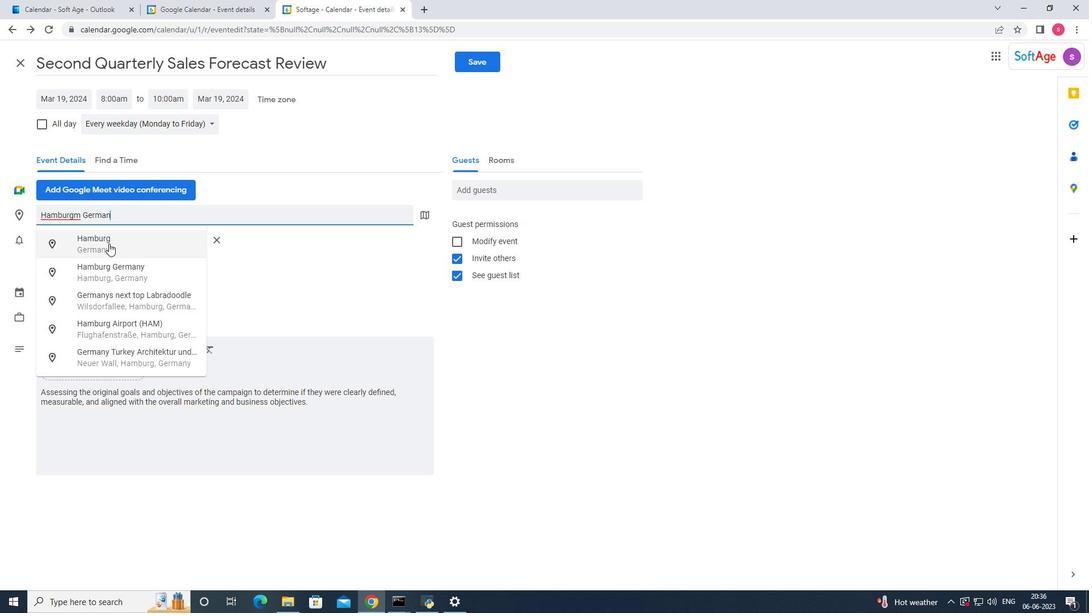 
Action: Mouse pressed left at (113, 247)
Screenshot: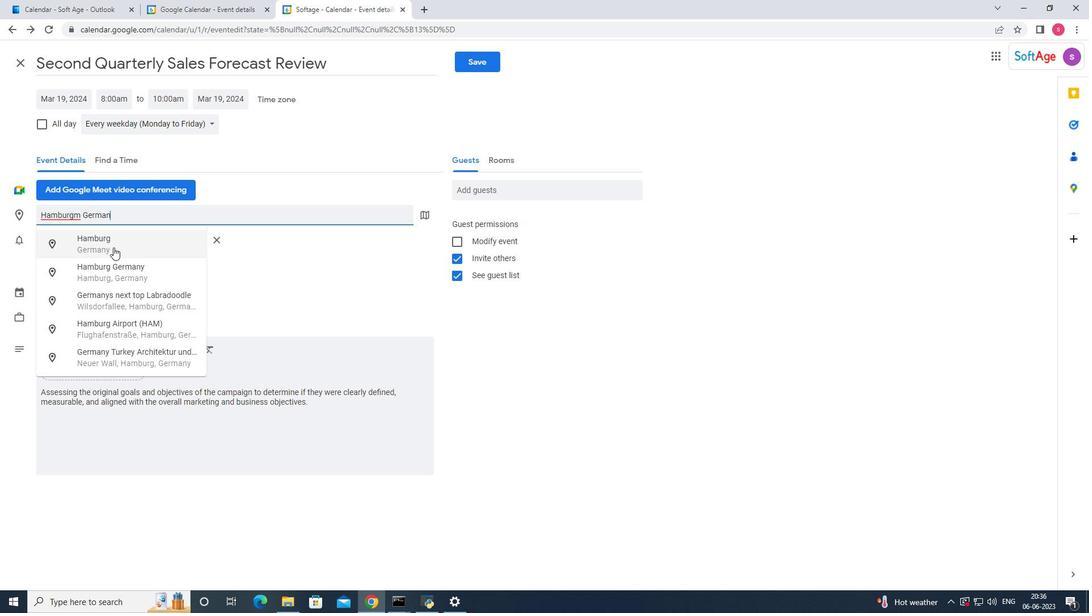 
Action: Mouse moved to (474, 192)
Screenshot: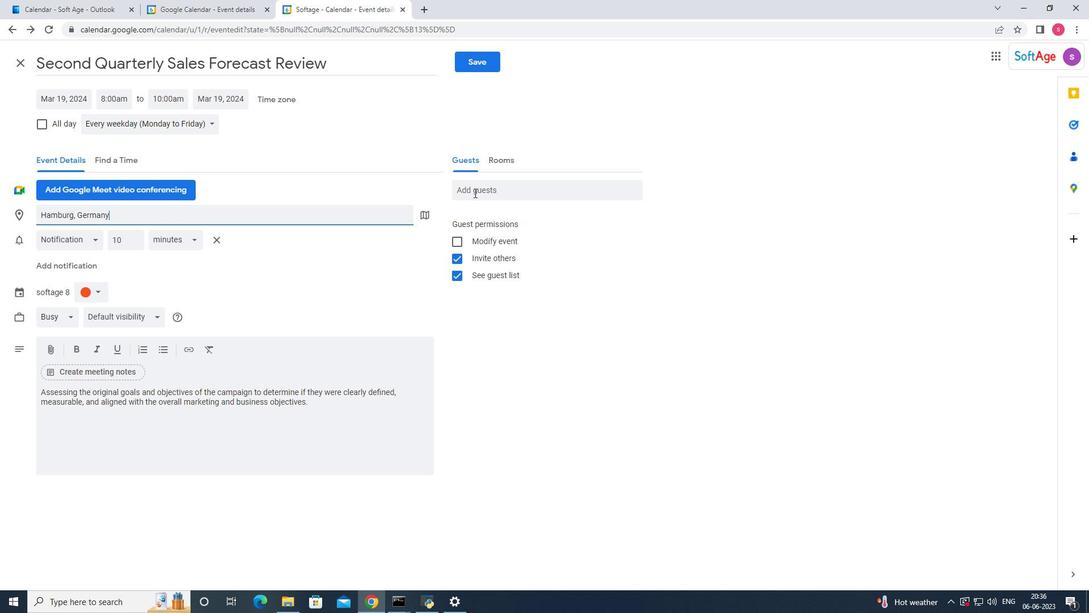 
Action: Mouse pressed left at (474, 192)
Screenshot: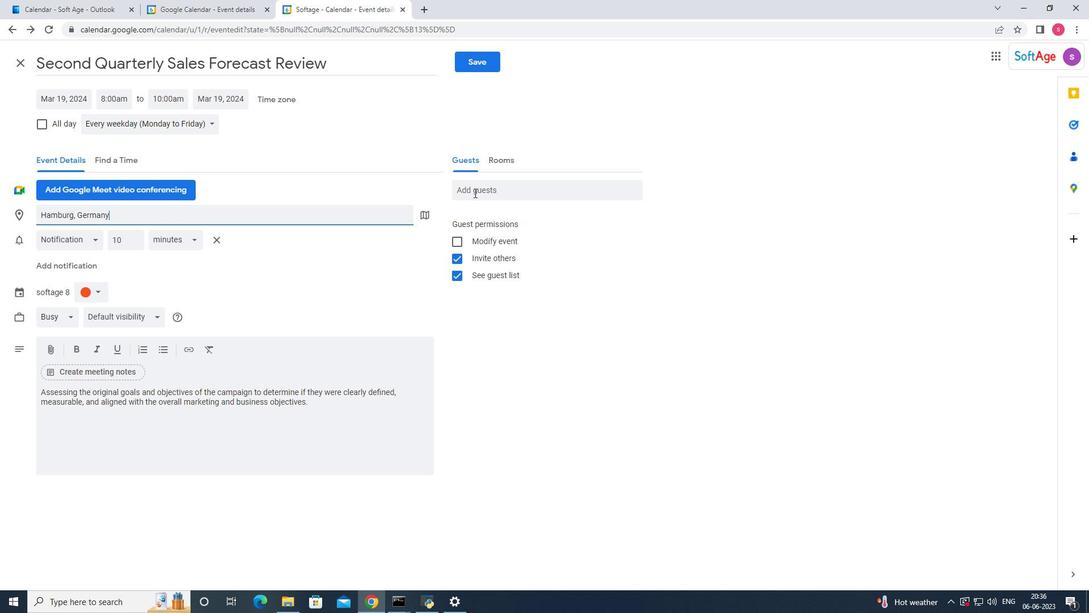 
Action: Key pressed softage.3
Screenshot: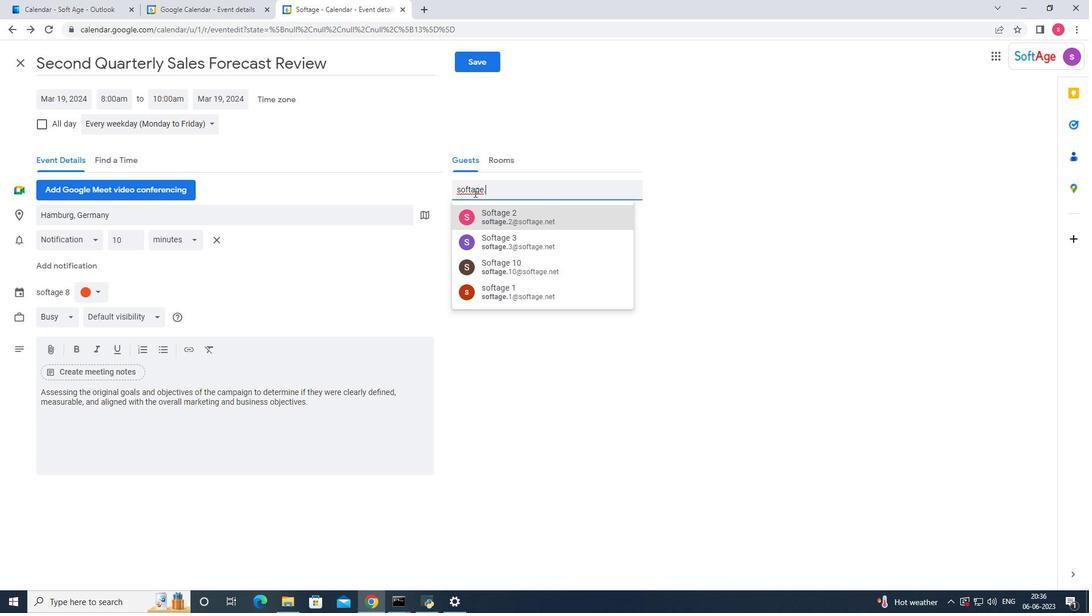 
Action: Mouse moved to (507, 220)
Screenshot: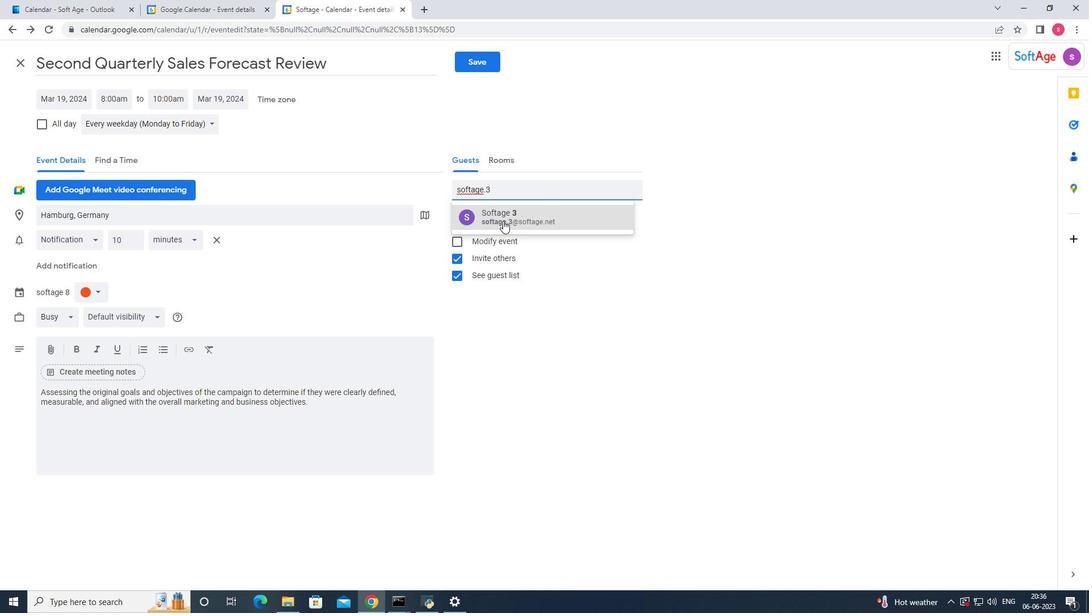 
Action: Mouse pressed left at (507, 220)
Screenshot: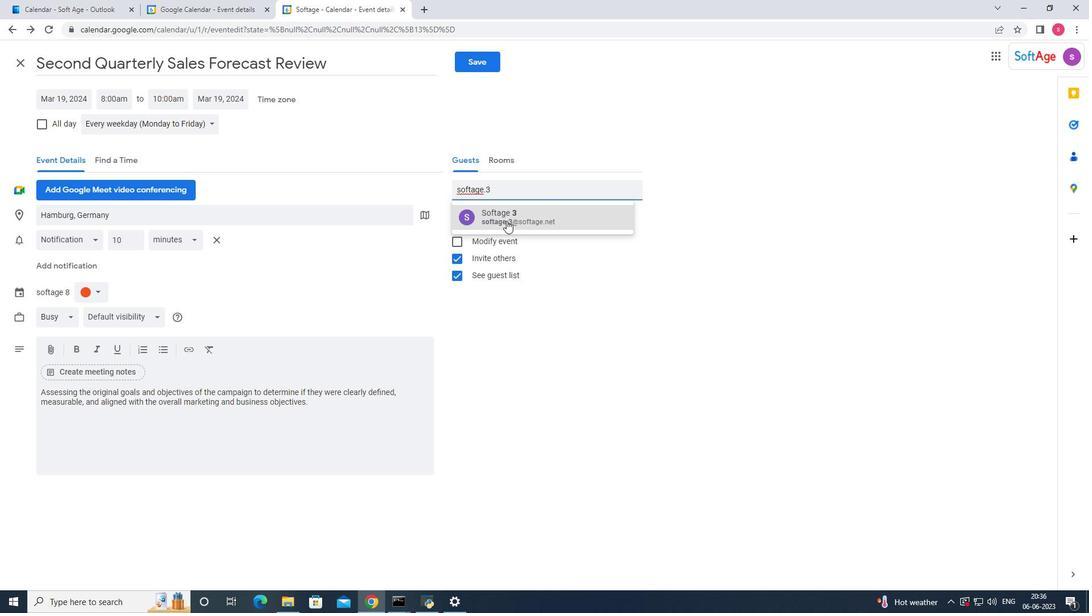 
Action: Mouse moved to (508, 220)
Screenshot: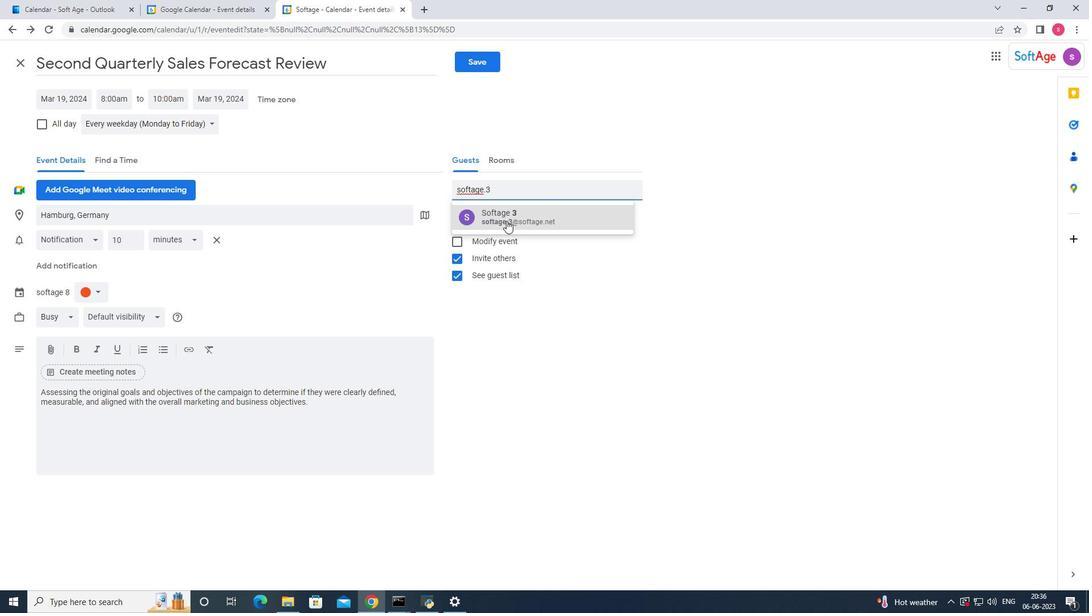 
Action: Key pressed softage.2
Screenshot: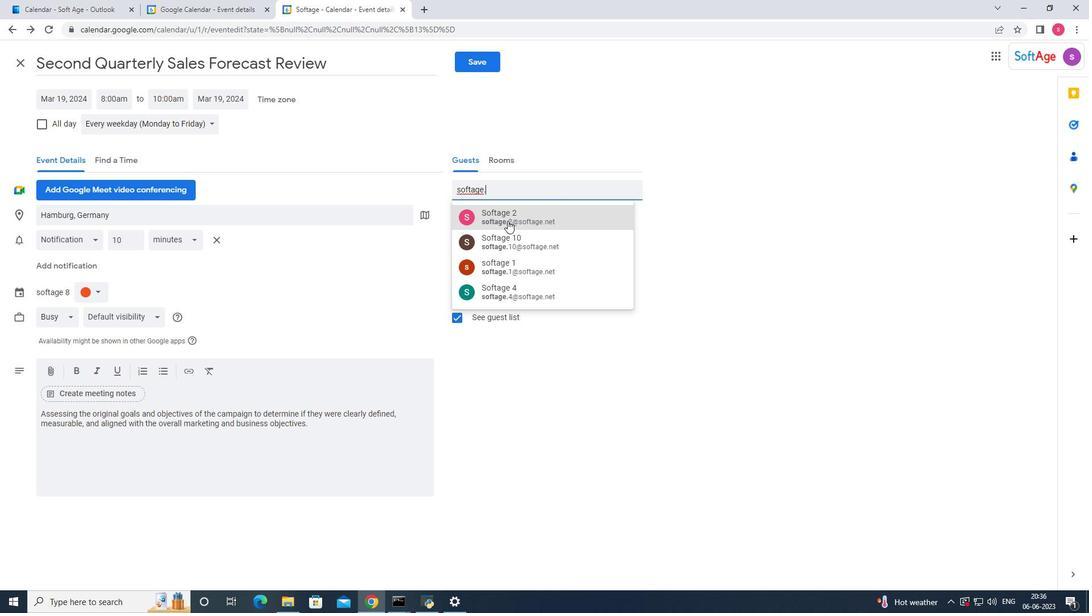 
Action: Mouse pressed left at (508, 220)
Screenshot: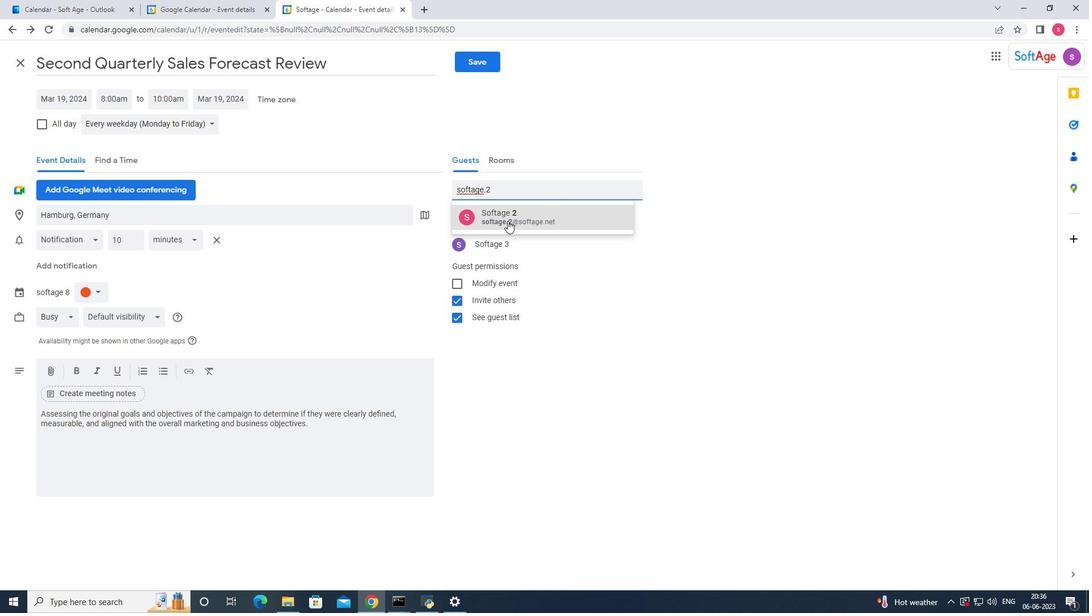 
Action: Mouse moved to (472, 64)
Screenshot: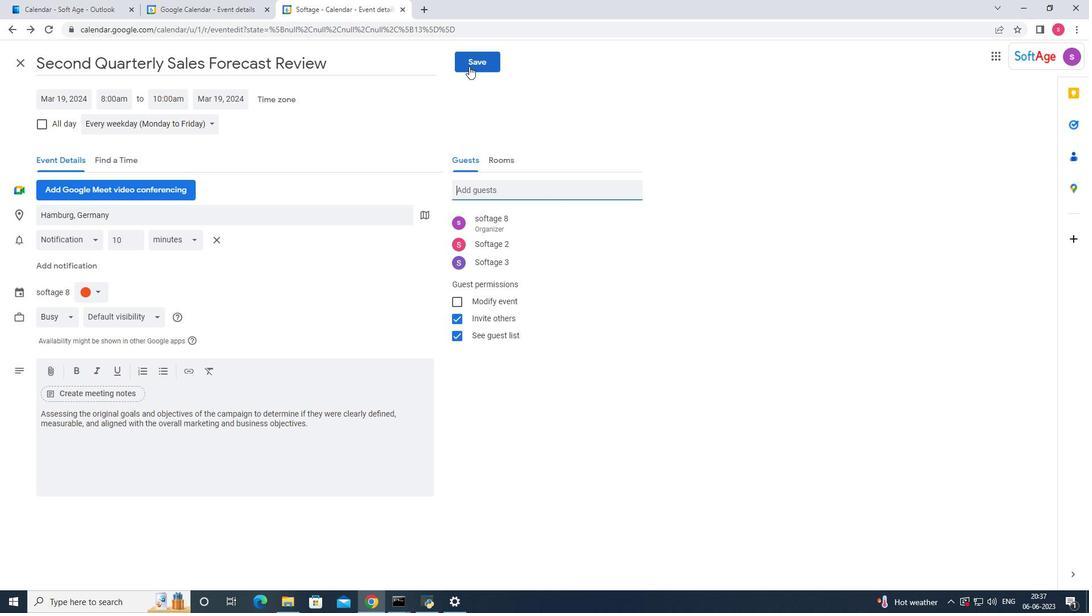 
Action: Mouse pressed left at (472, 64)
Screenshot: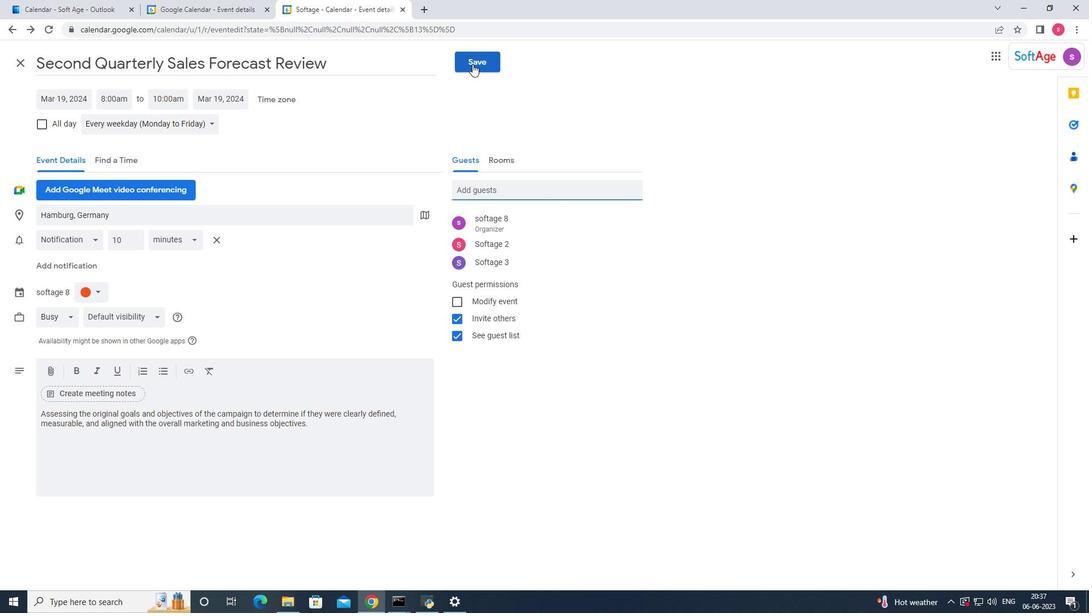 
Action: Mouse moved to (647, 338)
Screenshot: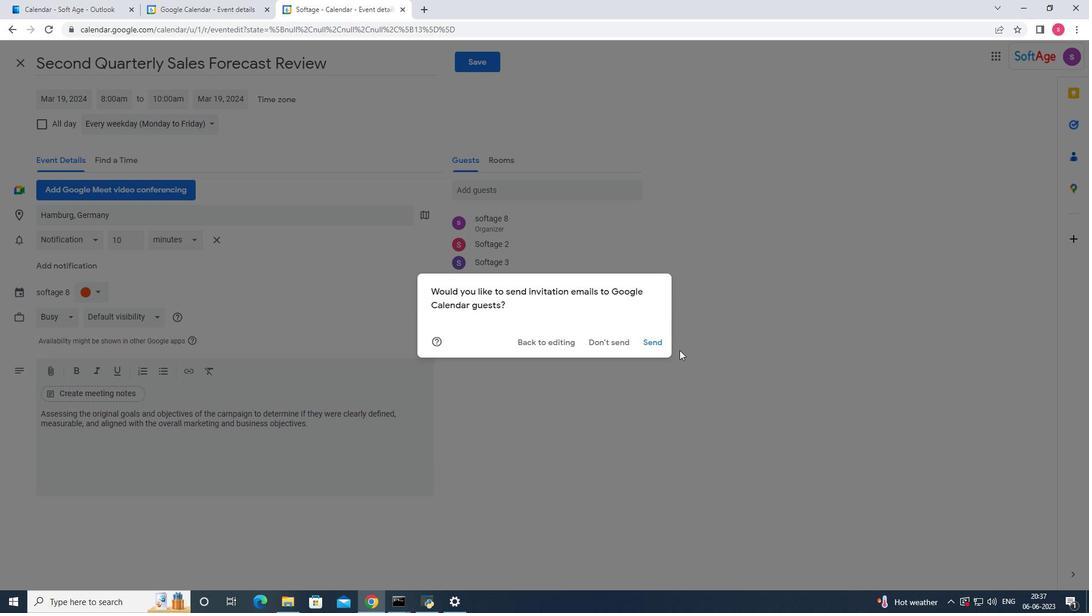 
Action: Mouse pressed left at (647, 338)
Screenshot: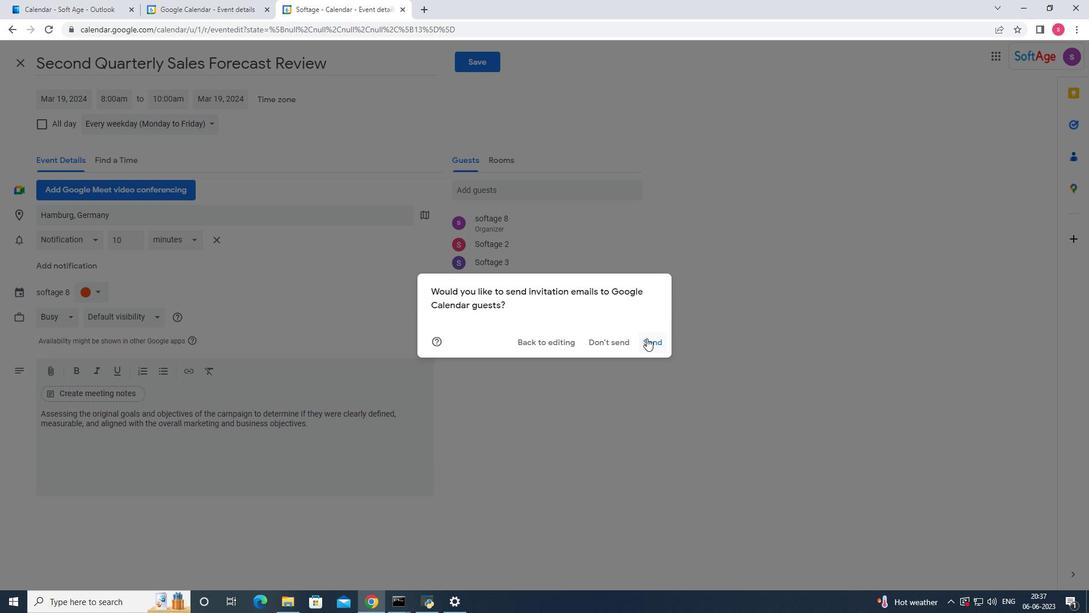 
Action: Mouse moved to (647, 337)
Screenshot: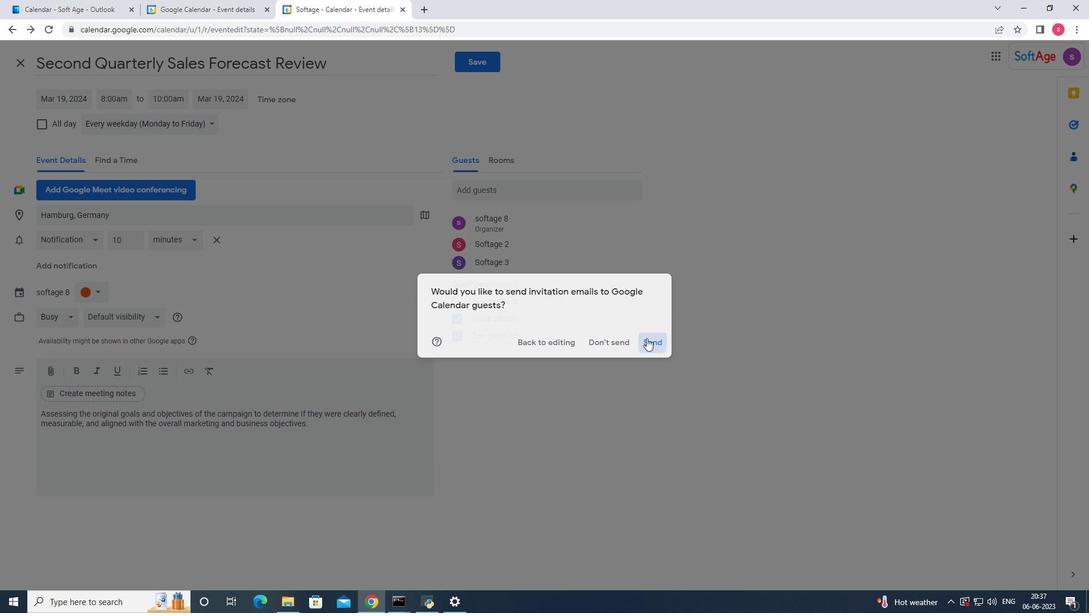 
